 Task: Find connections with filter location Guarujá with filter topic #Entrepreneurswith filter profile language Potuguese with filter current company Acro Service Corp with filter school CMR College of Engineering & Technology with filter industry Primary Metal Manufacturing with filter service category Retirement Planning with filter keywords title Client Service Specialist
Action: Mouse moved to (635, 132)
Screenshot: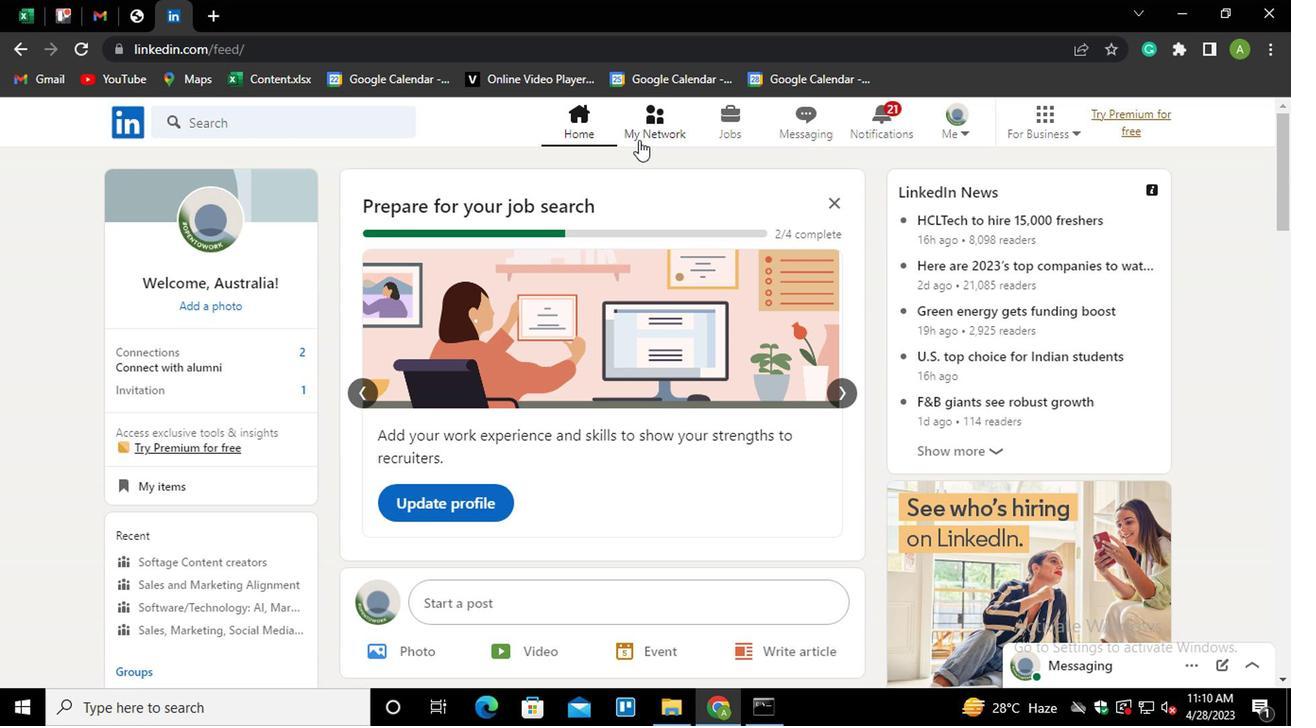 
Action: Mouse pressed left at (635, 132)
Screenshot: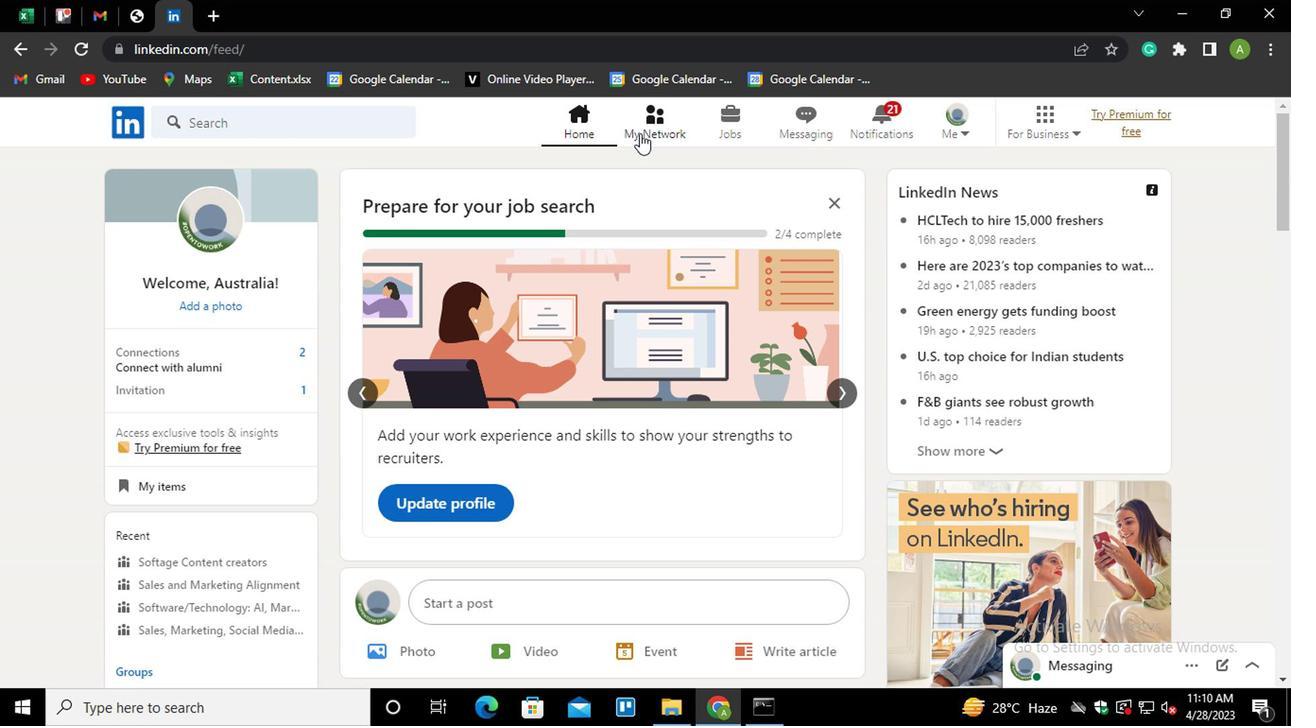 
Action: Mouse moved to (214, 222)
Screenshot: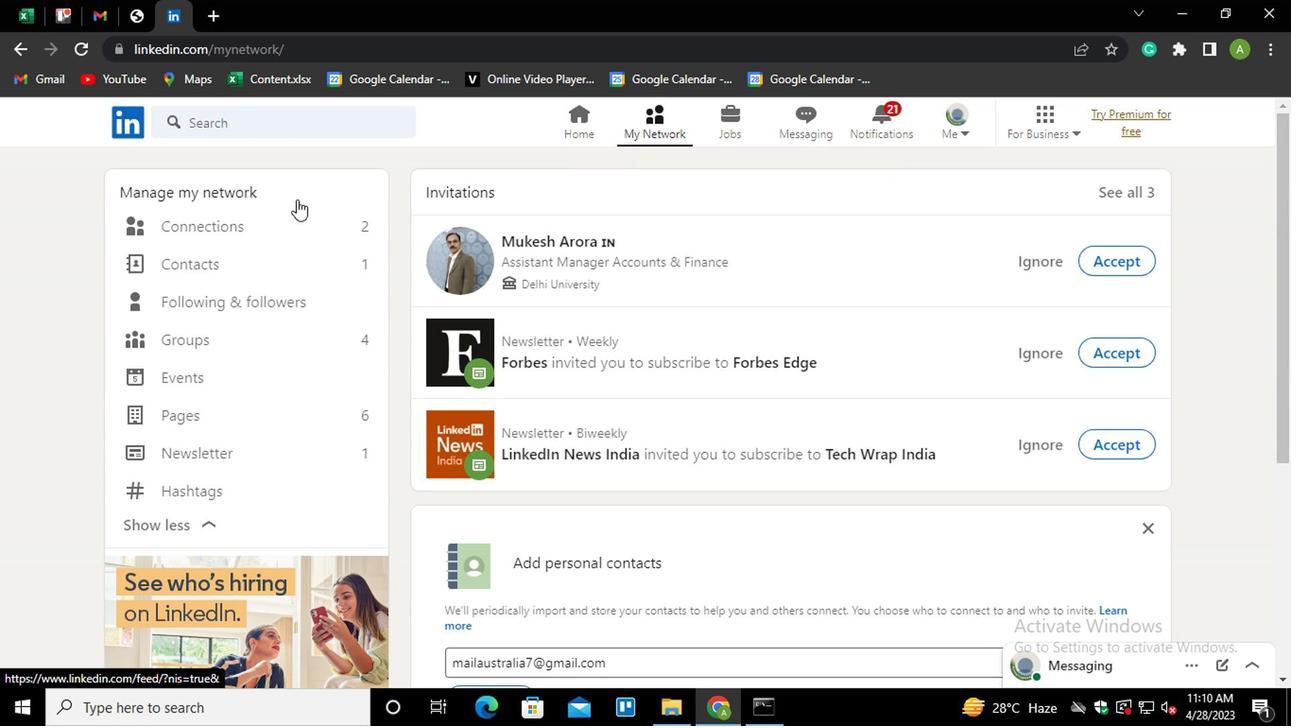 
Action: Mouse pressed left at (214, 222)
Screenshot: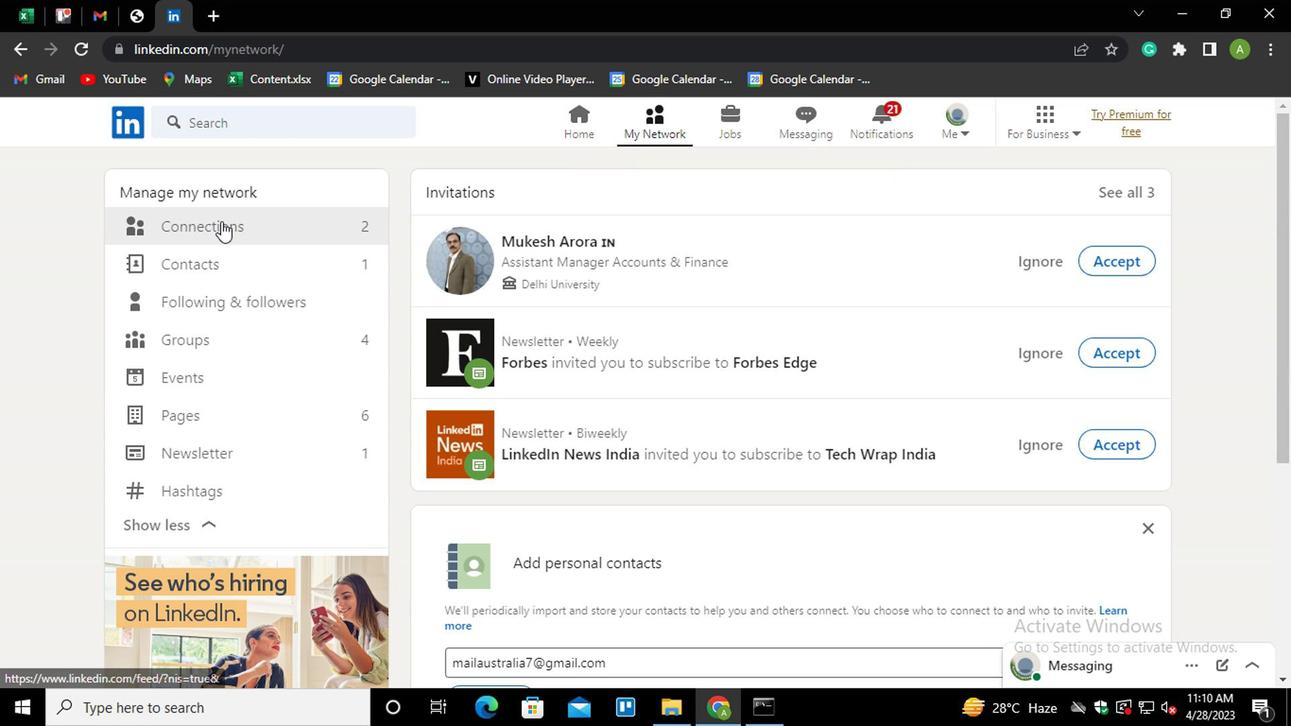 
Action: Mouse moved to (742, 225)
Screenshot: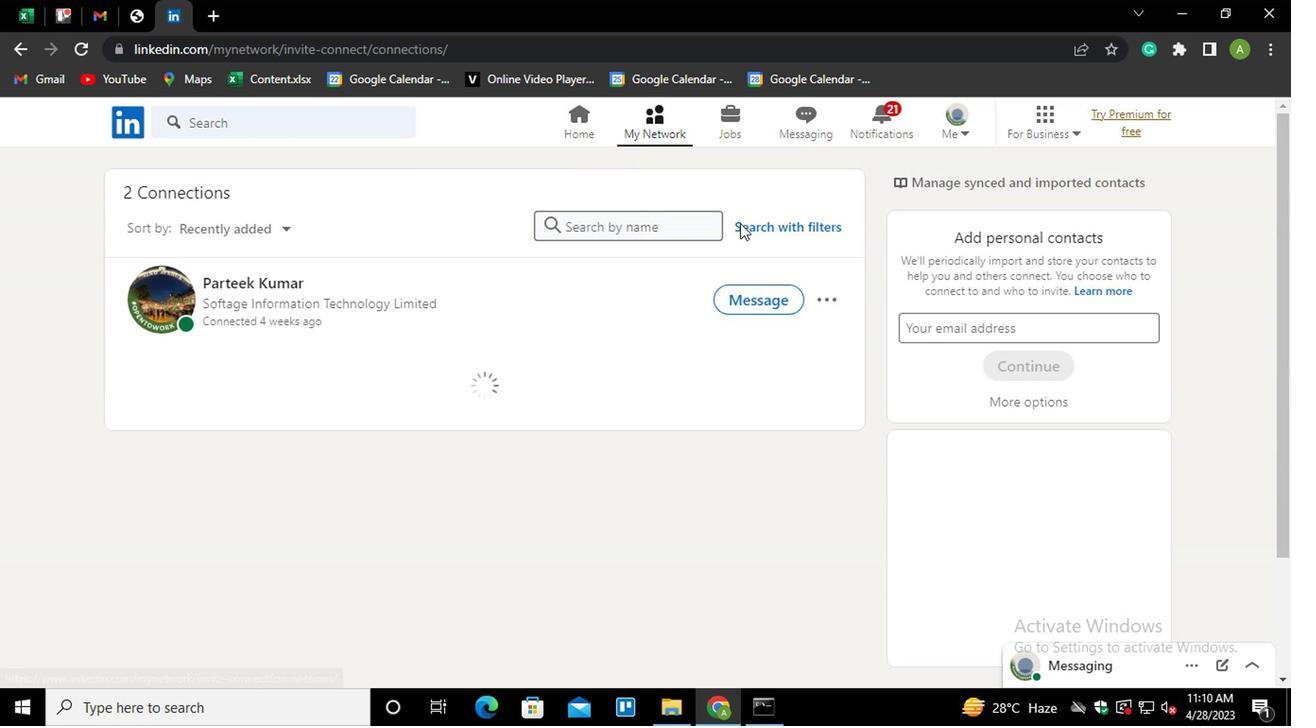 
Action: Mouse pressed left at (742, 225)
Screenshot: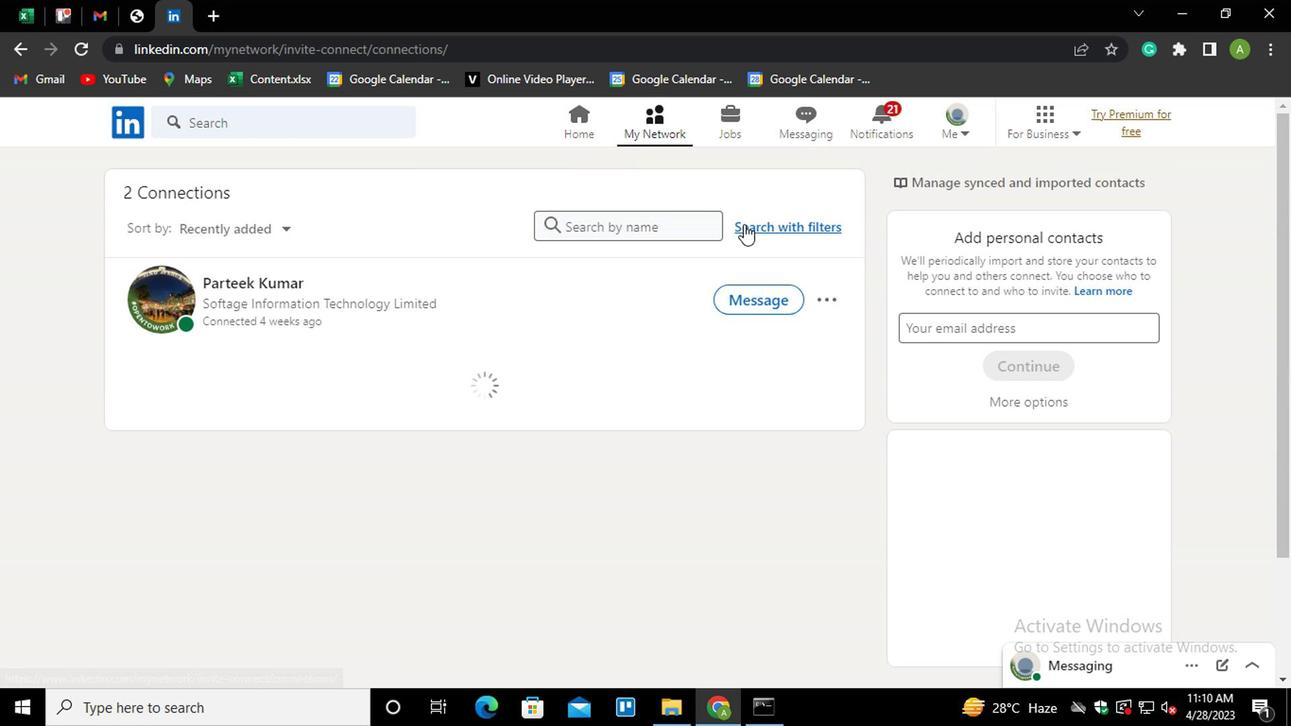 
Action: Mouse moved to (704, 172)
Screenshot: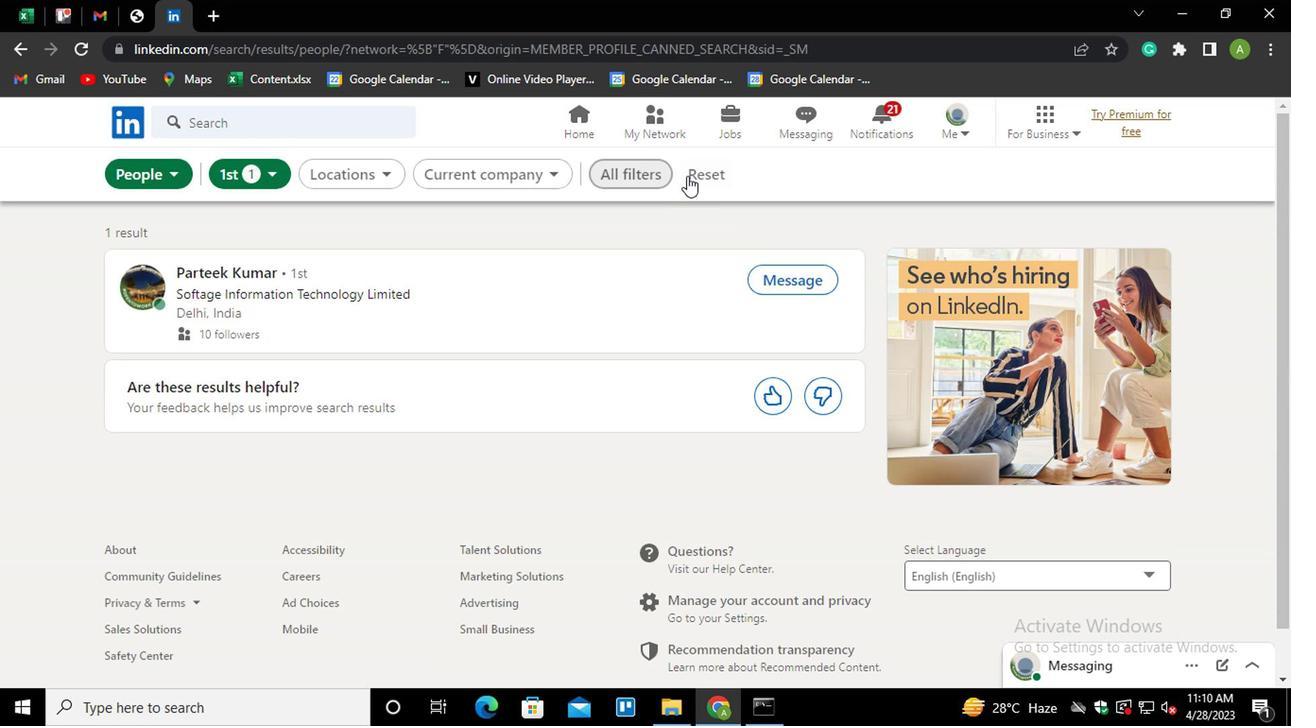 
Action: Mouse pressed left at (704, 172)
Screenshot: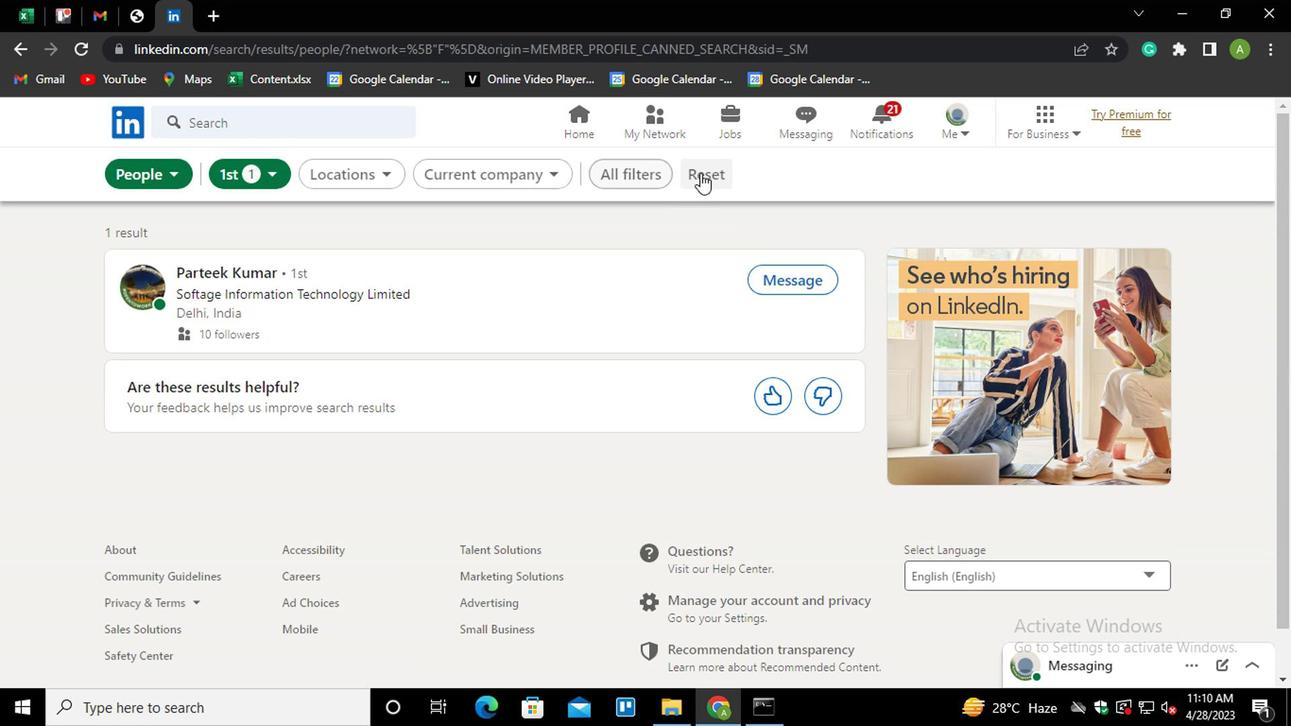 
Action: Mouse moved to (636, 176)
Screenshot: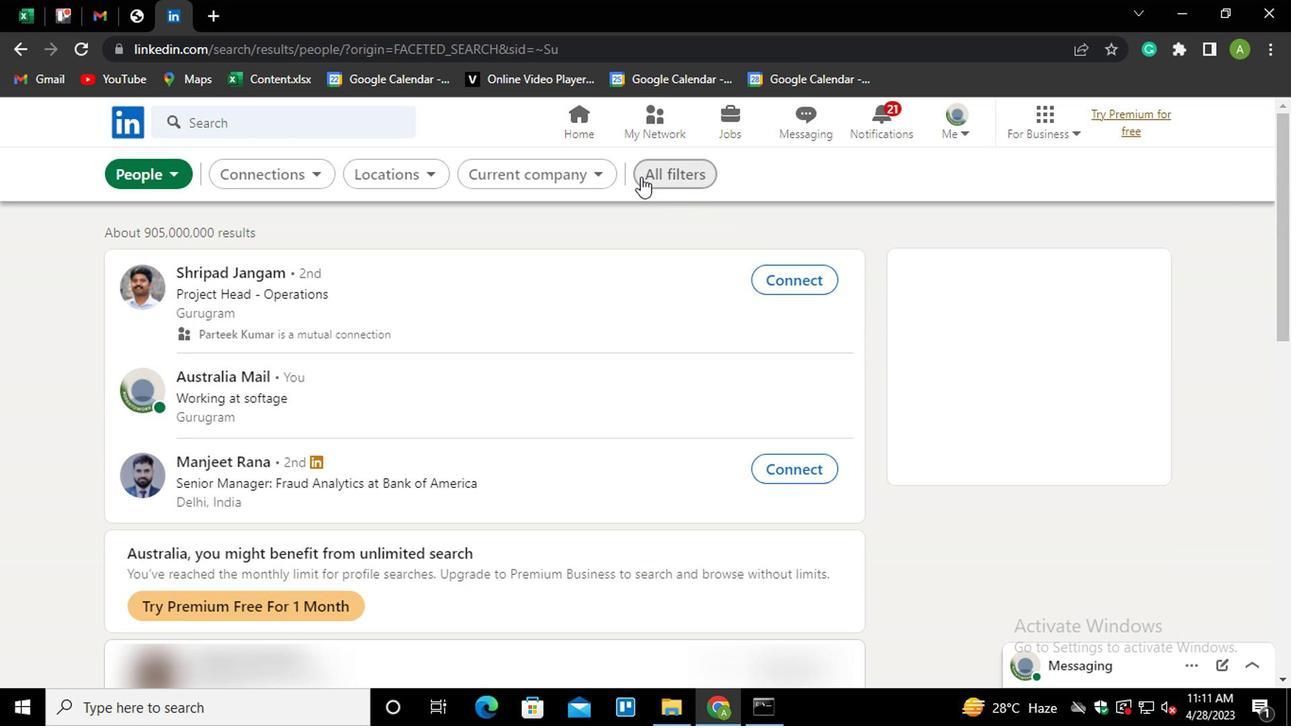 
Action: Mouse pressed left at (636, 176)
Screenshot: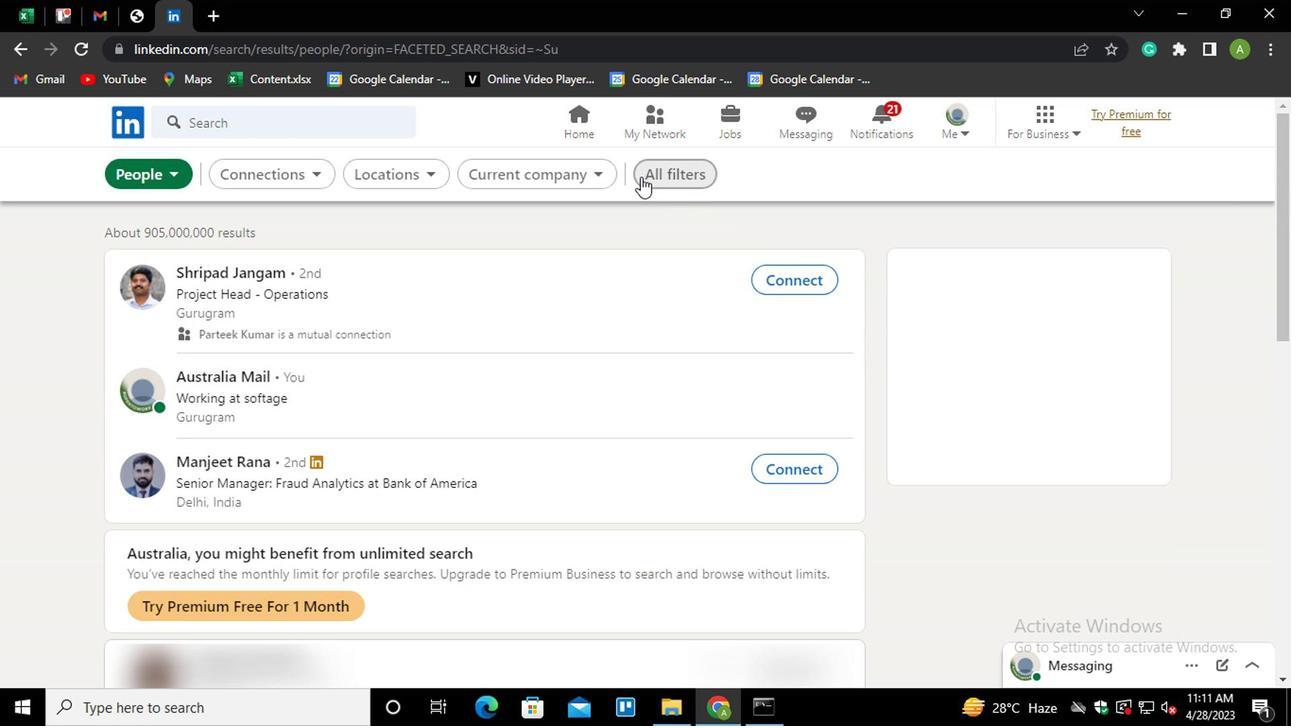 
Action: Mouse moved to (876, 324)
Screenshot: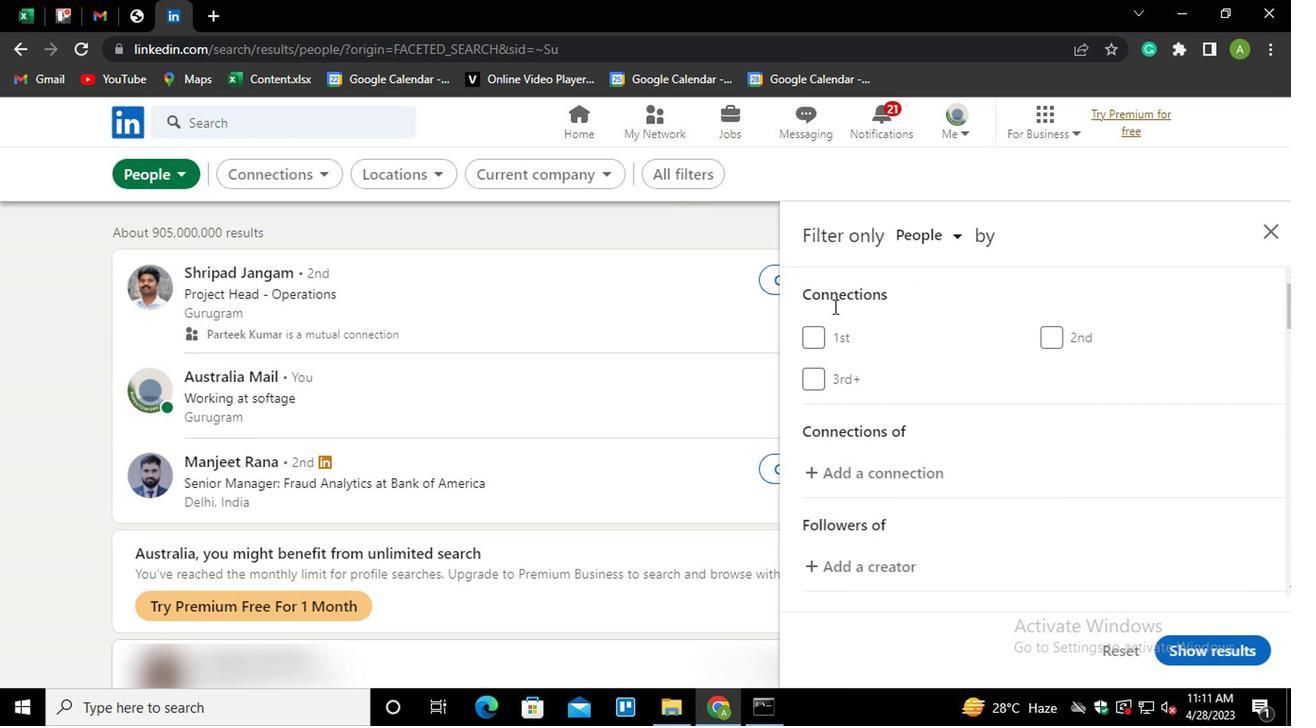 
Action: Mouse scrolled (876, 324) with delta (0, 0)
Screenshot: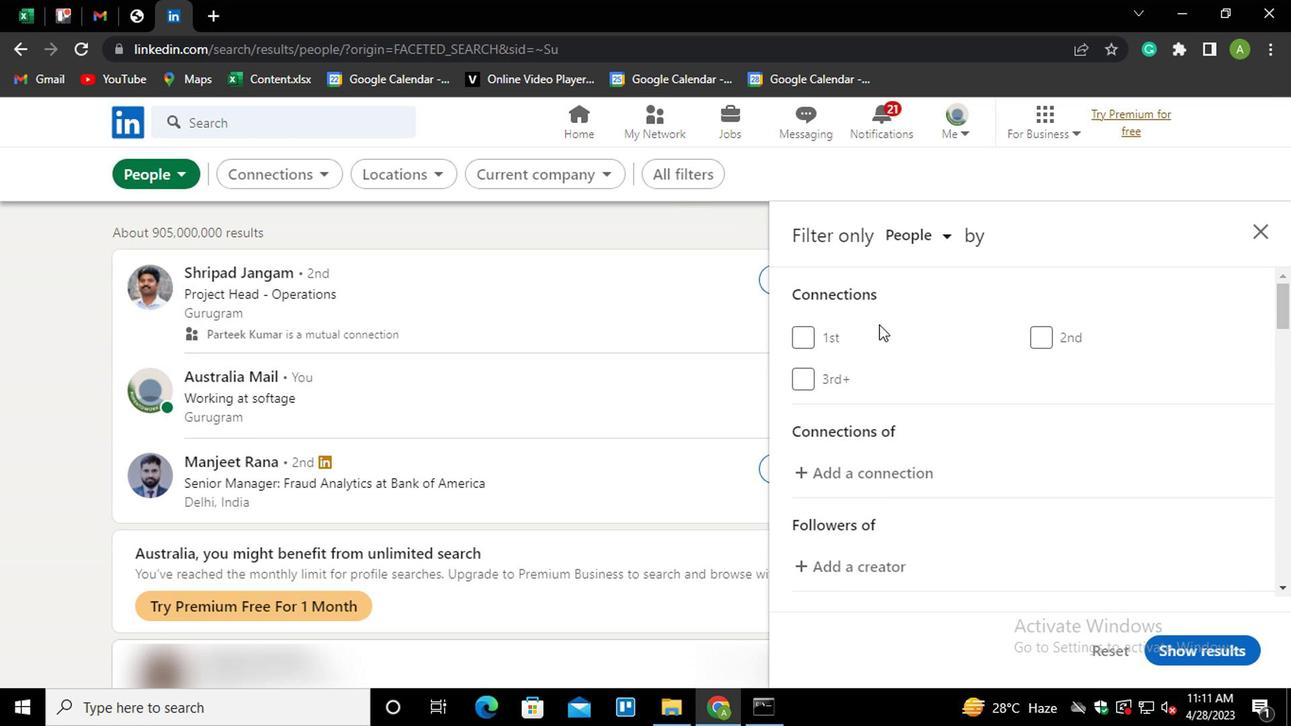 
Action: Mouse scrolled (876, 324) with delta (0, 0)
Screenshot: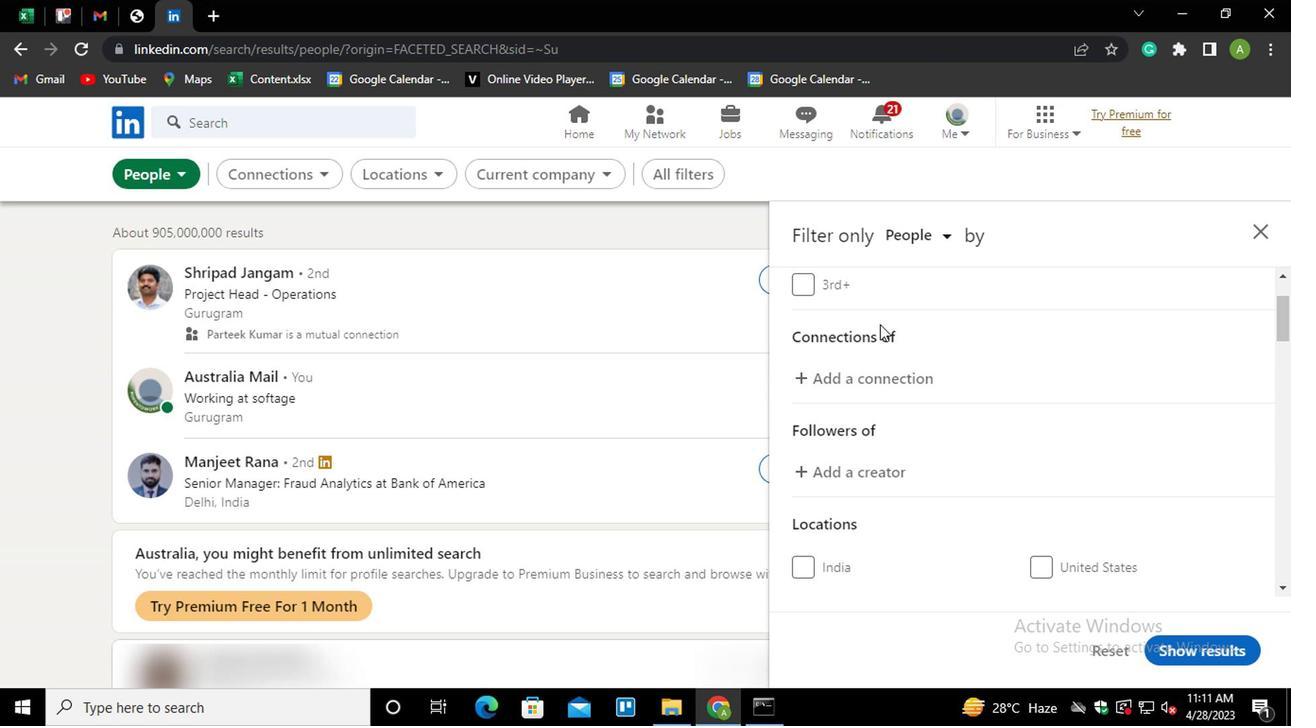 
Action: Mouse scrolled (876, 324) with delta (0, 0)
Screenshot: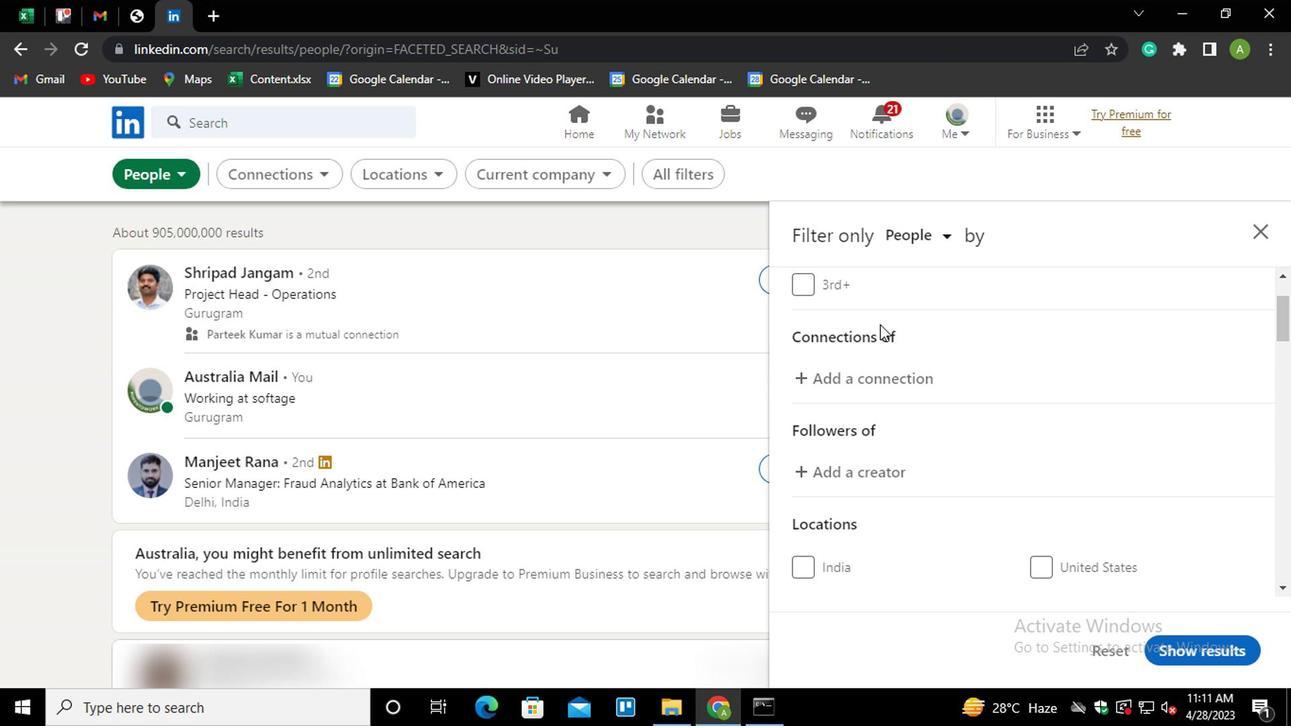 
Action: Mouse scrolled (876, 324) with delta (0, 0)
Screenshot: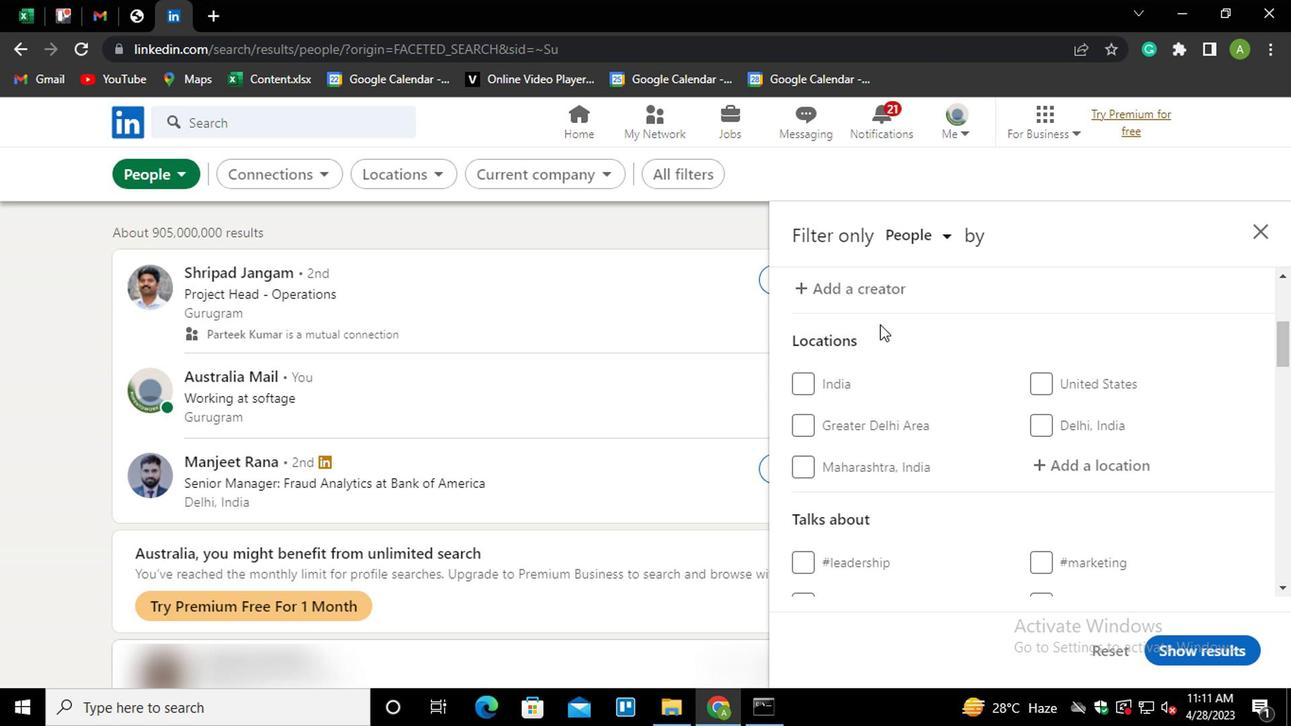 
Action: Mouse moved to (1060, 364)
Screenshot: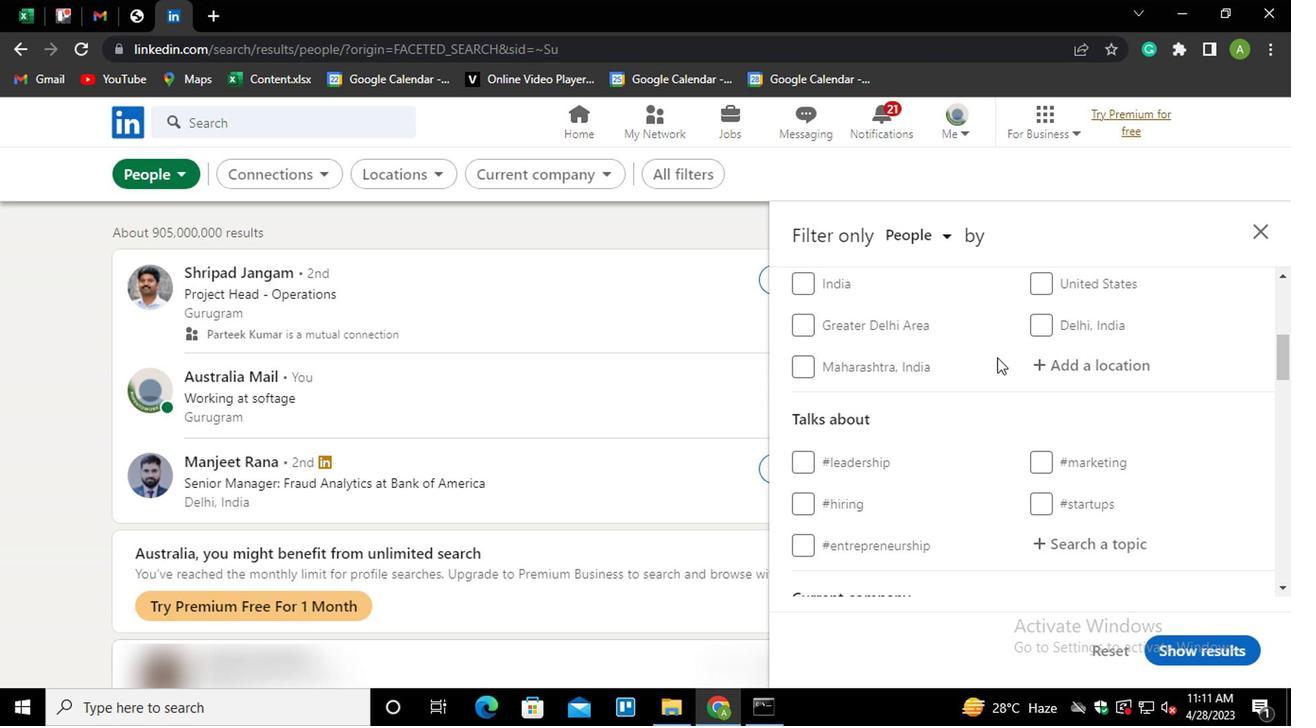 
Action: Mouse pressed left at (1060, 364)
Screenshot: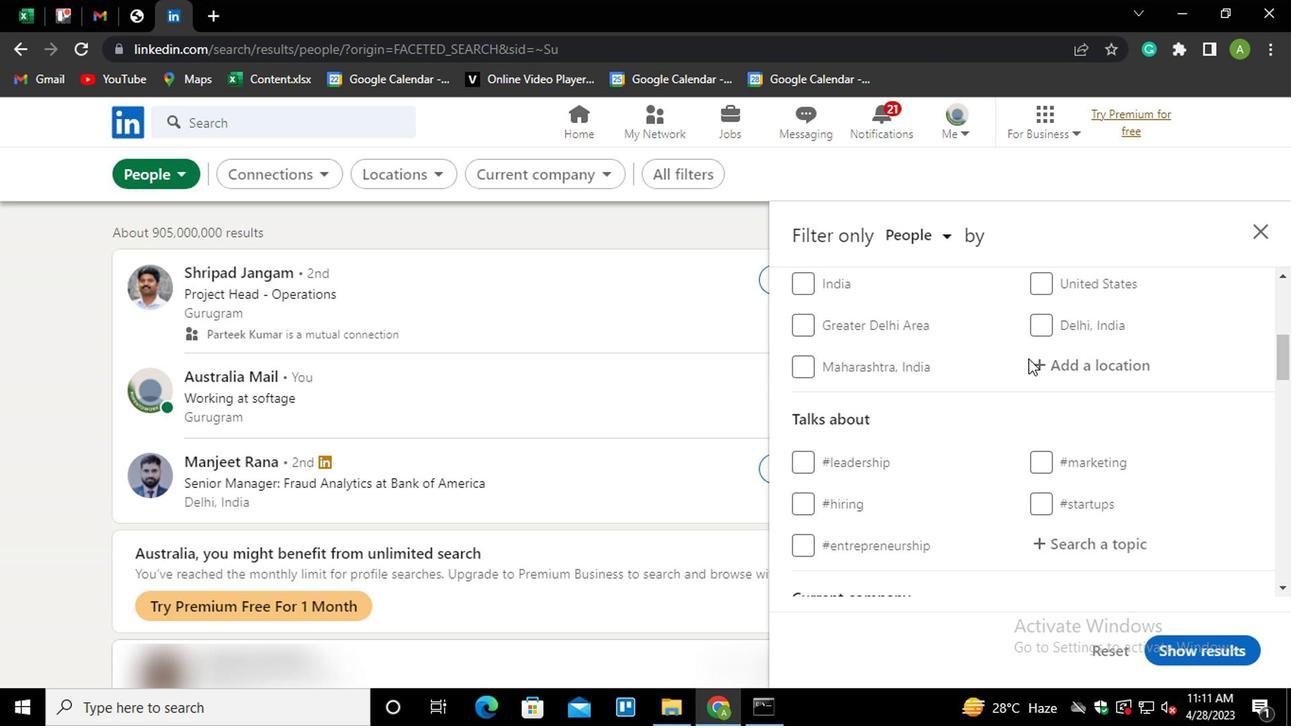 
Action: Mouse moved to (1062, 364)
Screenshot: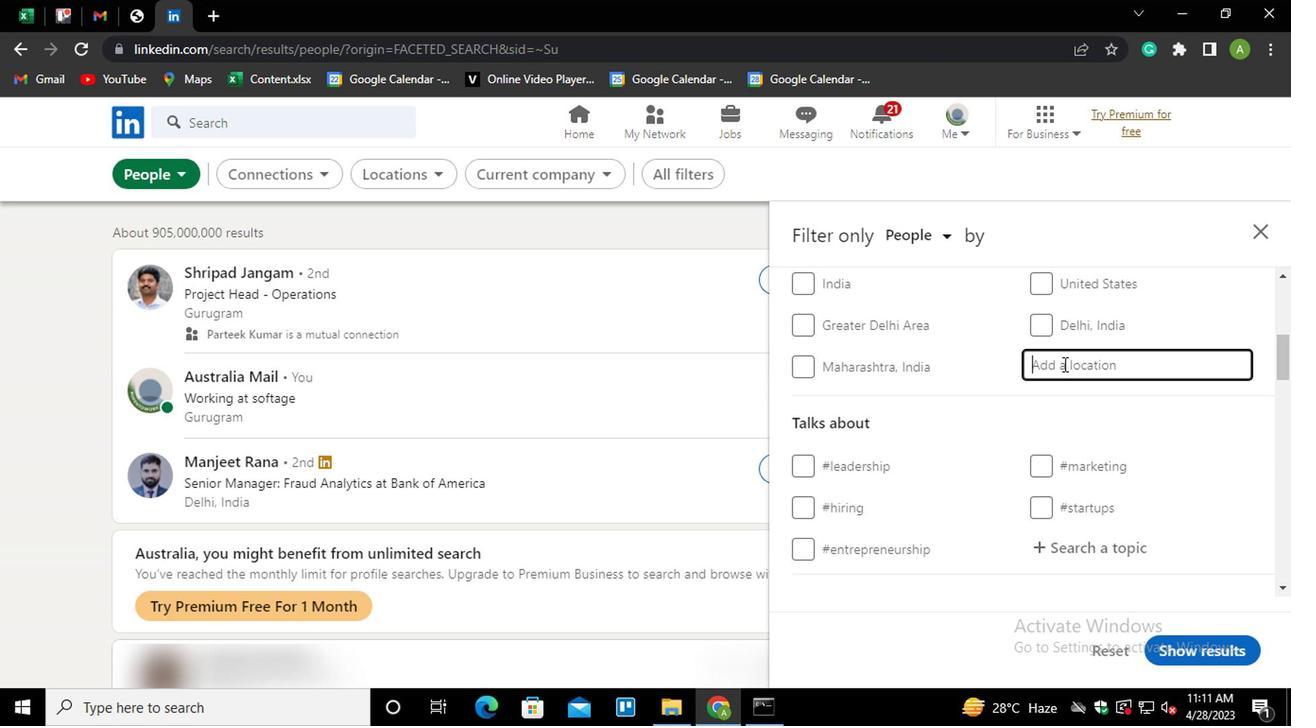 
Action: Mouse pressed left at (1062, 364)
Screenshot: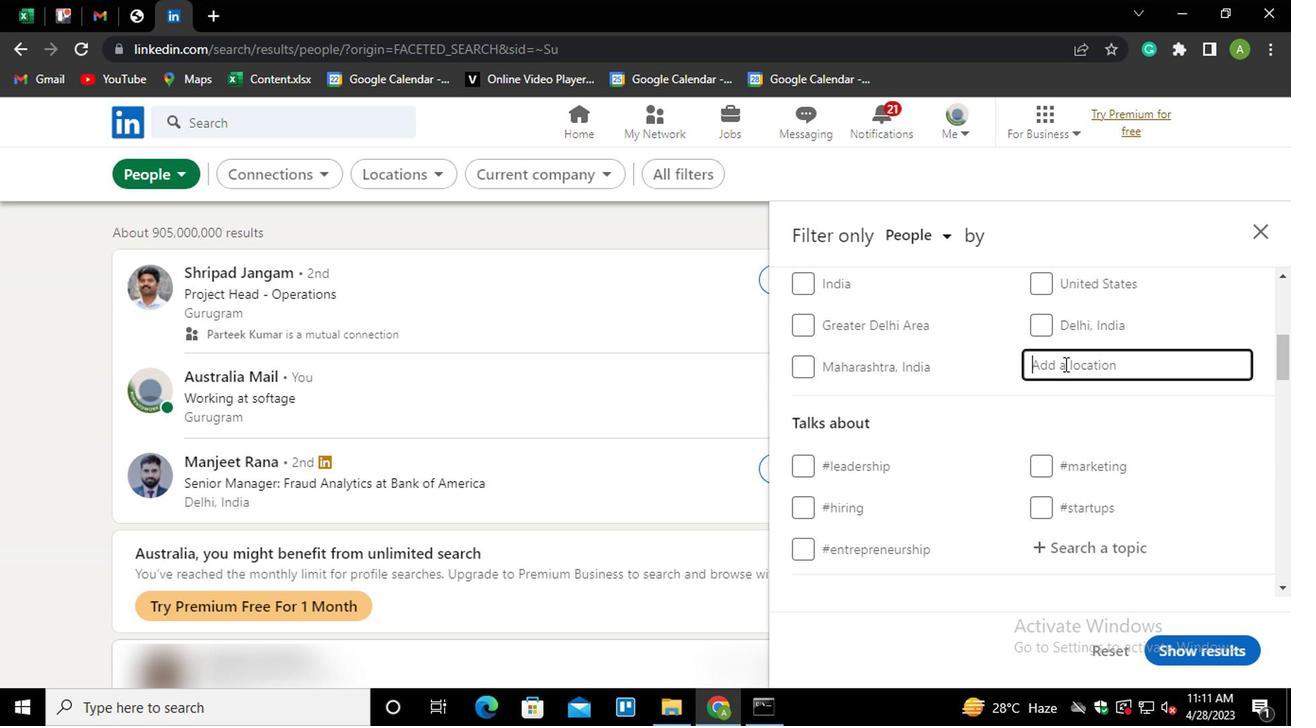 
Action: Mouse moved to (1060, 365)
Screenshot: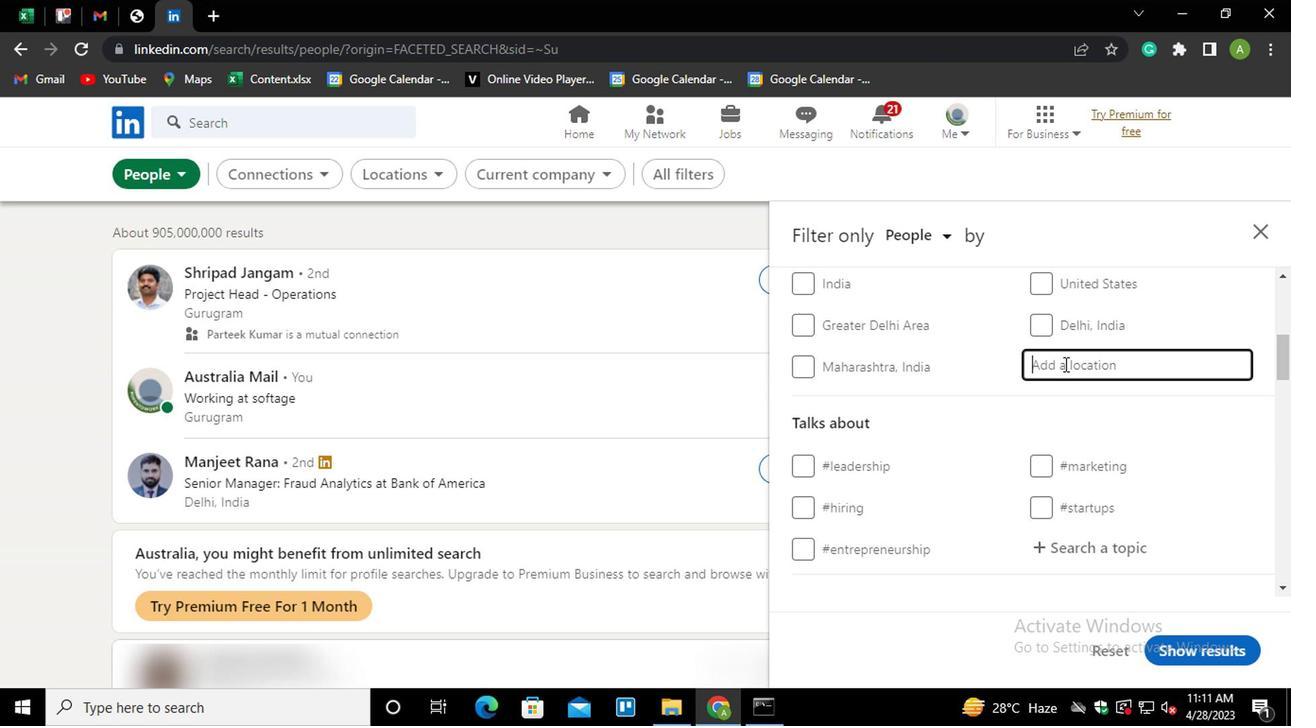 
Action: Key pressed <Key.shift>
Screenshot: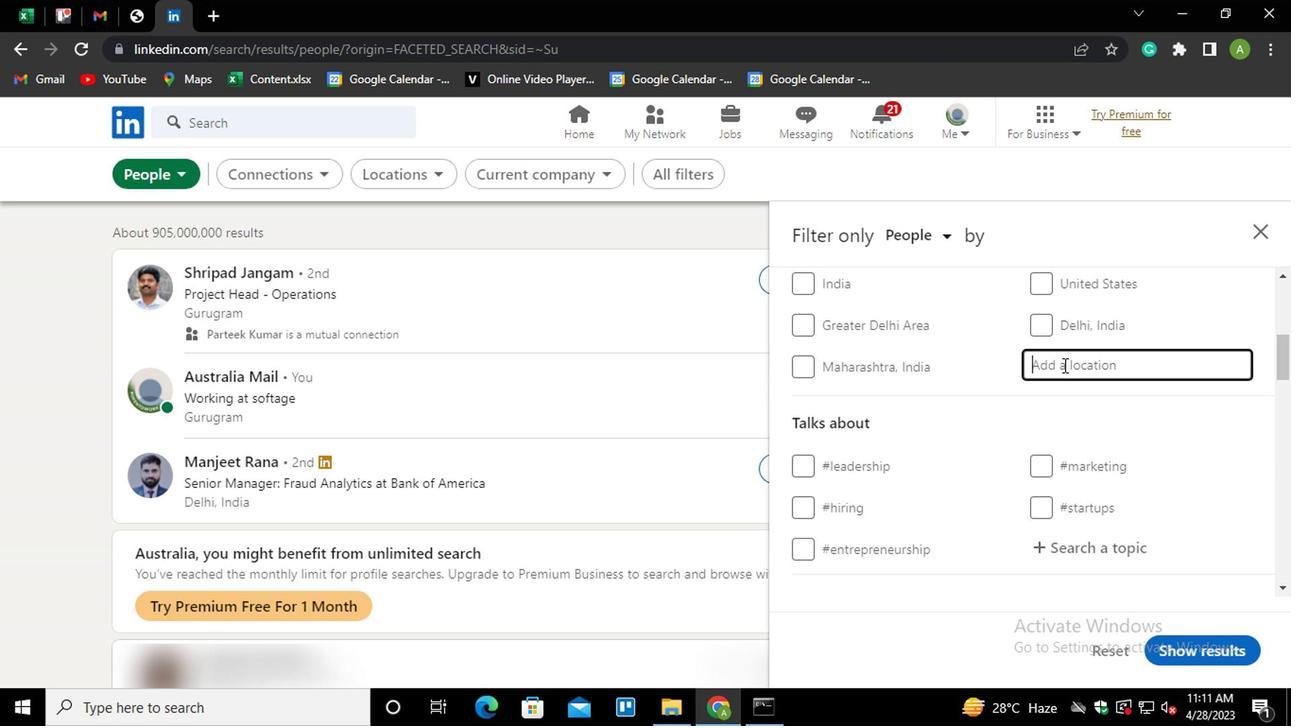 
Action: Mouse moved to (1060, 367)
Screenshot: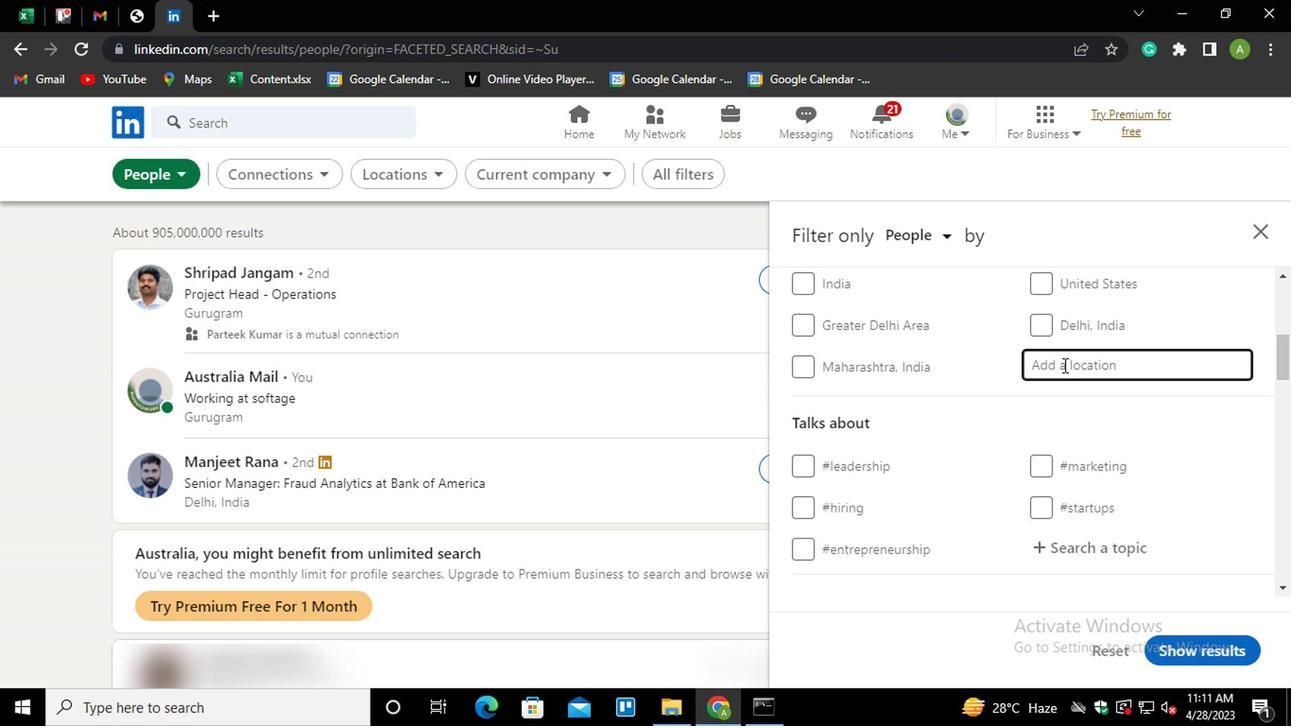 
Action: Key pressed G
Screenshot: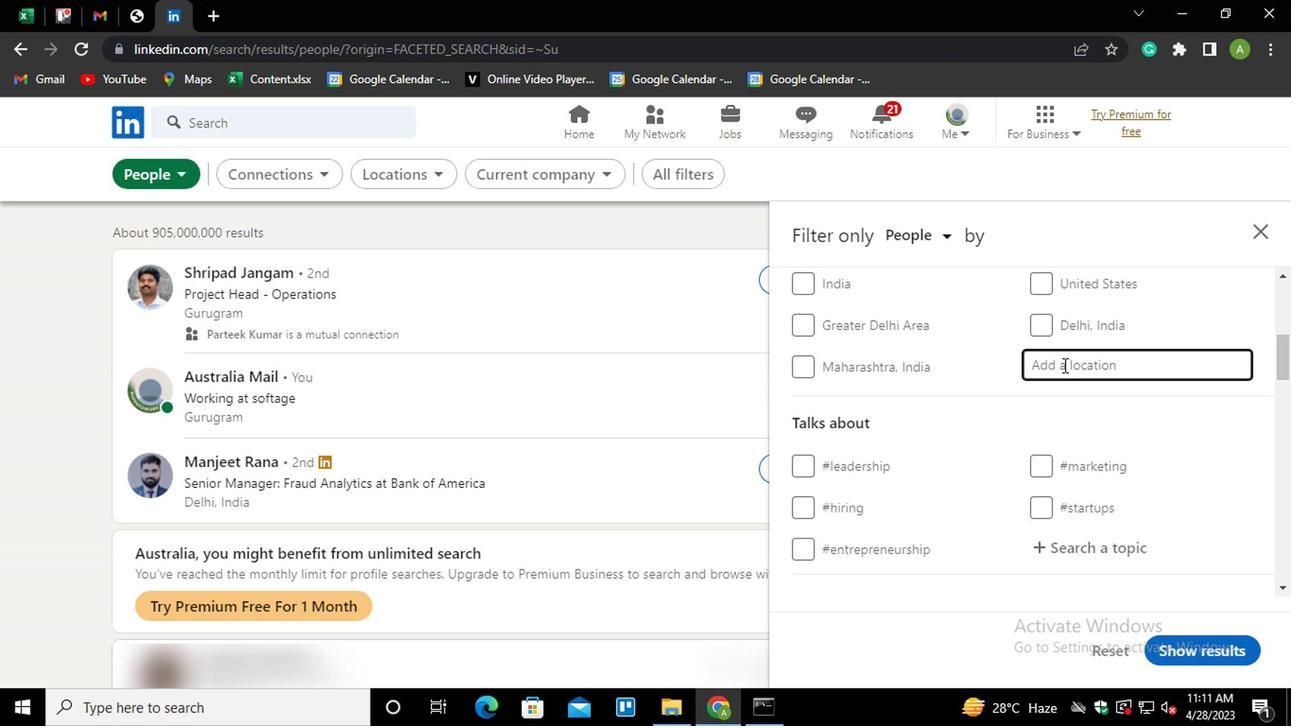
Action: Mouse moved to (1049, 372)
Screenshot: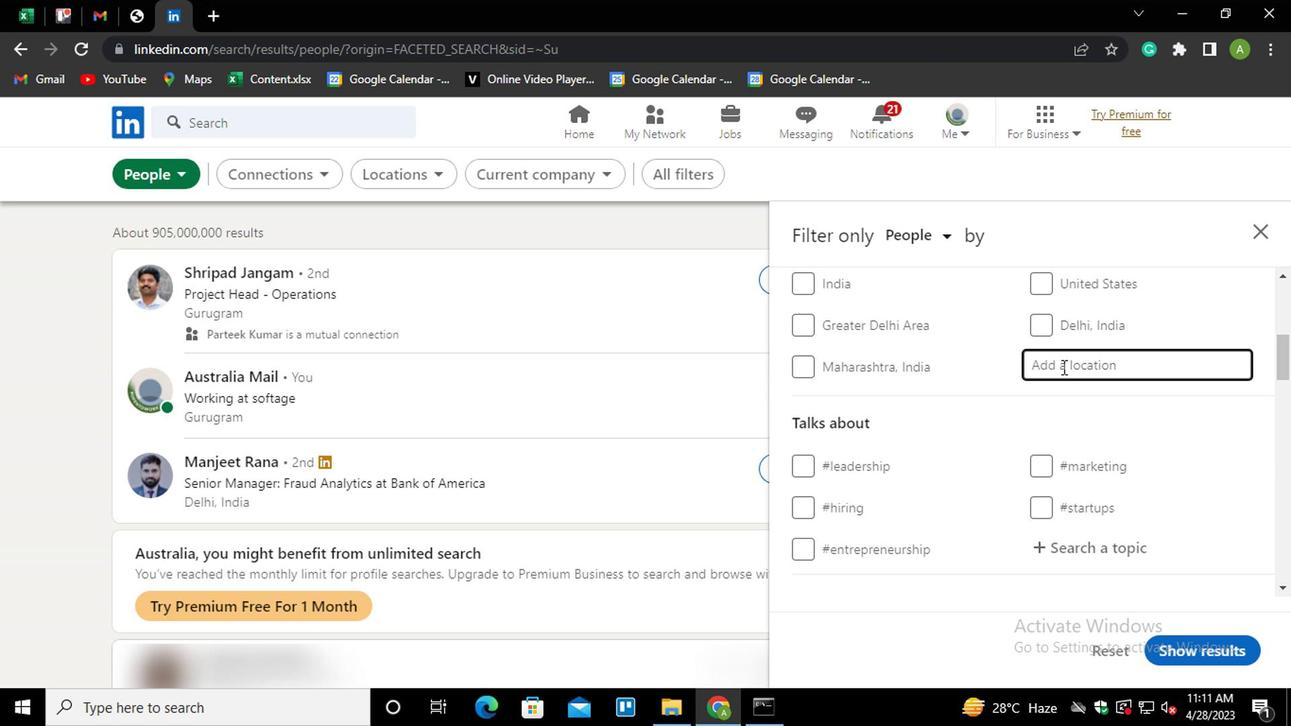 
Action: Key pressed UARUJA<Key.down><Key.enter>
Screenshot: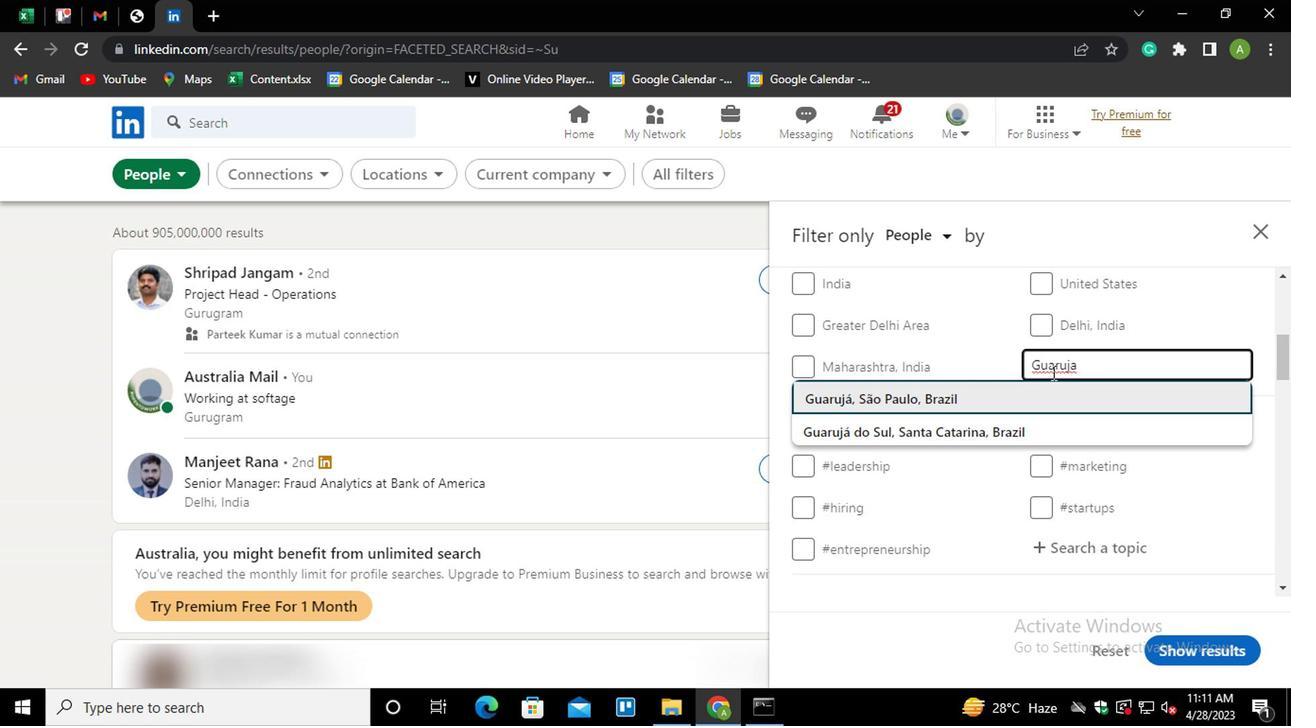 
Action: Mouse moved to (1058, 370)
Screenshot: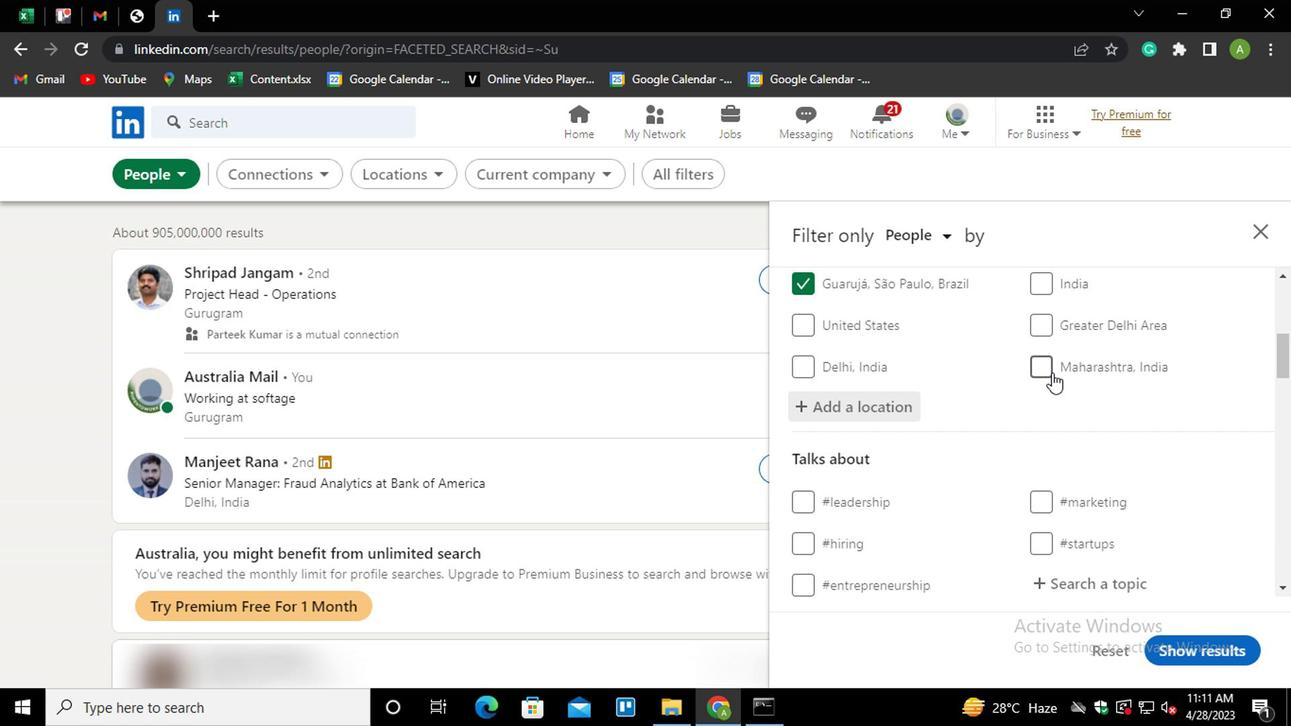 
Action: Mouse scrolled (1058, 369) with delta (0, 0)
Screenshot: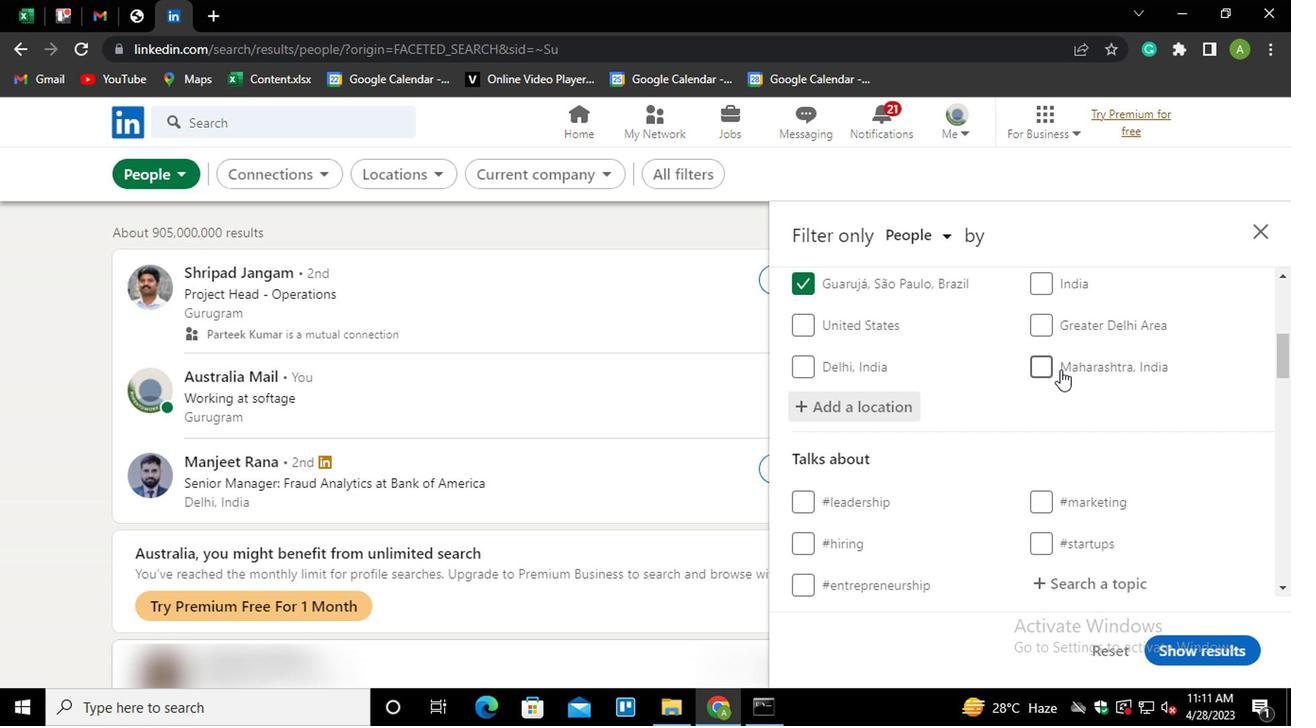 
Action: Mouse scrolled (1058, 369) with delta (0, 0)
Screenshot: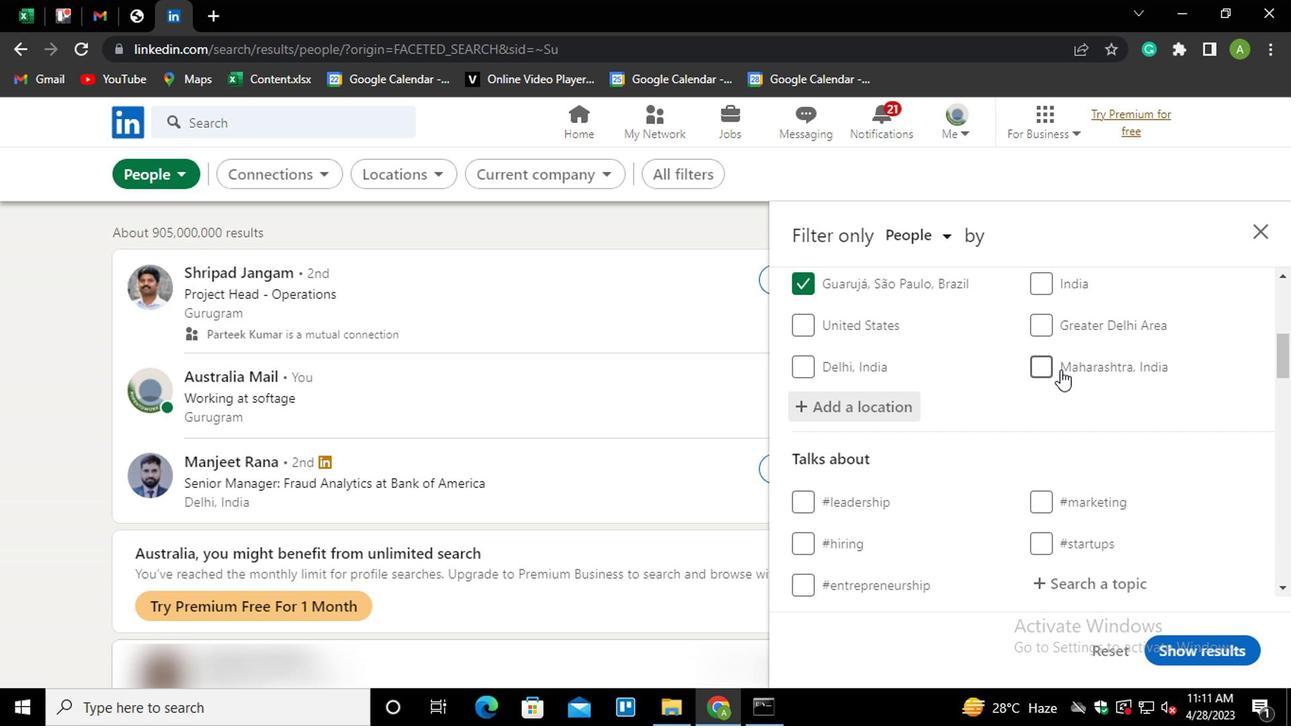 
Action: Mouse moved to (1062, 391)
Screenshot: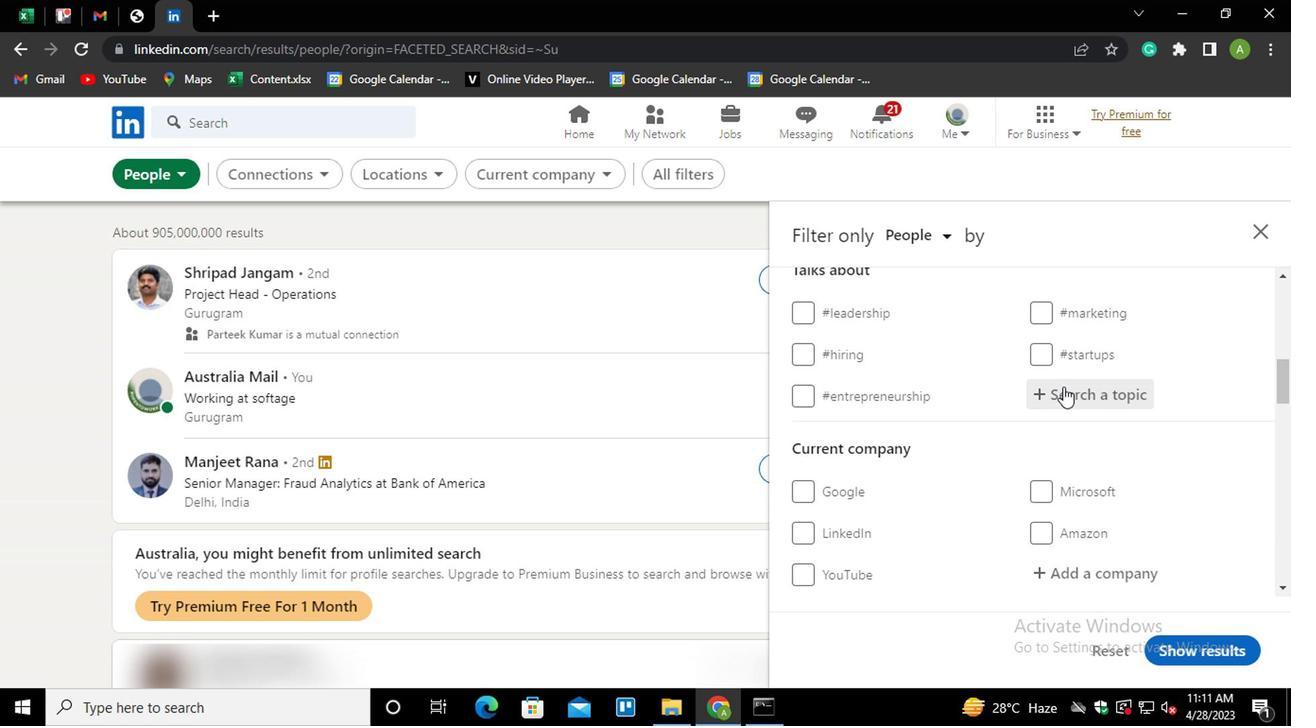 
Action: Mouse pressed left at (1062, 391)
Screenshot: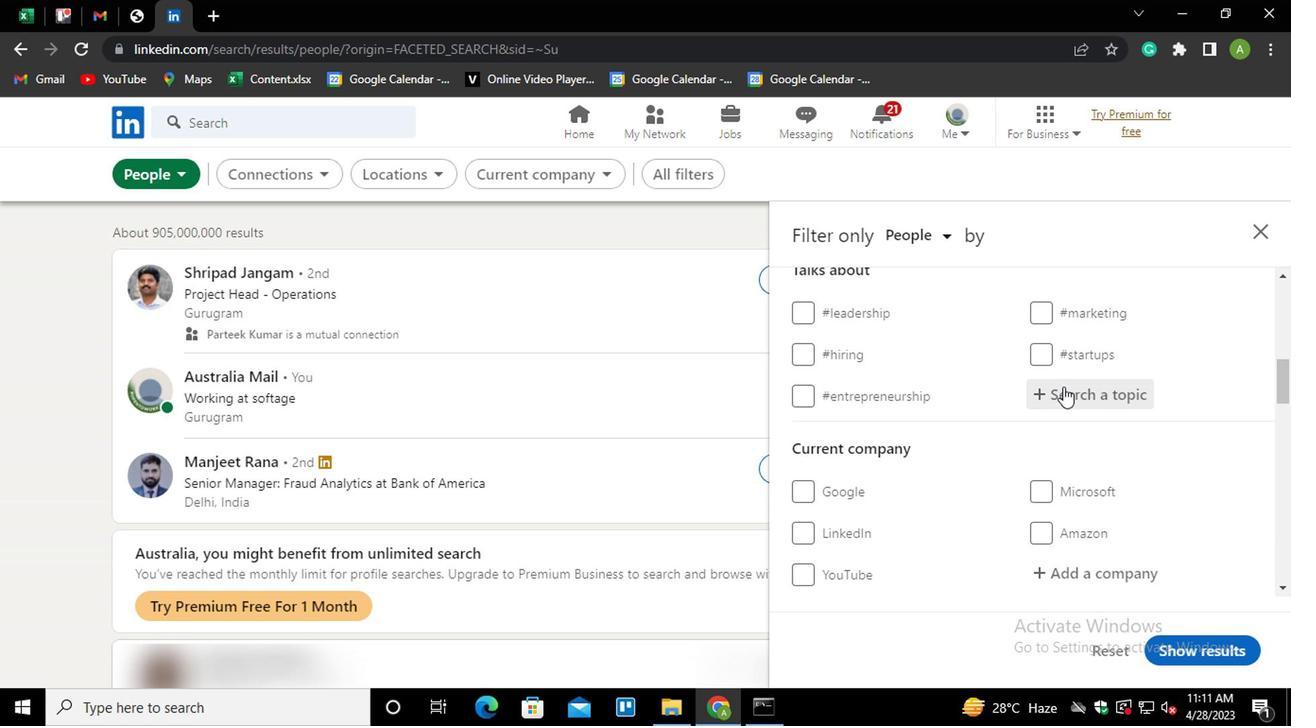 
Action: Mouse moved to (1054, 398)
Screenshot: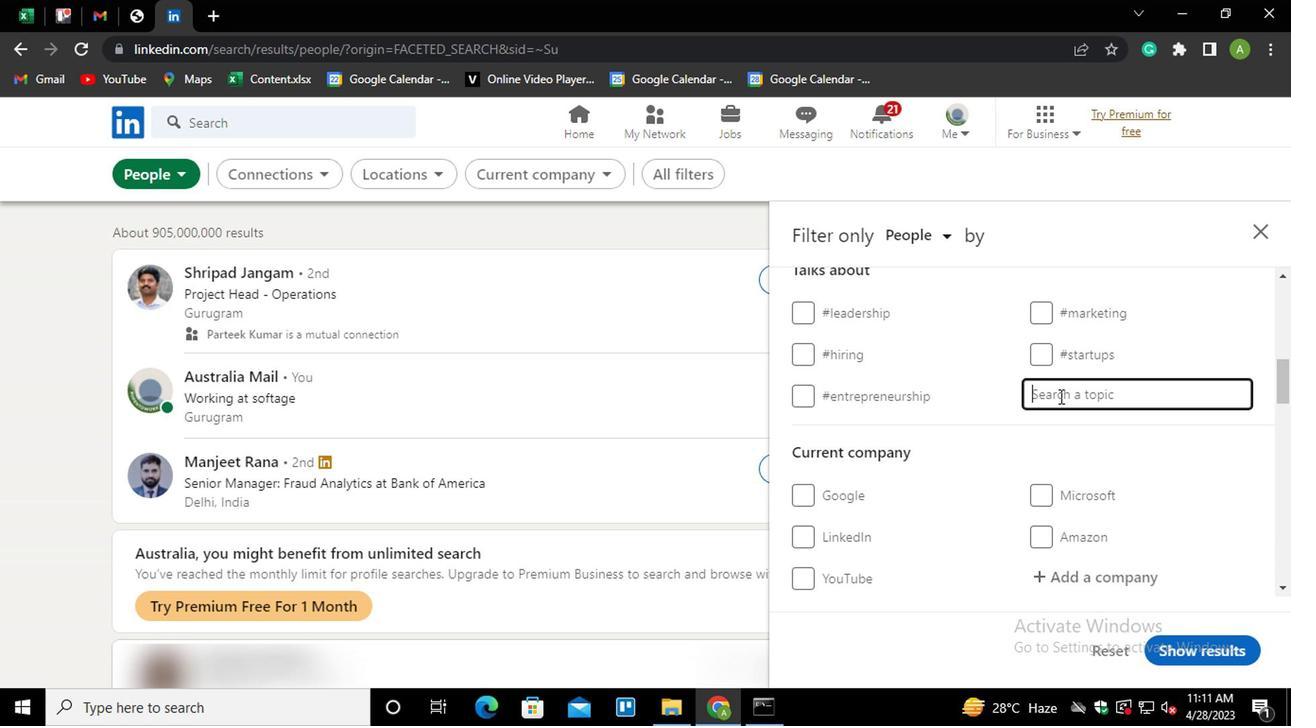 
Action: Key pressed <Key.shift>
Screenshot: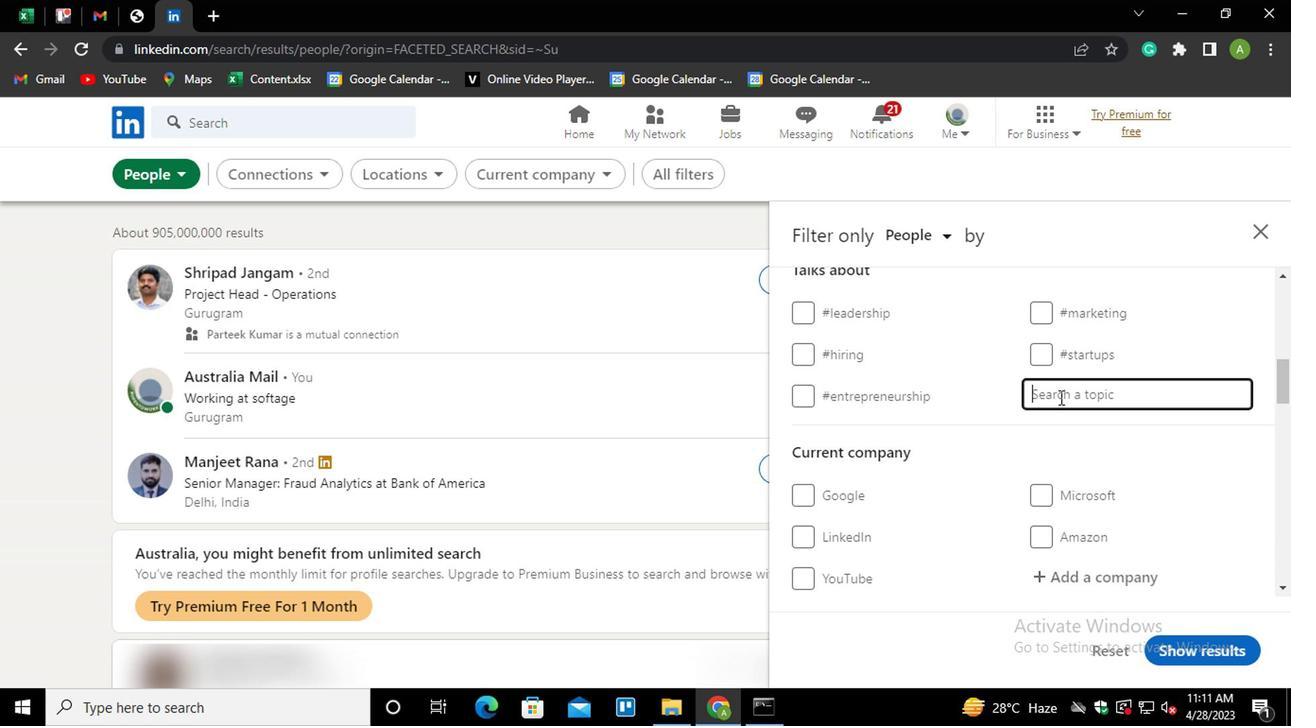 
Action: Mouse moved to (1051, 400)
Screenshot: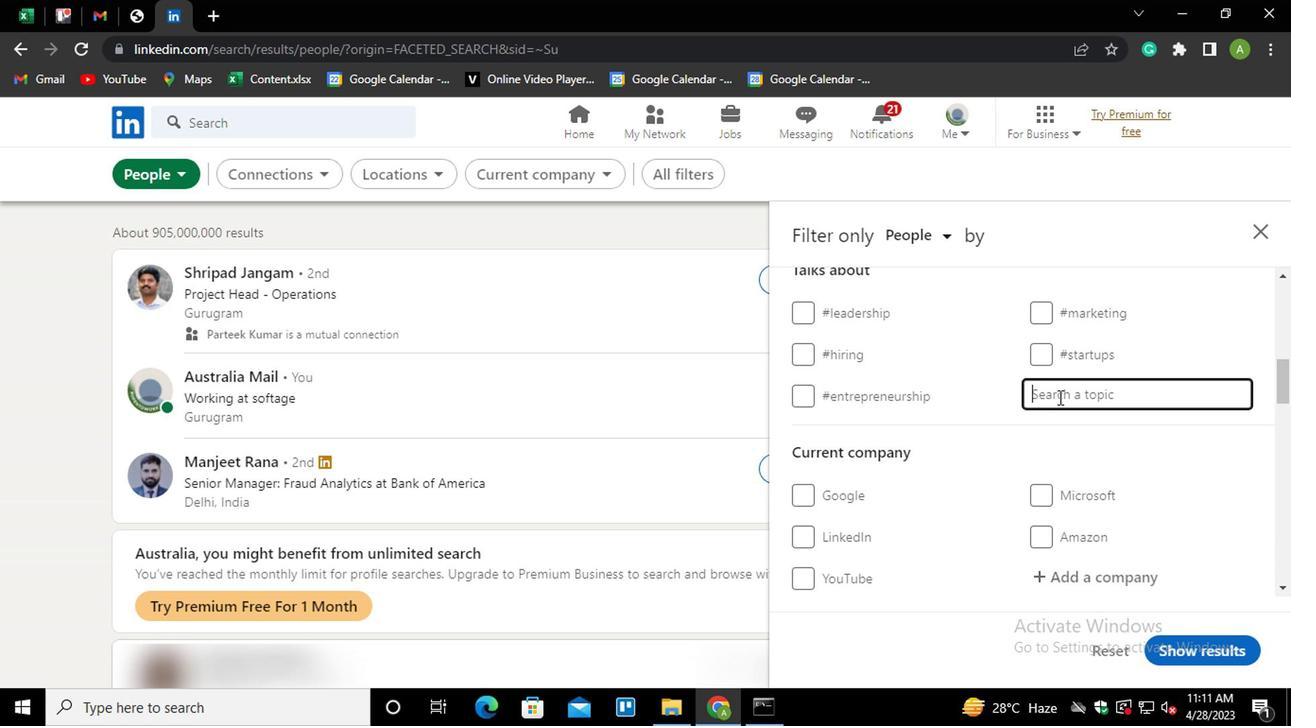 
Action: Key pressed E
Screenshot: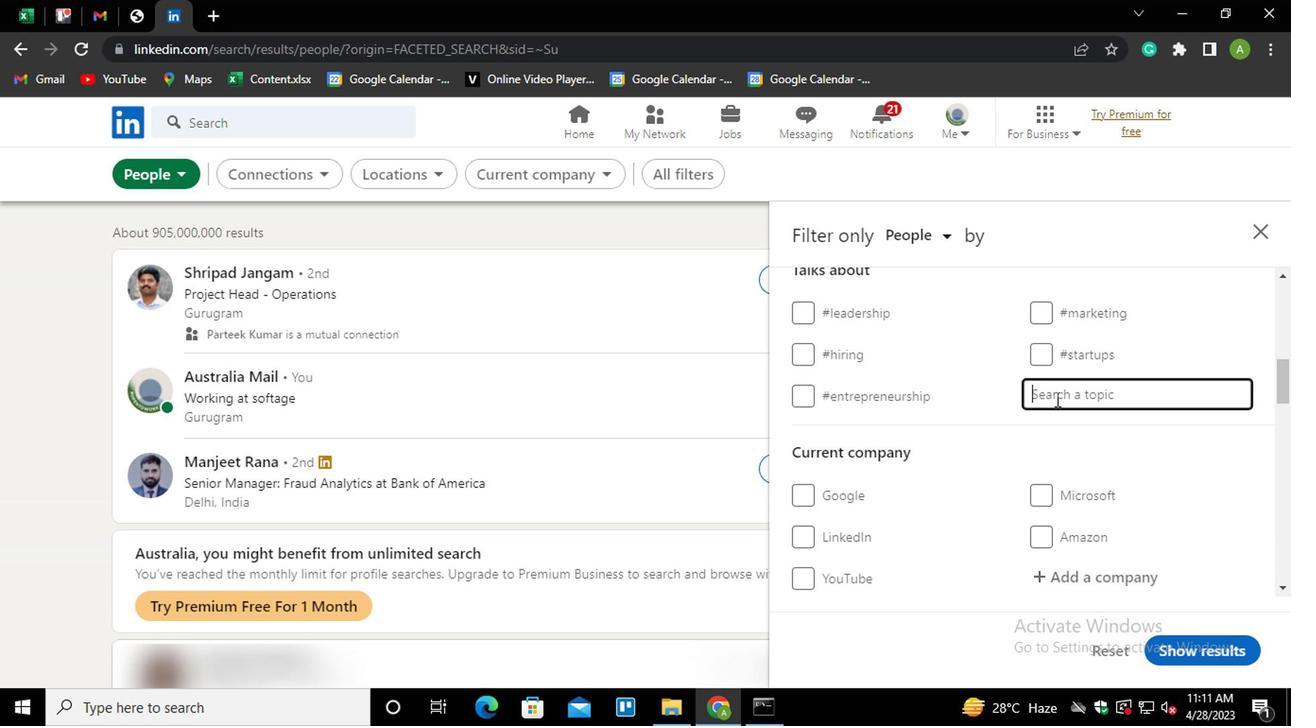 
Action: Mouse moved to (1048, 400)
Screenshot: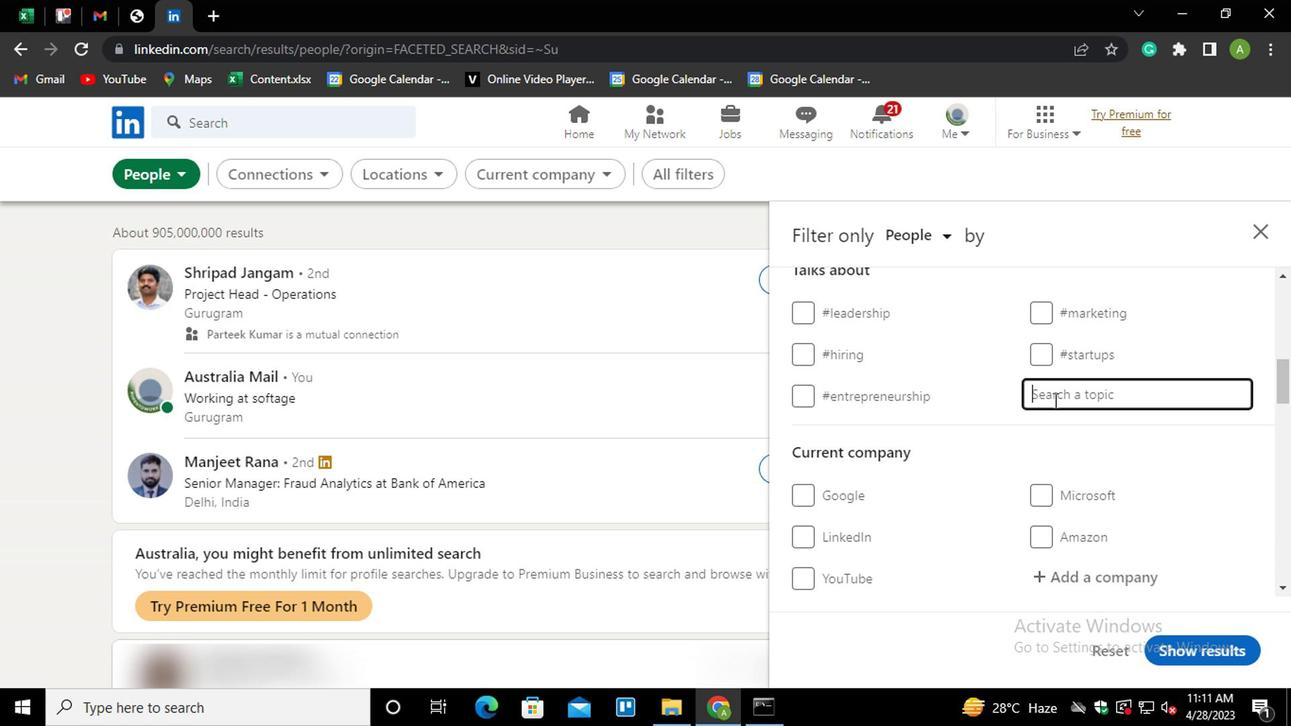 
Action: Key pressed NTREPREN<Key.down><Key.down><Key.down><Key.down><Key.enter>
Screenshot: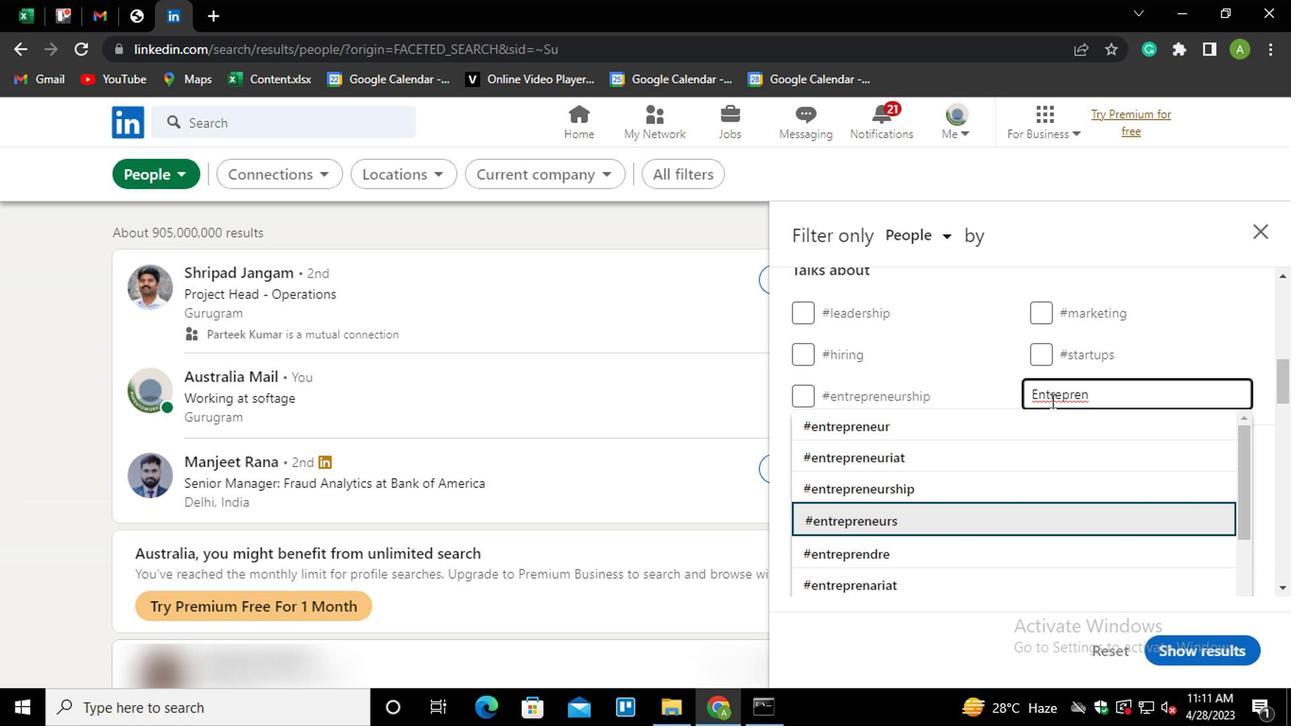 
Action: Mouse moved to (1051, 400)
Screenshot: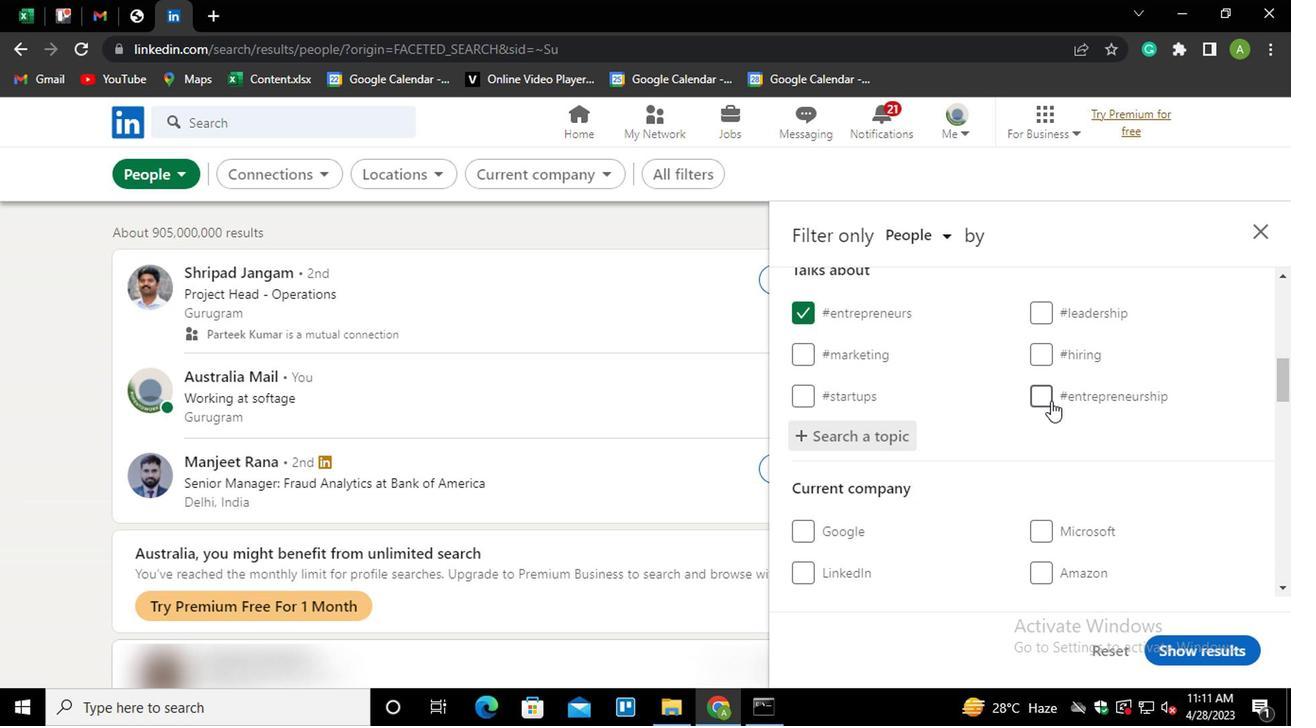 
Action: Mouse scrolled (1051, 400) with delta (0, 0)
Screenshot: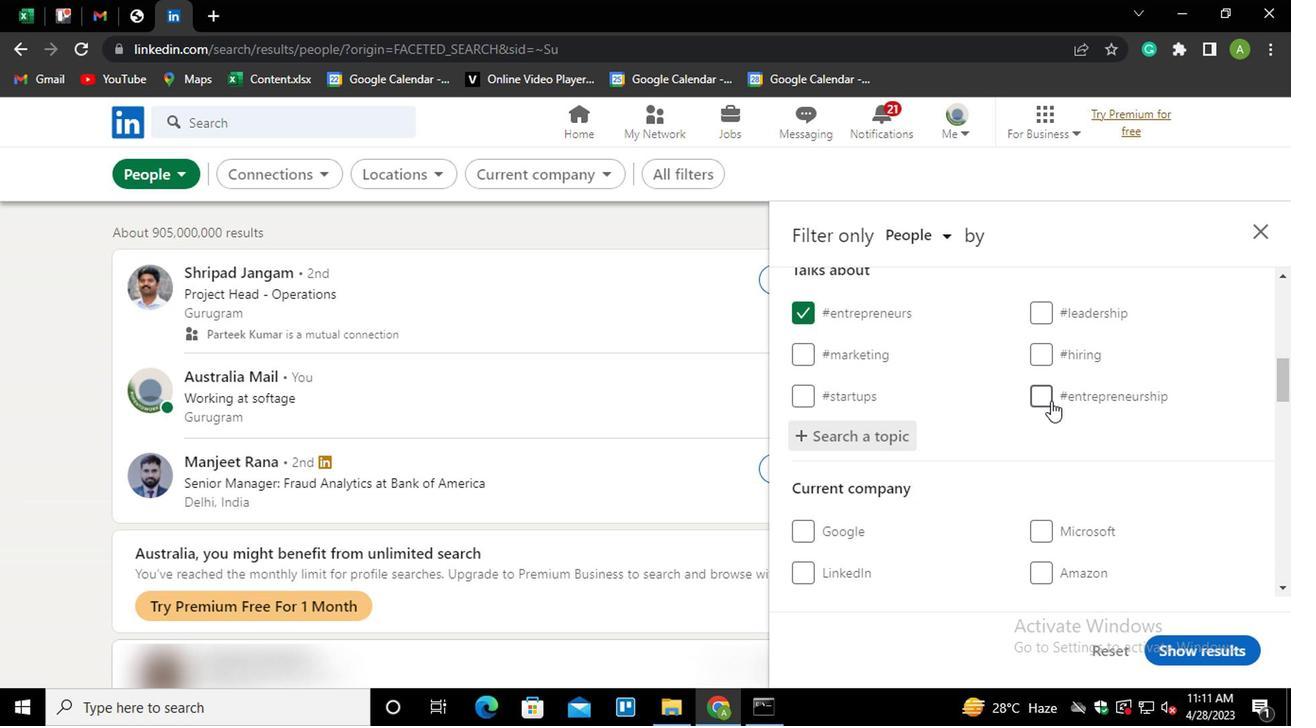 
Action: Mouse scrolled (1051, 400) with delta (0, 0)
Screenshot: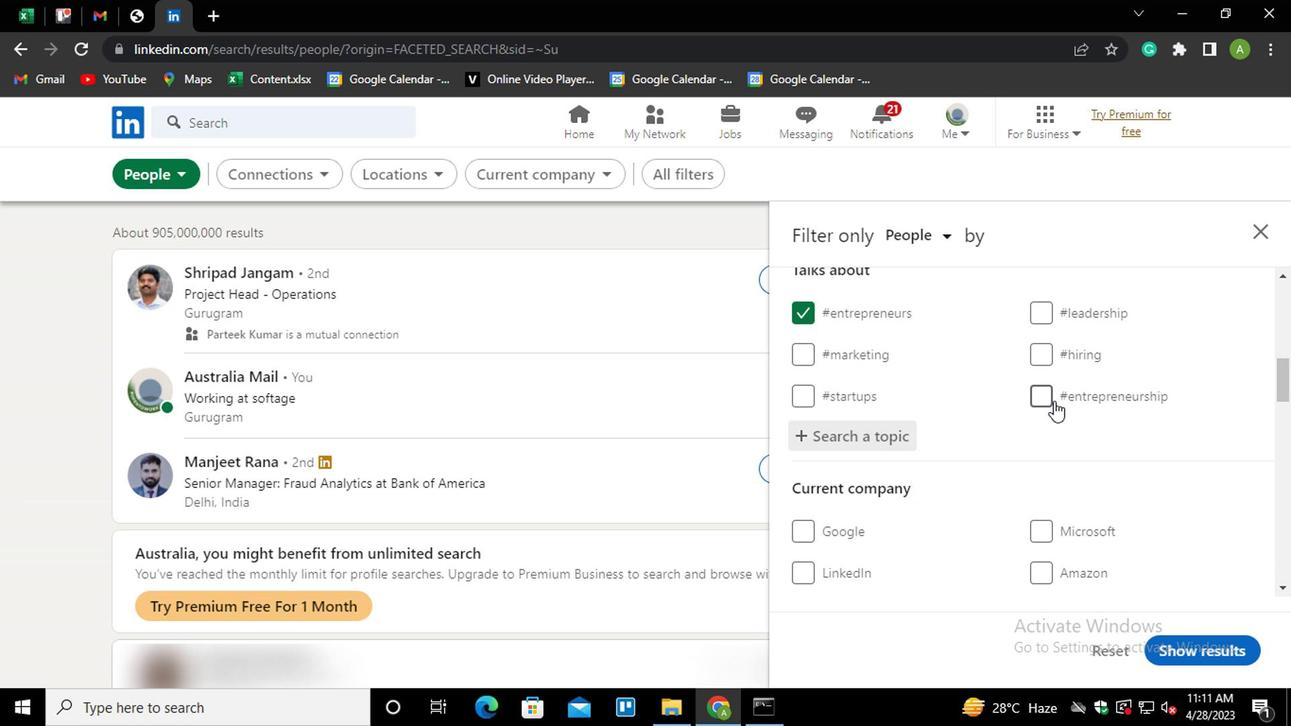 
Action: Mouse scrolled (1051, 400) with delta (0, 0)
Screenshot: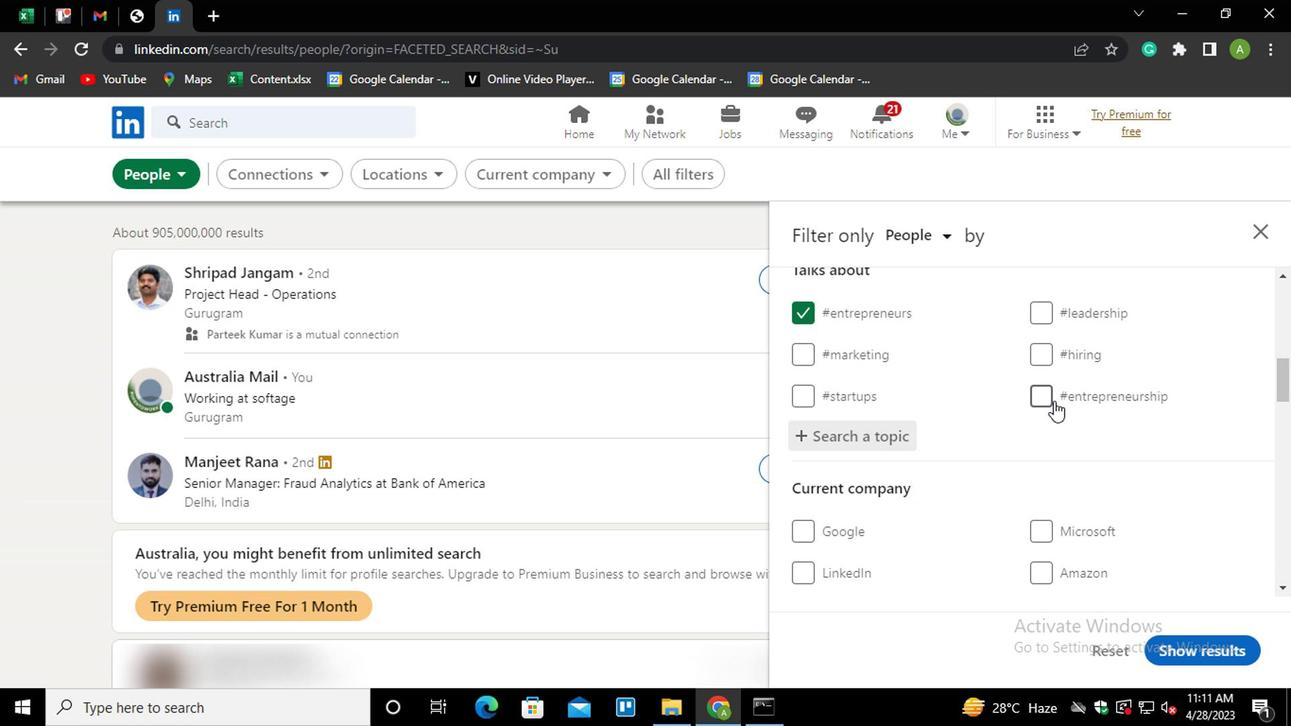 
Action: Mouse scrolled (1051, 400) with delta (0, 0)
Screenshot: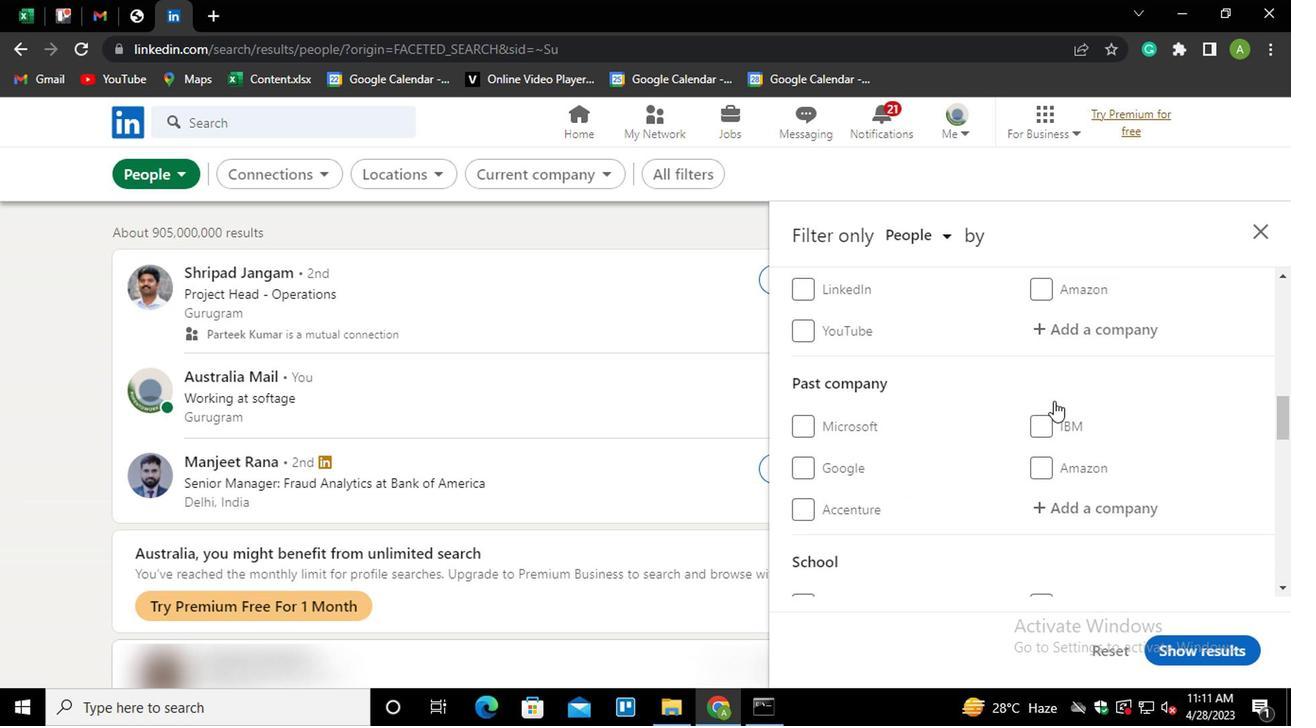 
Action: Mouse scrolled (1051, 400) with delta (0, 0)
Screenshot: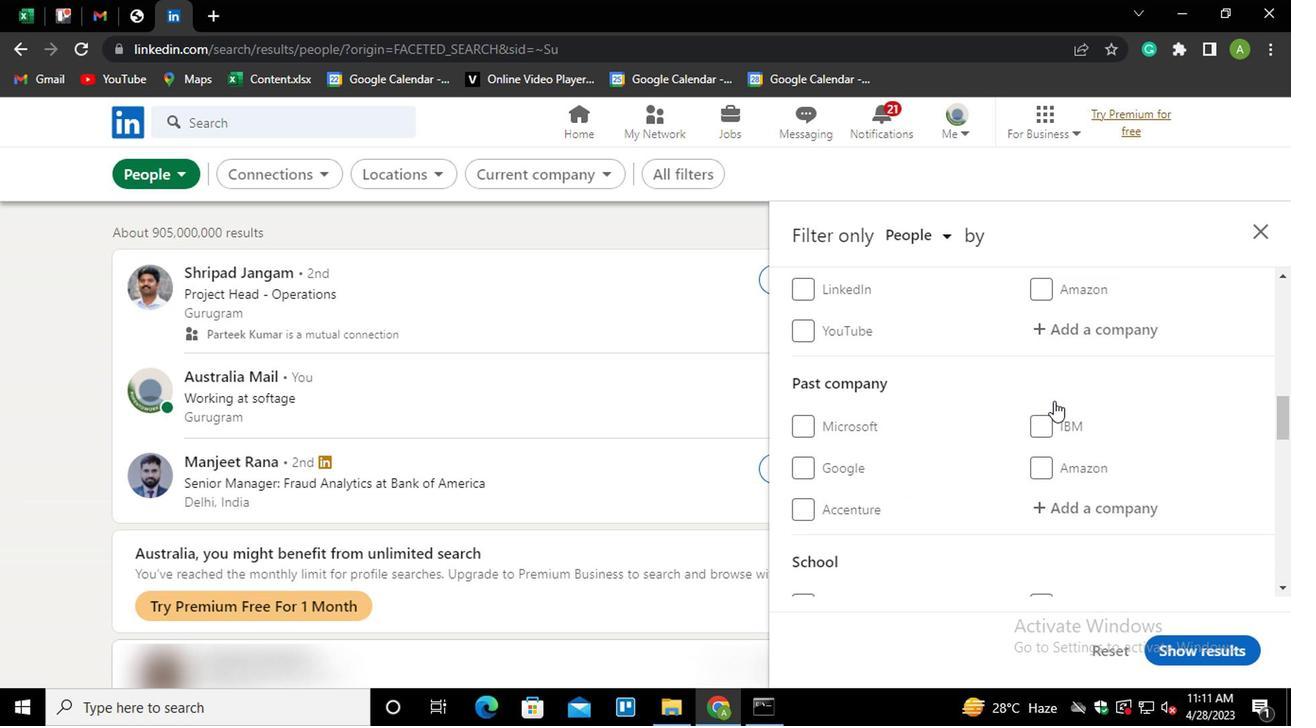 
Action: Mouse scrolled (1051, 400) with delta (0, 0)
Screenshot: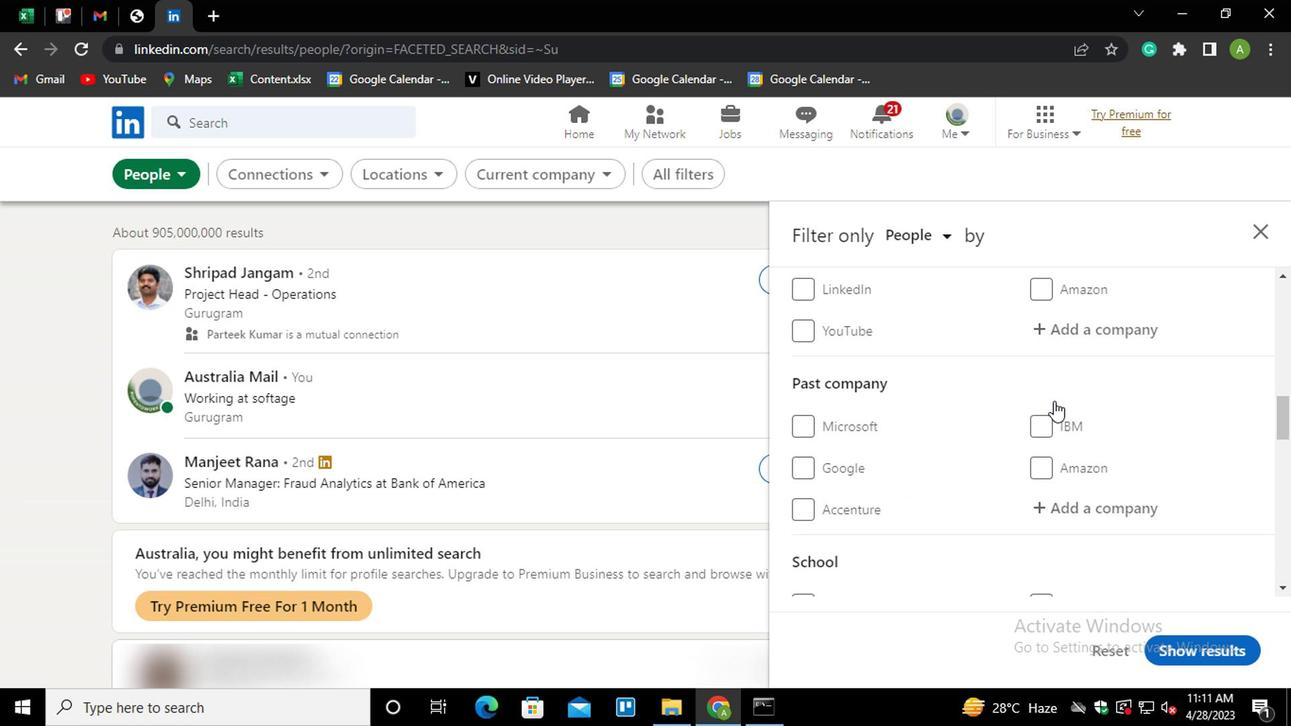 
Action: Mouse scrolled (1051, 400) with delta (0, 0)
Screenshot: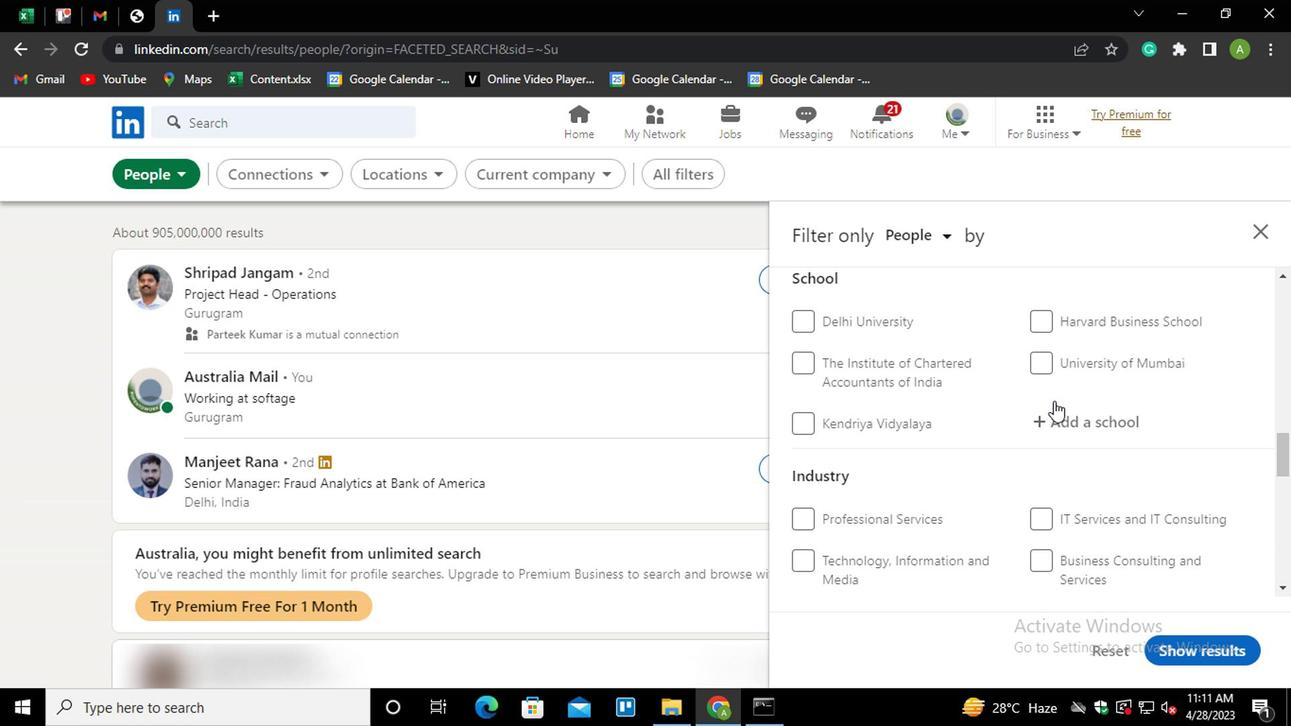 
Action: Mouse scrolled (1051, 400) with delta (0, 0)
Screenshot: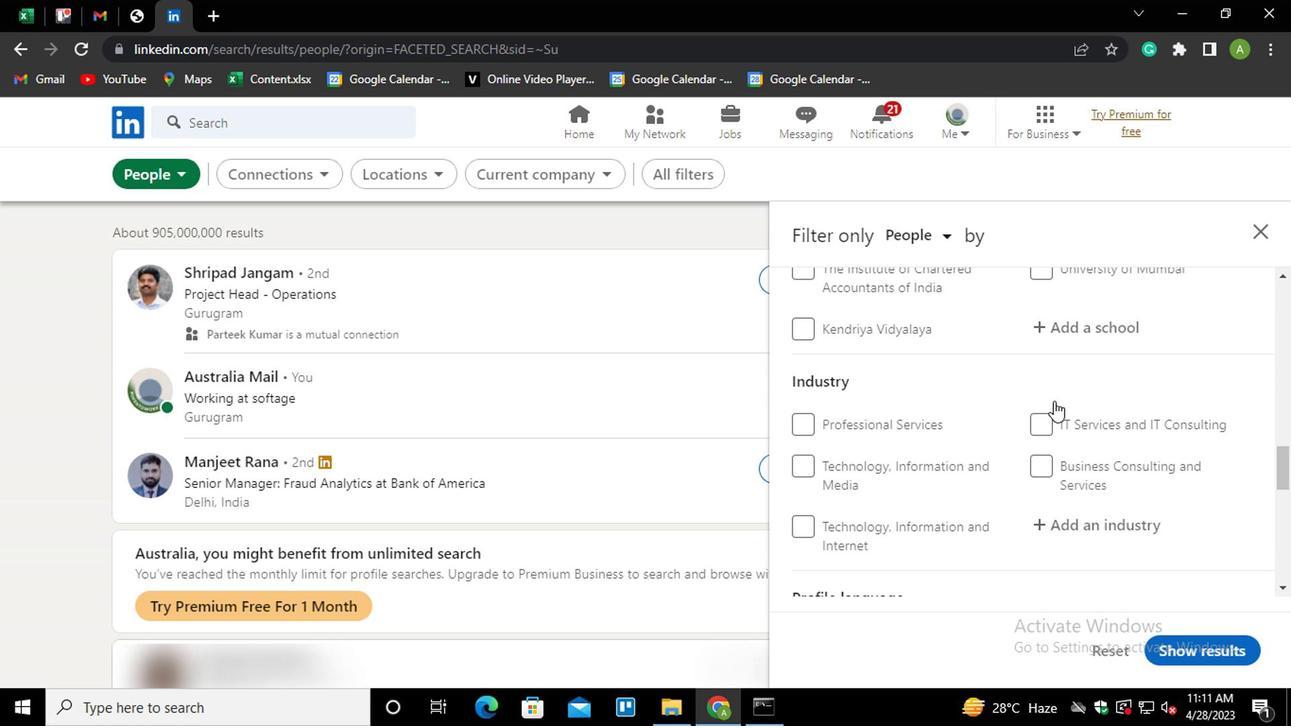 
Action: Mouse scrolled (1051, 400) with delta (0, 0)
Screenshot: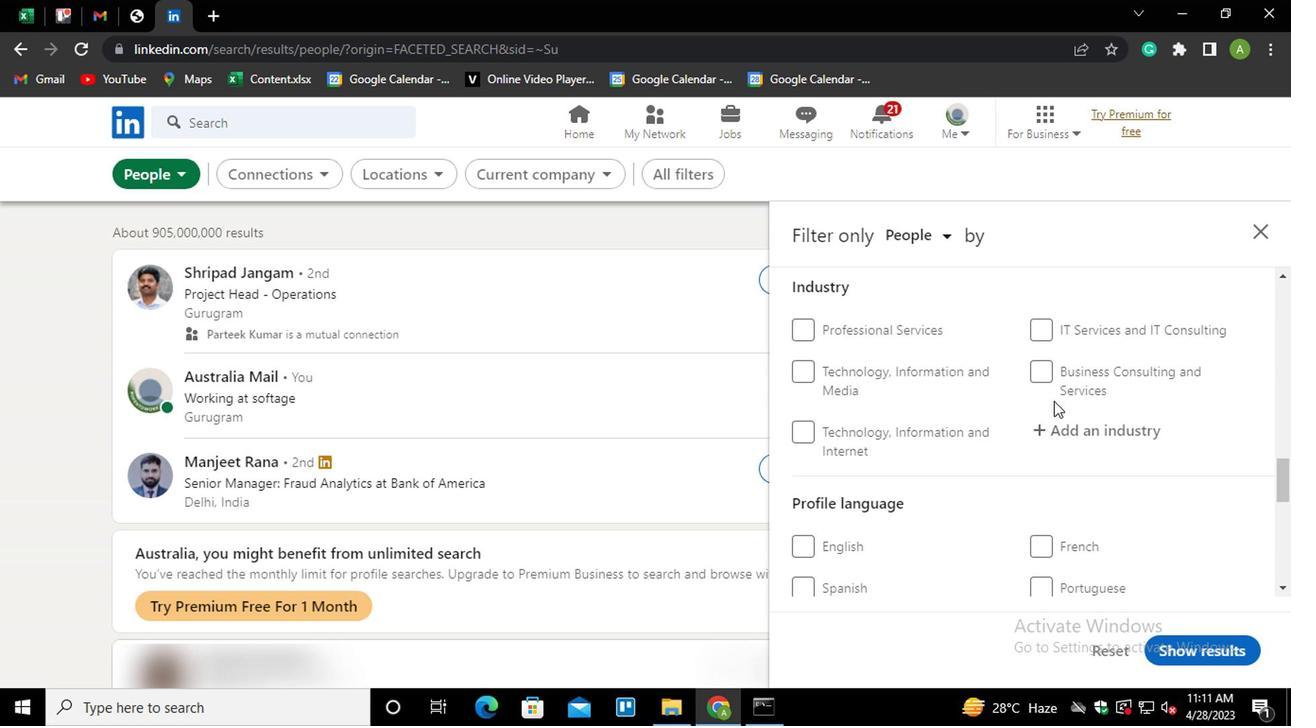 
Action: Mouse scrolled (1051, 400) with delta (0, 0)
Screenshot: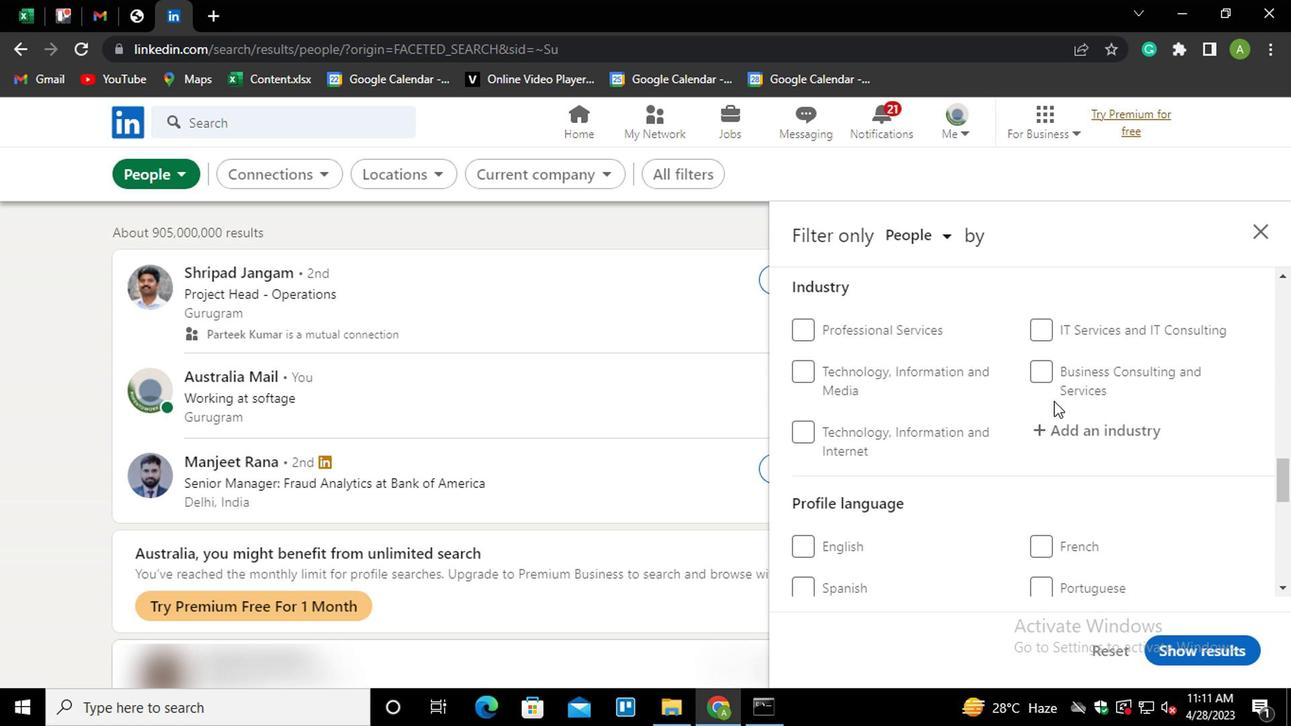 
Action: Mouse moved to (1057, 397)
Screenshot: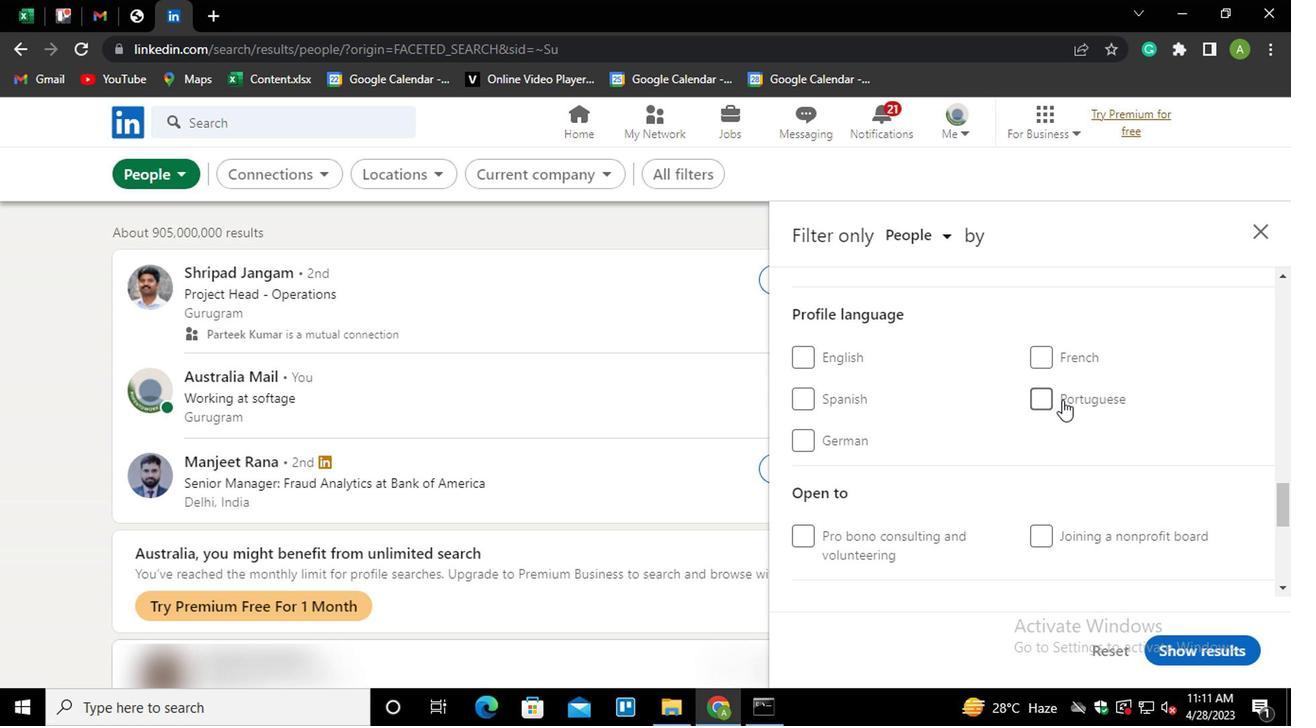 
Action: Mouse pressed left at (1057, 397)
Screenshot: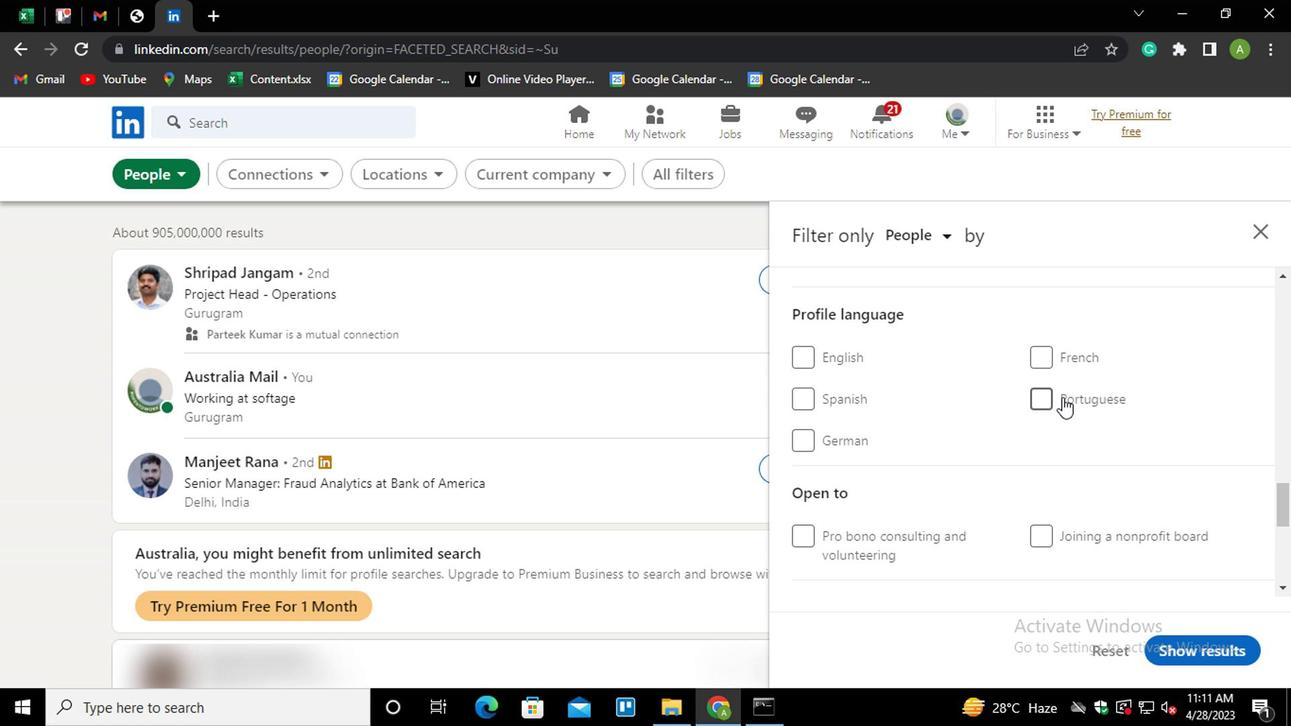 
Action: Mouse moved to (1092, 452)
Screenshot: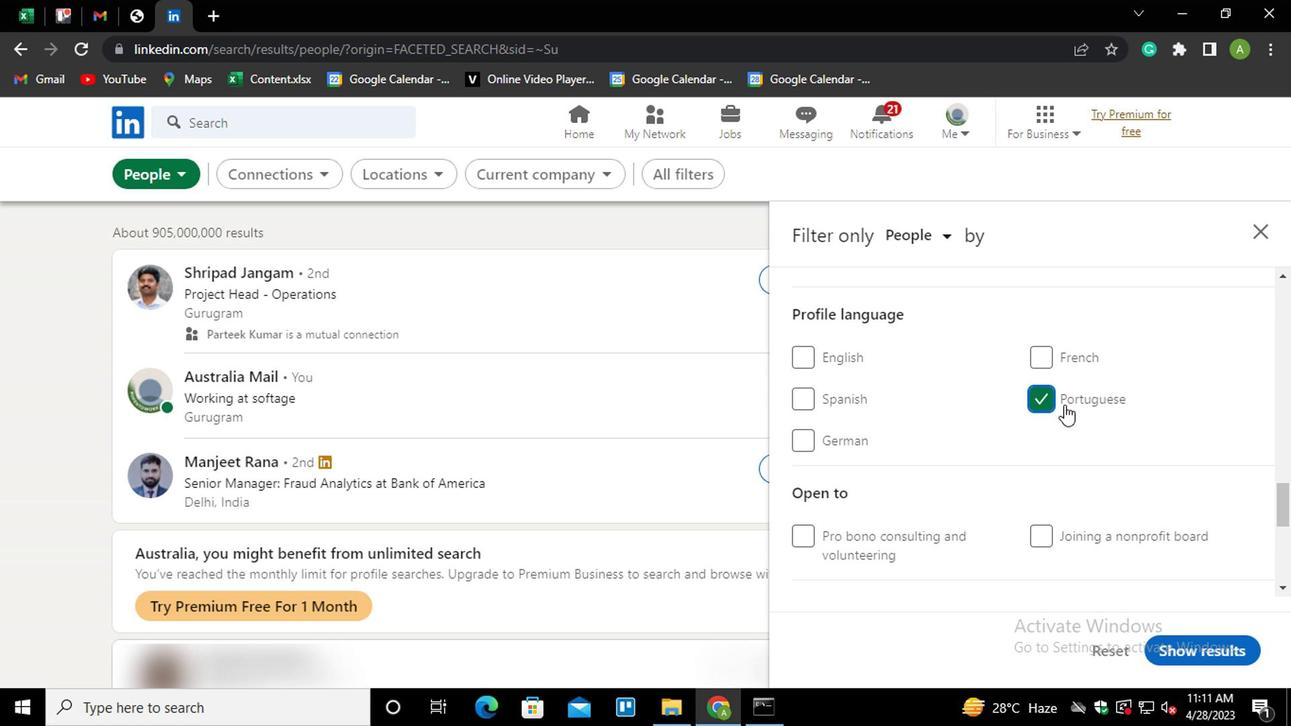 
Action: Mouse scrolled (1092, 454) with delta (0, 1)
Screenshot: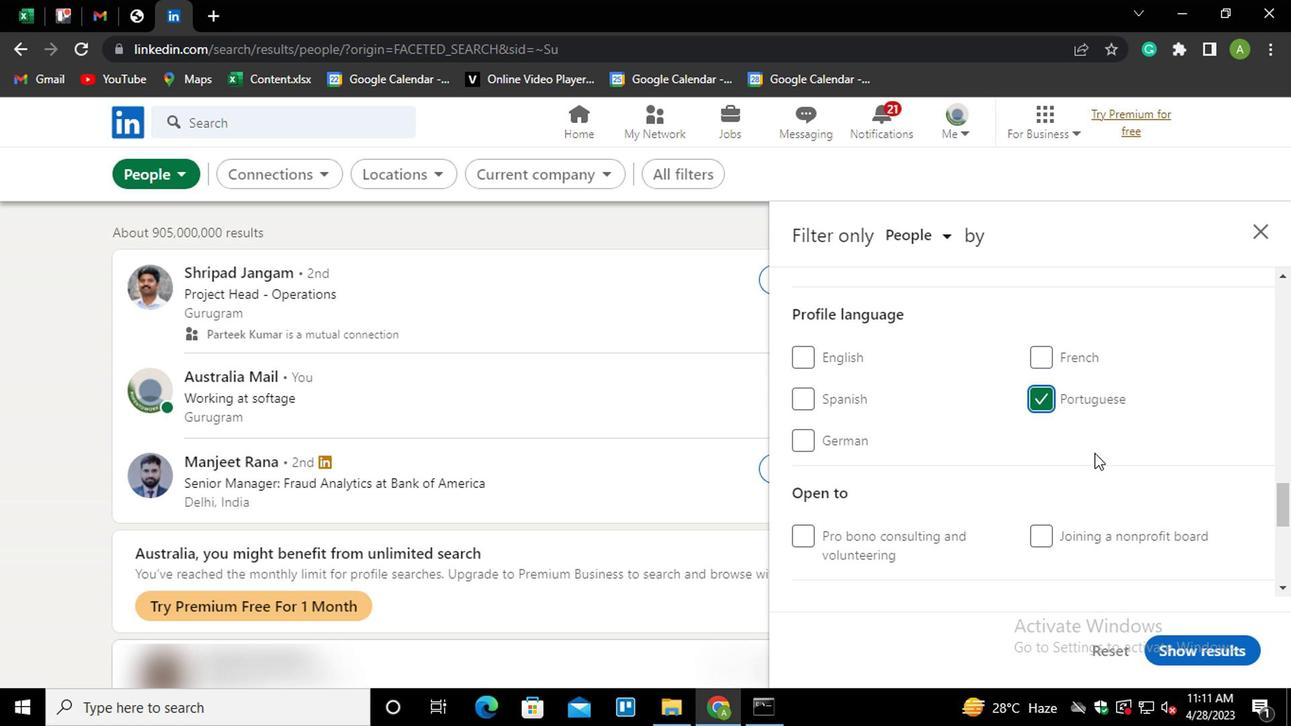 
Action: Mouse scrolled (1092, 454) with delta (0, 1)
Screenshot: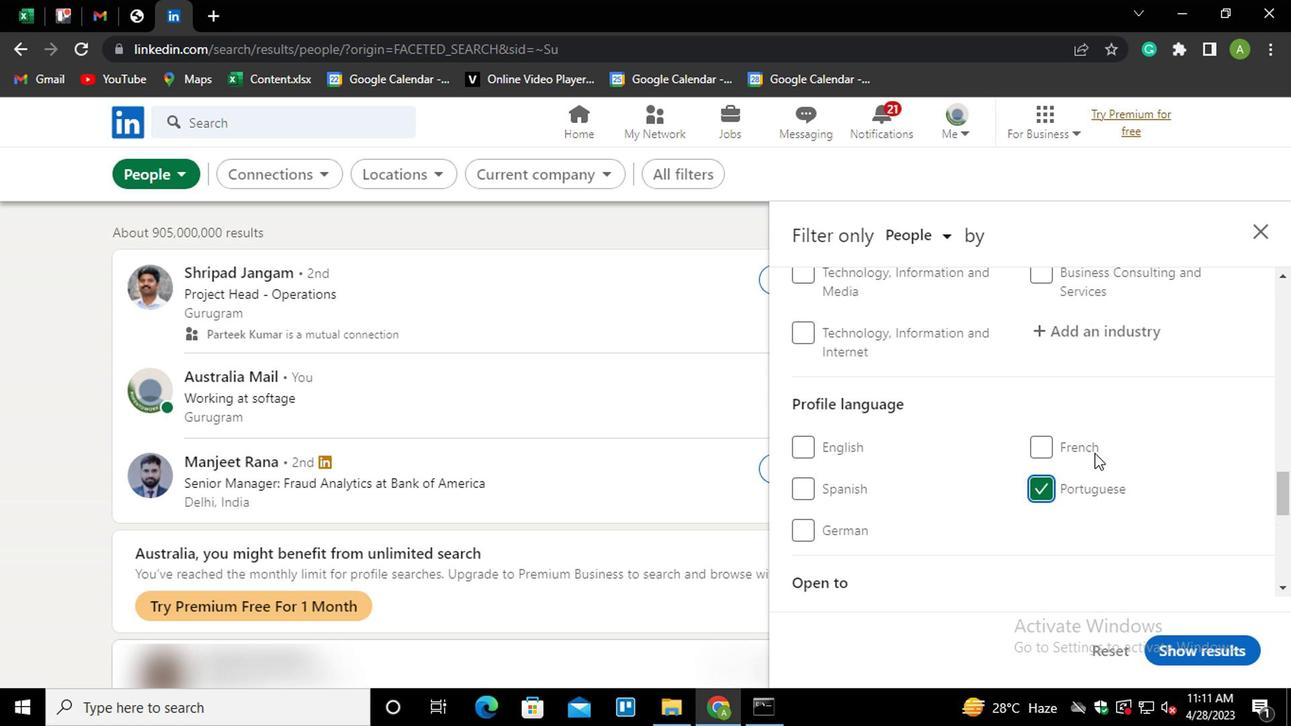 
Action: Mouse scrolled (1092, 454) with delta (0, 1)
Screenshot: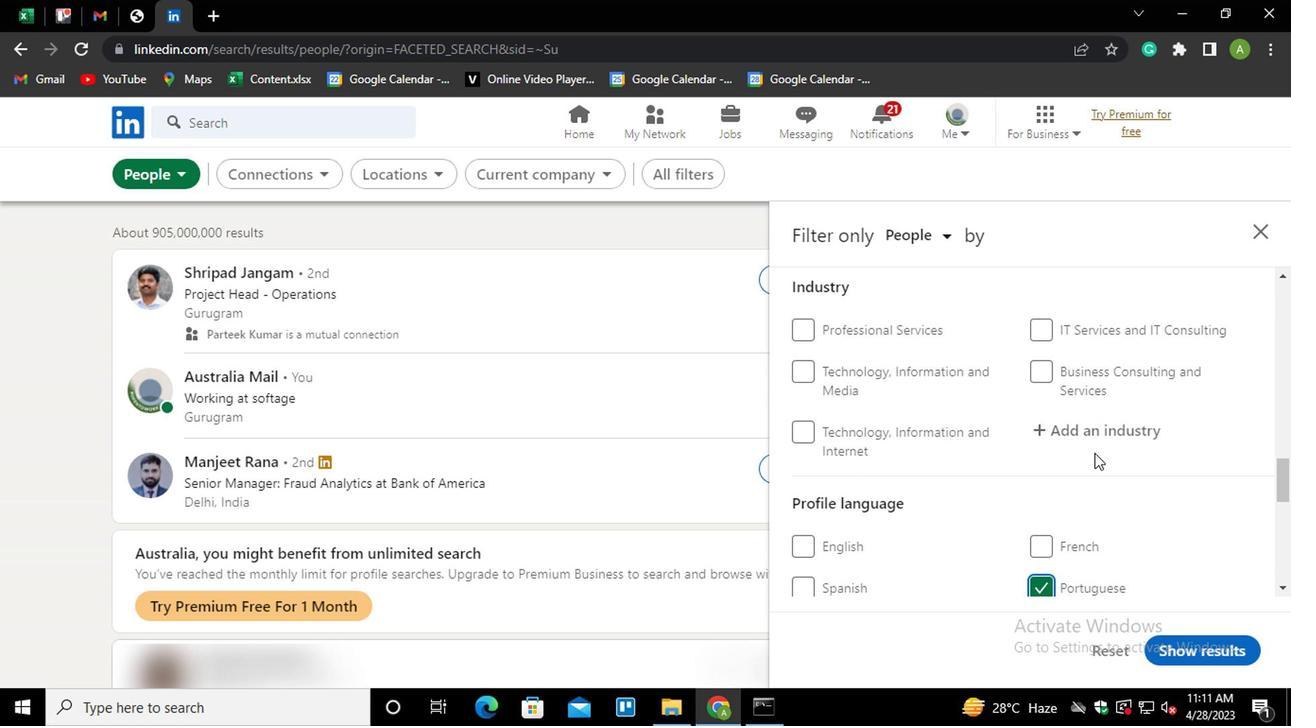 
Action: Mouse scrolled (1092, 454) with delta (0, 1)
Screenshot: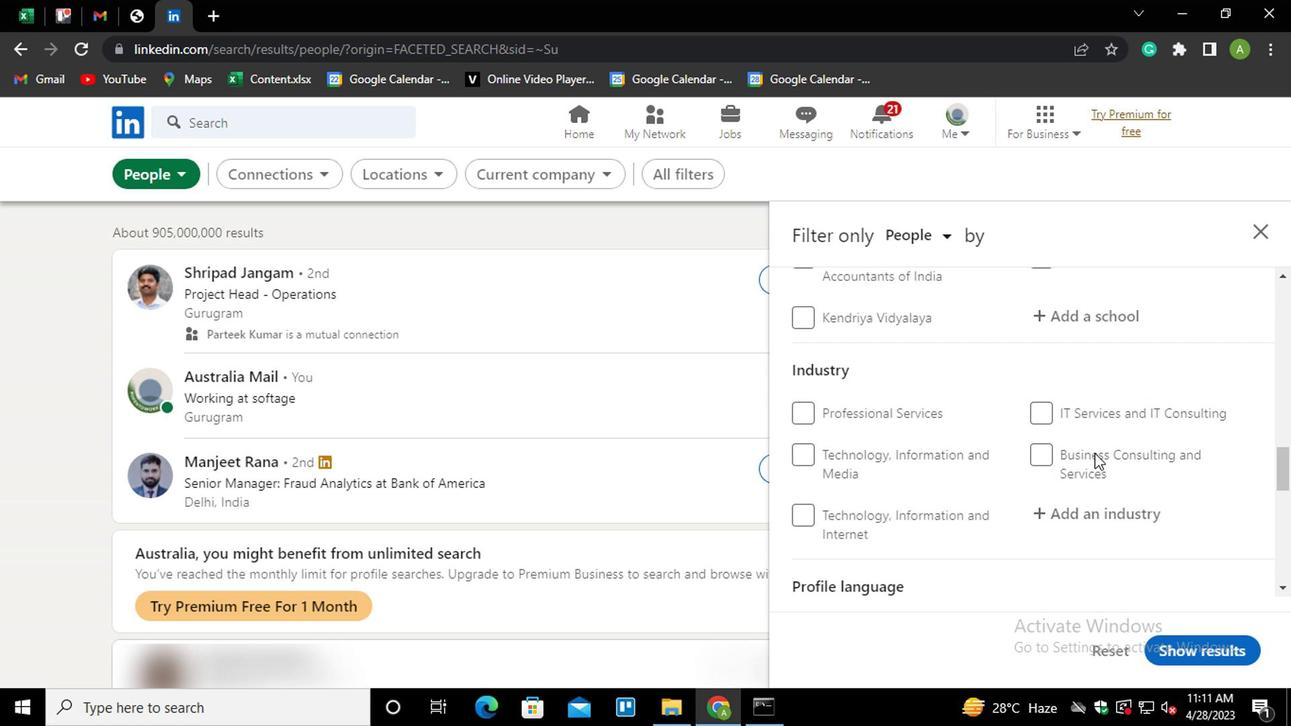 
Action: Mouse scrolled (1092, 454) with delta (0, 1)
Screenshot: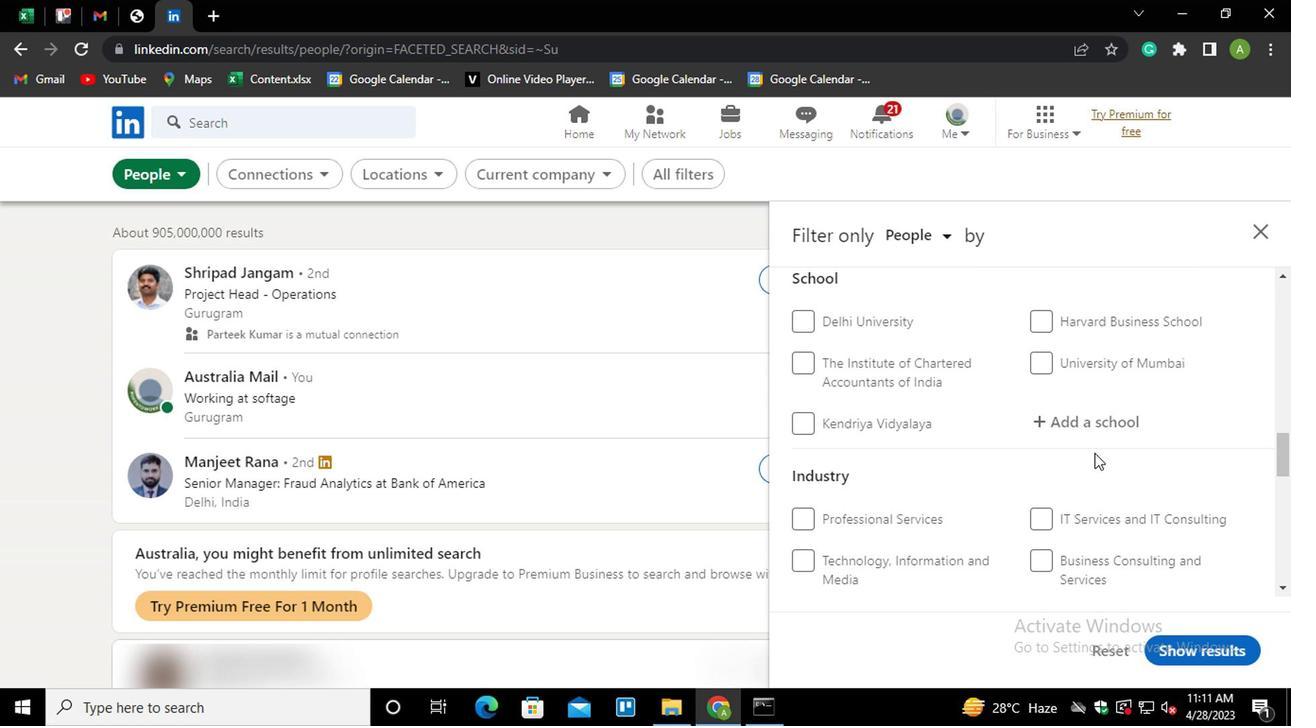 
Action: Mouse scrolled (1092, 454) with delta (0, 1)
Screenshot: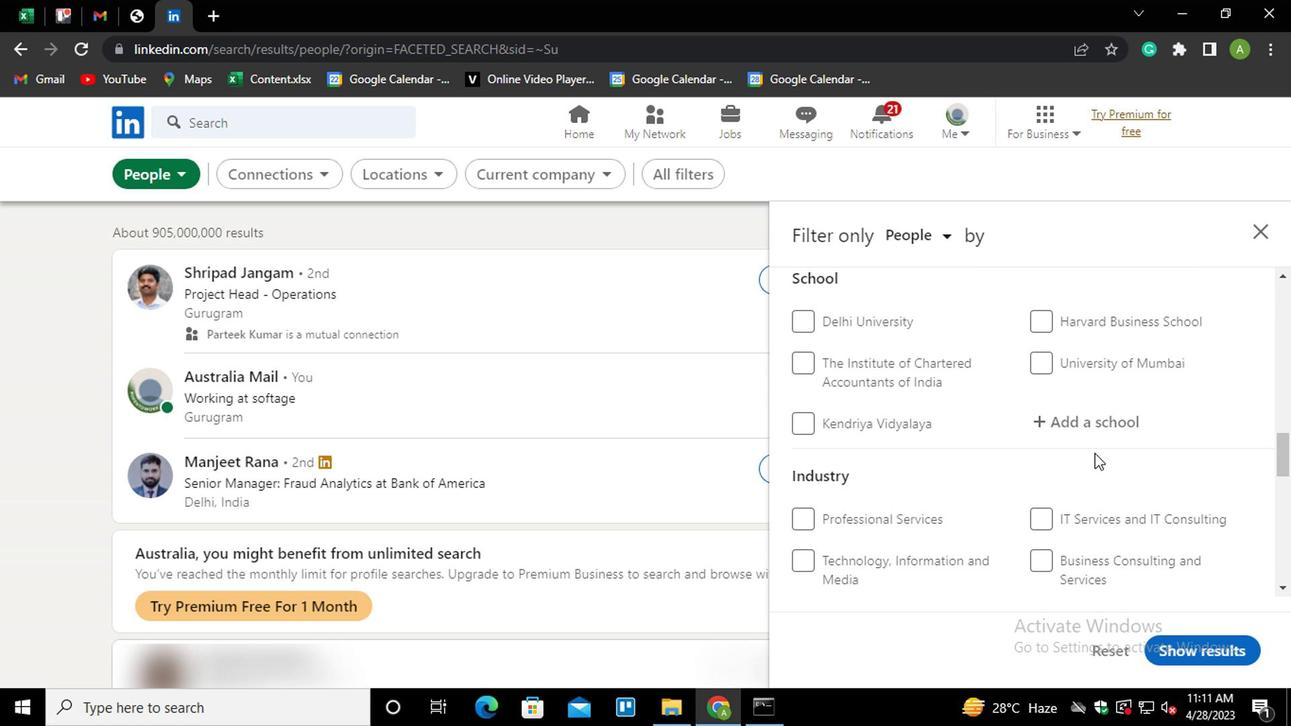 
Action: Mouse scrolled (1092, 454) with delta (0, 1)
Screenshot: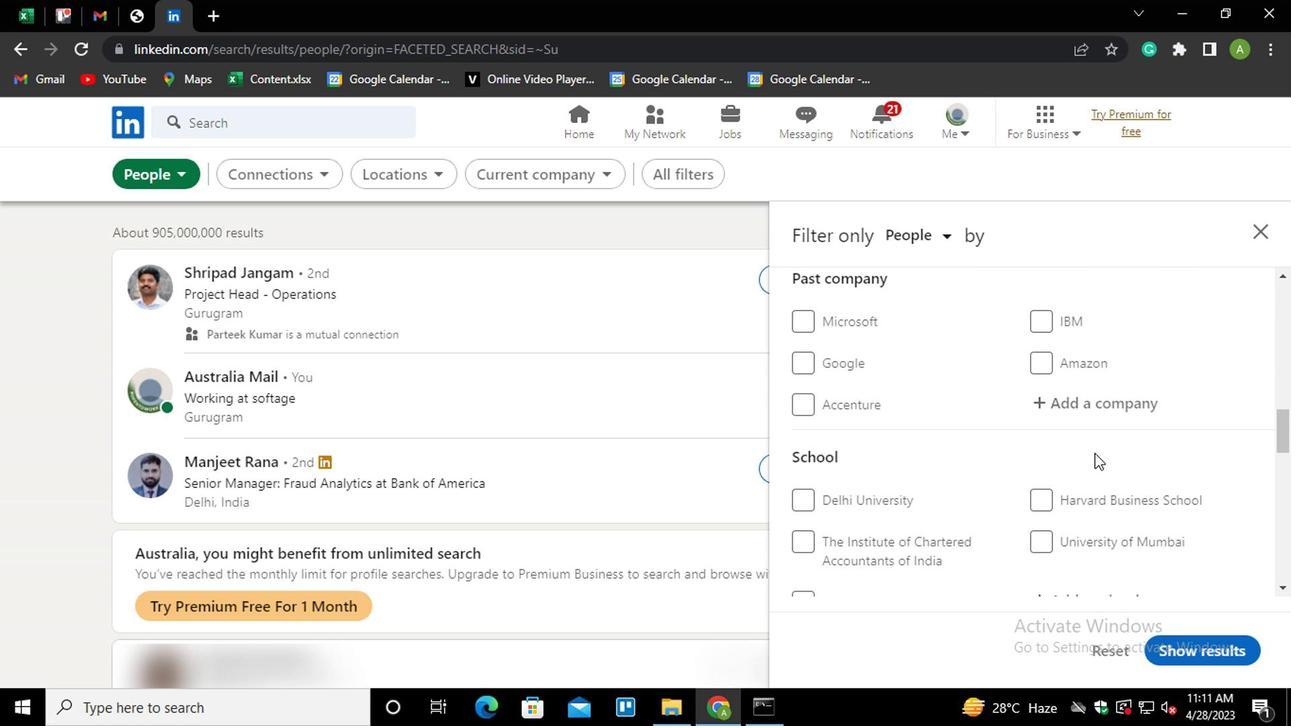 
Action: Mouse scrolled (1092, 454) with delta (0, 1)
Screenshot: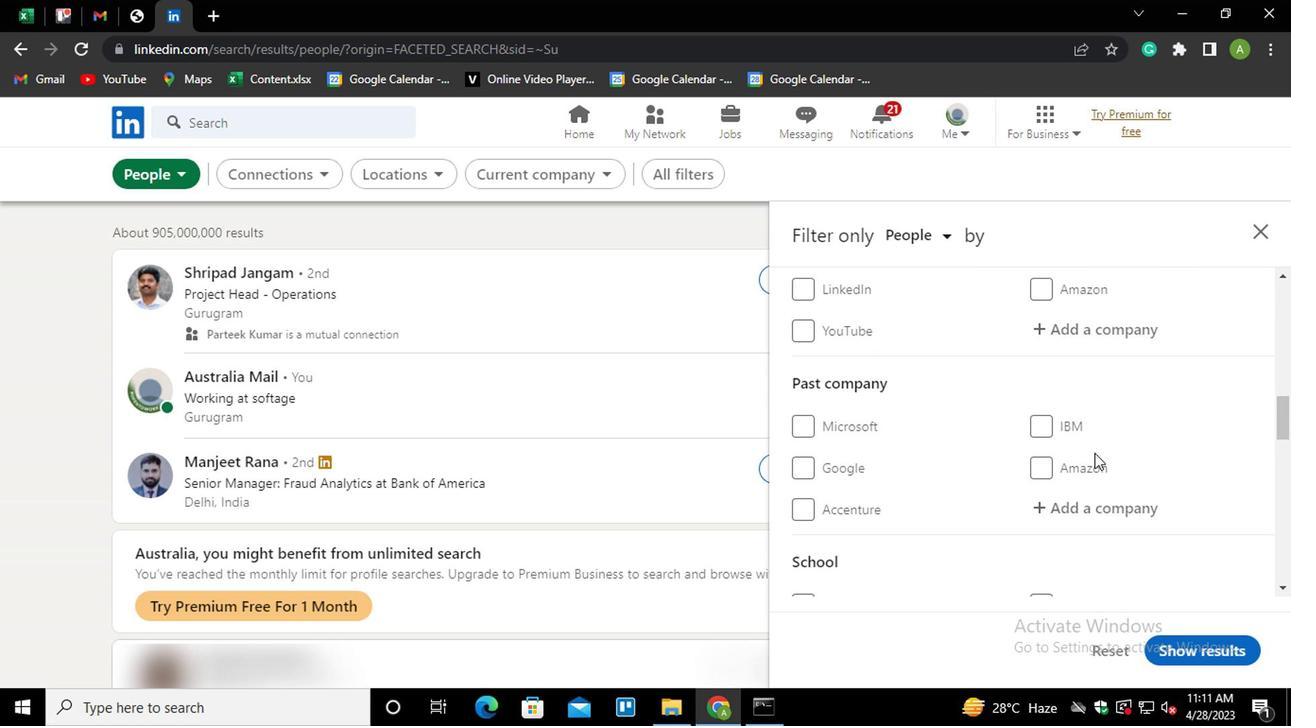 
Action: Mouse moved to (1087, 423)
Screenshot: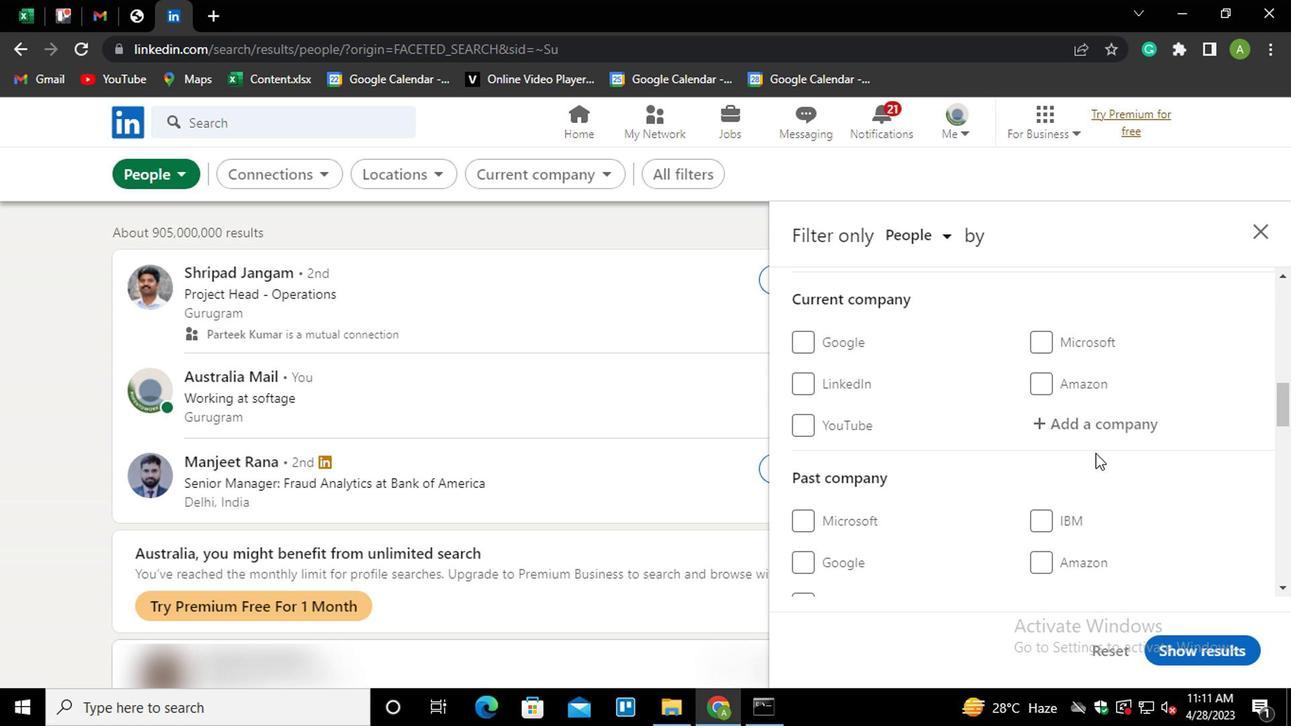 
Action: Mouse pressed left at (1087, 423)
Screenshot: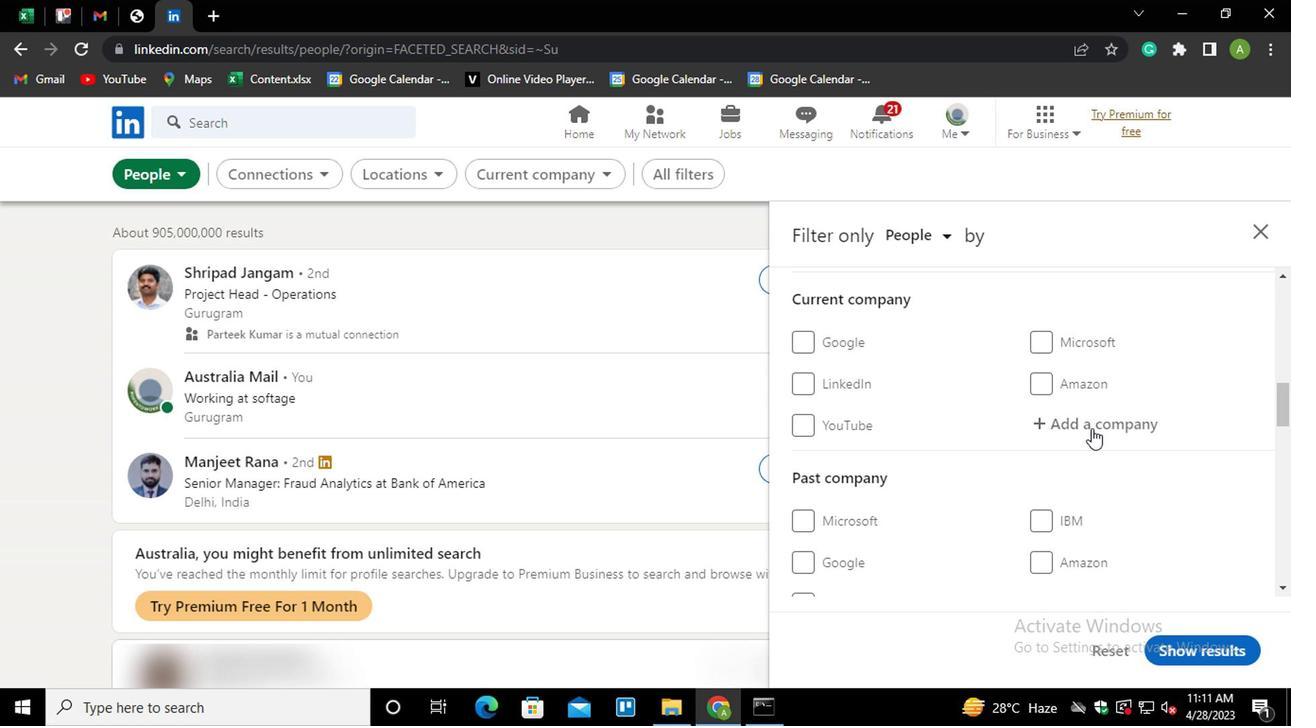 
Action: Key pressed <Key.shift>A
Screenshot: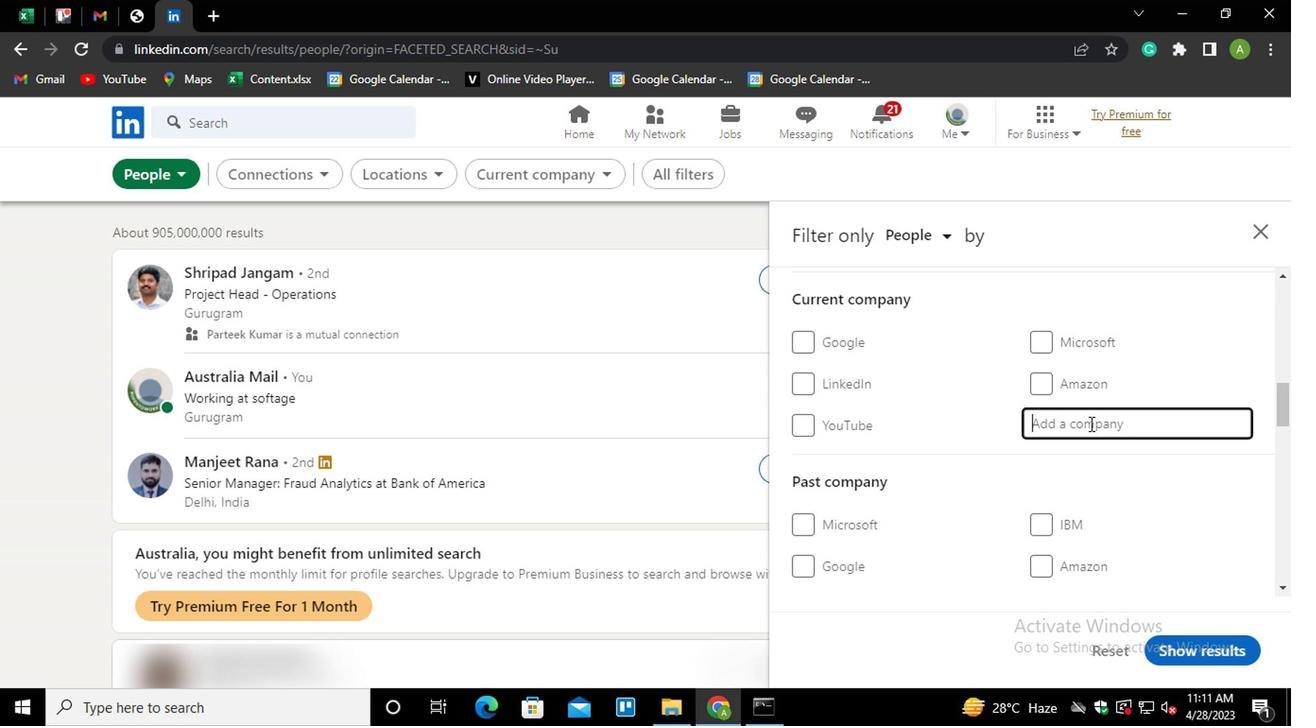 
Action: Mouse moved to (1084, 424)
Screenshot: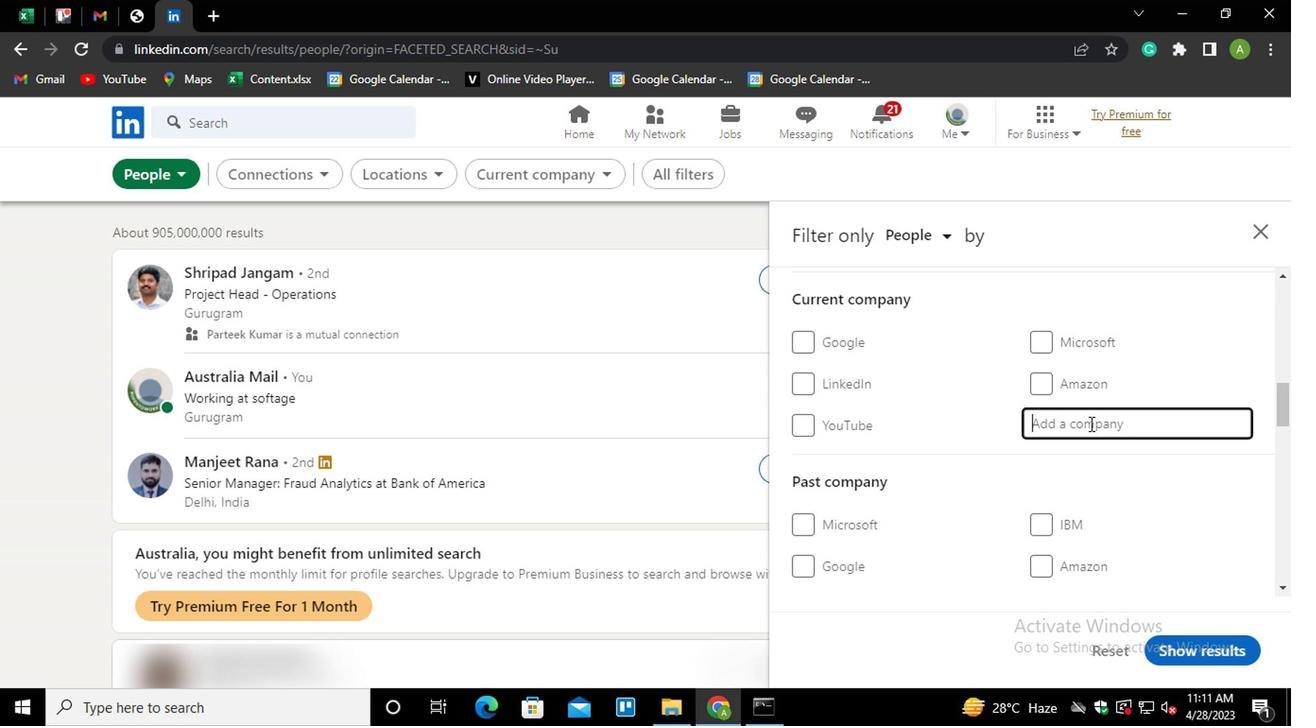 
Action: Key pressed CRO<Key.space><Key.down><Key.enter>
Screenshot: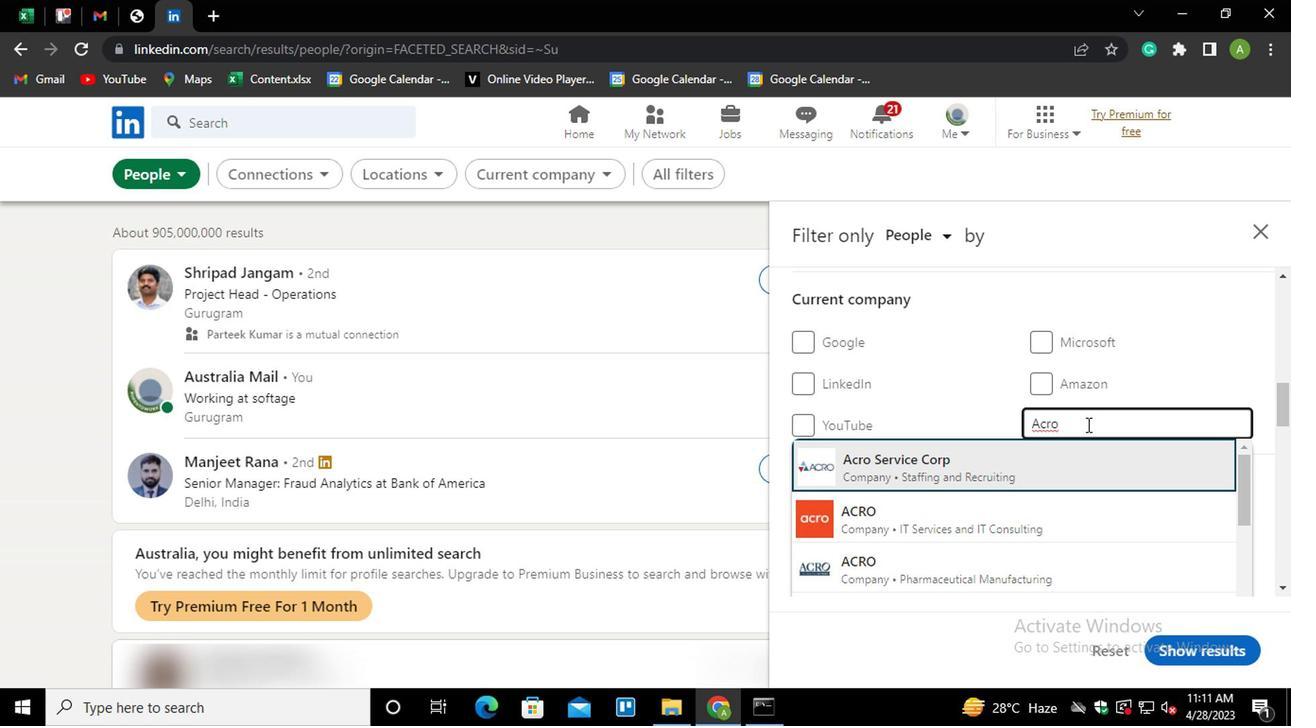 
Action: Mouse scrolled (1084, 423) with delta (0, 0)
Screenshot: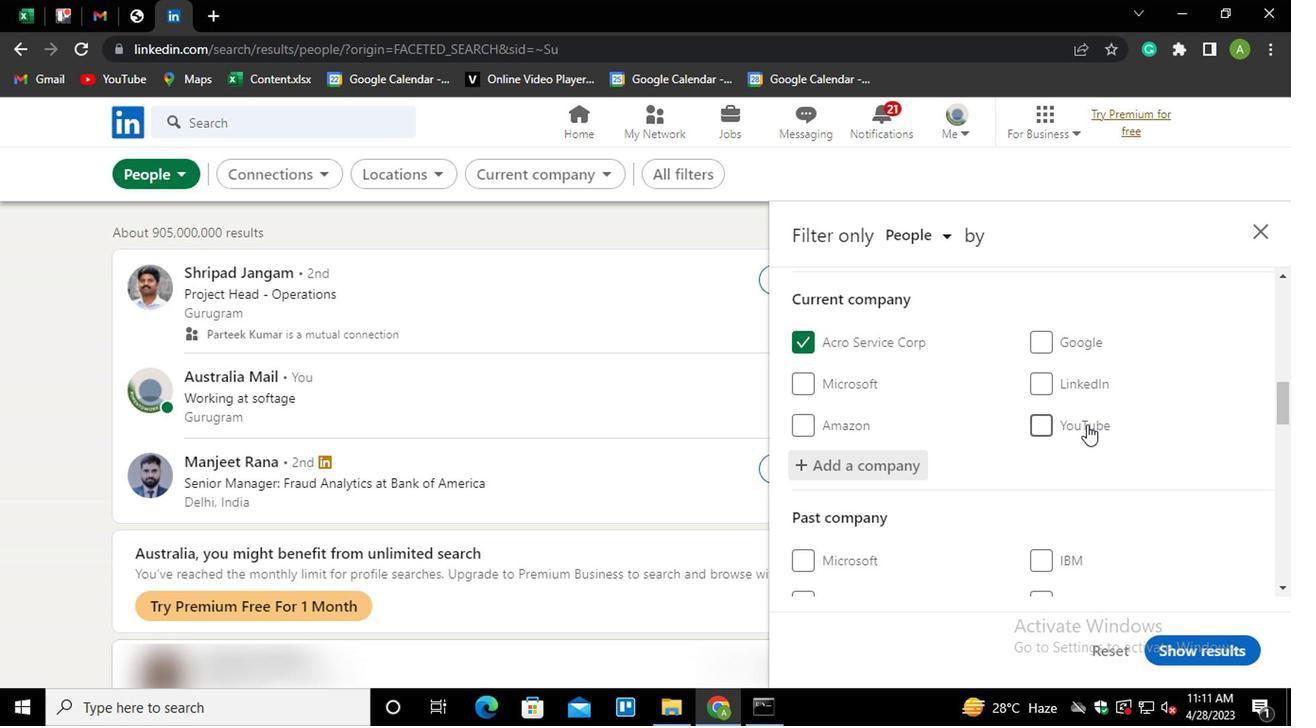 
Action: Mouse scrolled (1084, 423) with delta (0, 0)
Screenshot: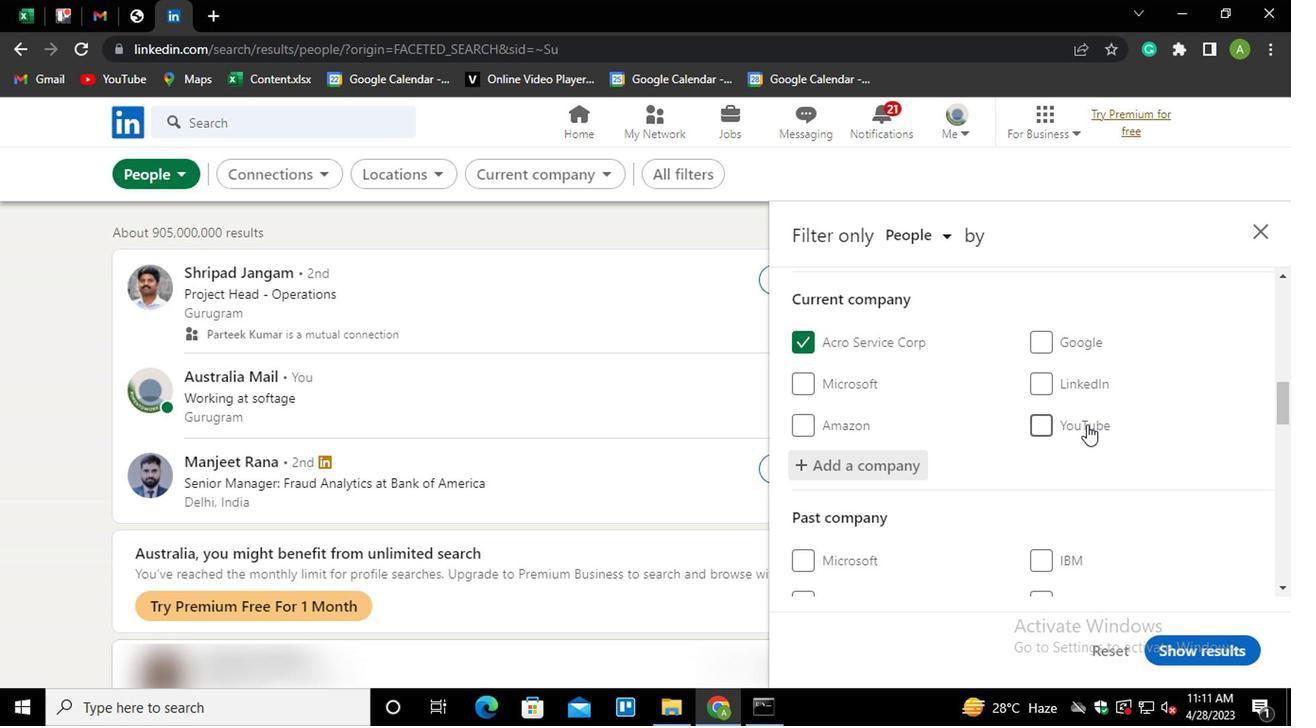 
Action: Mouse scrolled (1084, 423) with delta (0, 0)
Screenshot: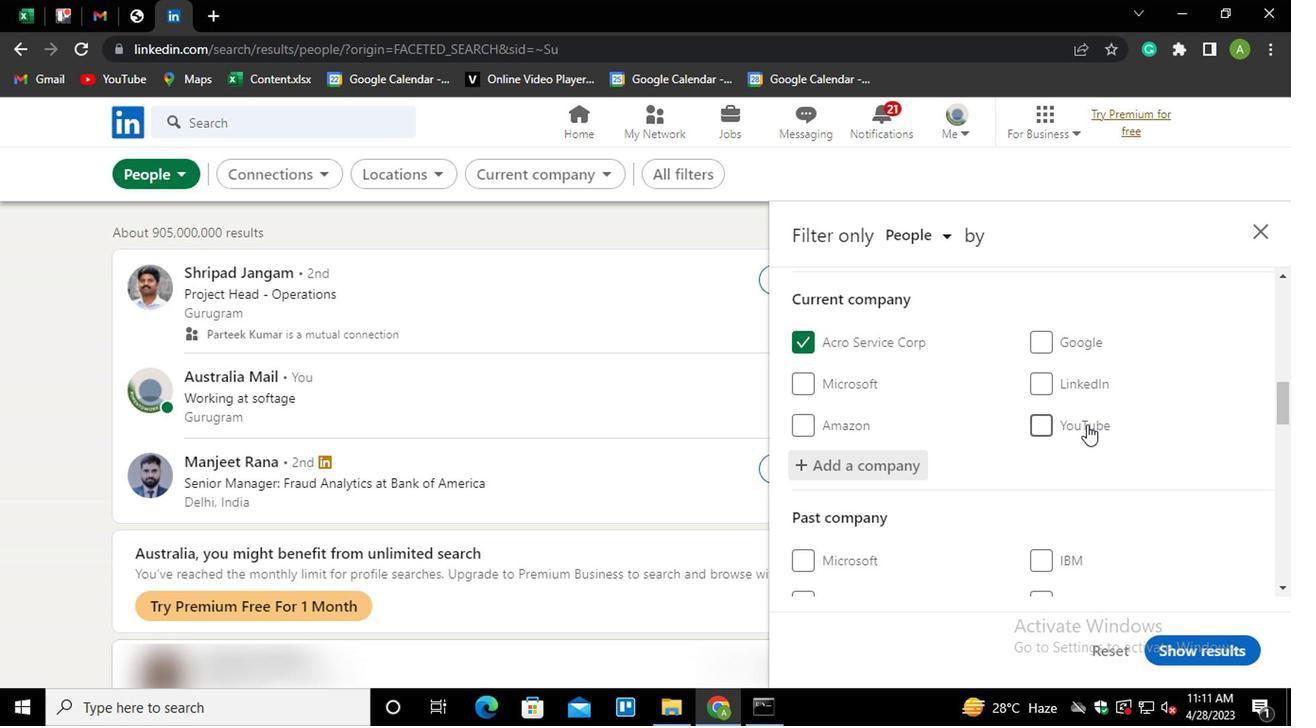 
Action: Mouse scrolled (1084, 423) with delta (0, 0)
Screenshot: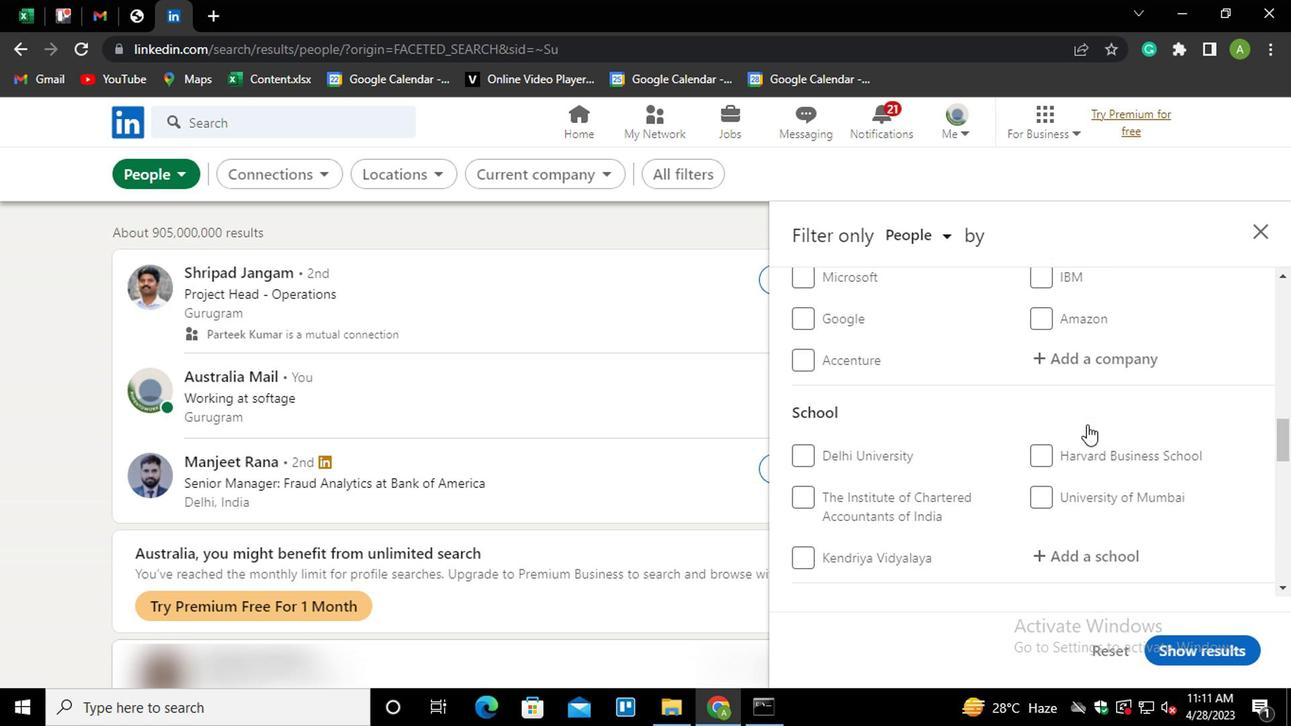 
Action: Mouse moved to (1085, 452)
Screenshot: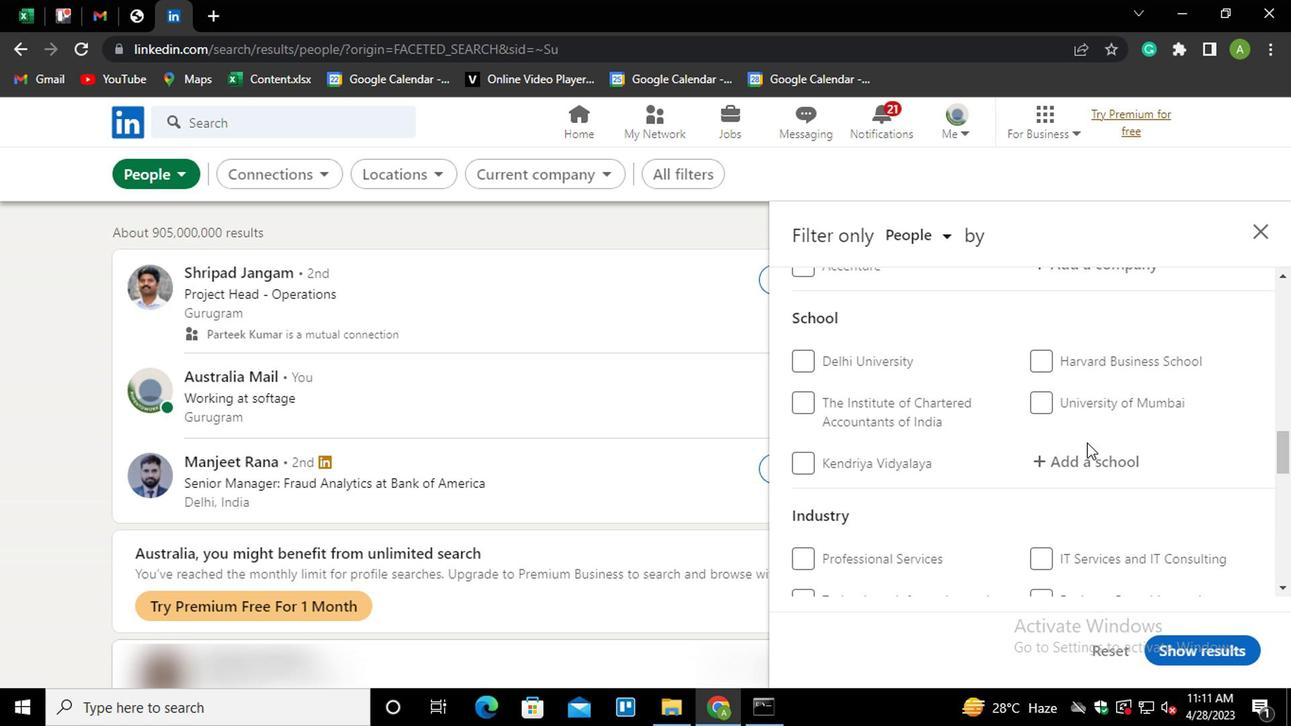 
Action: Mouse pressed left at (1085, 452)
Screenshot: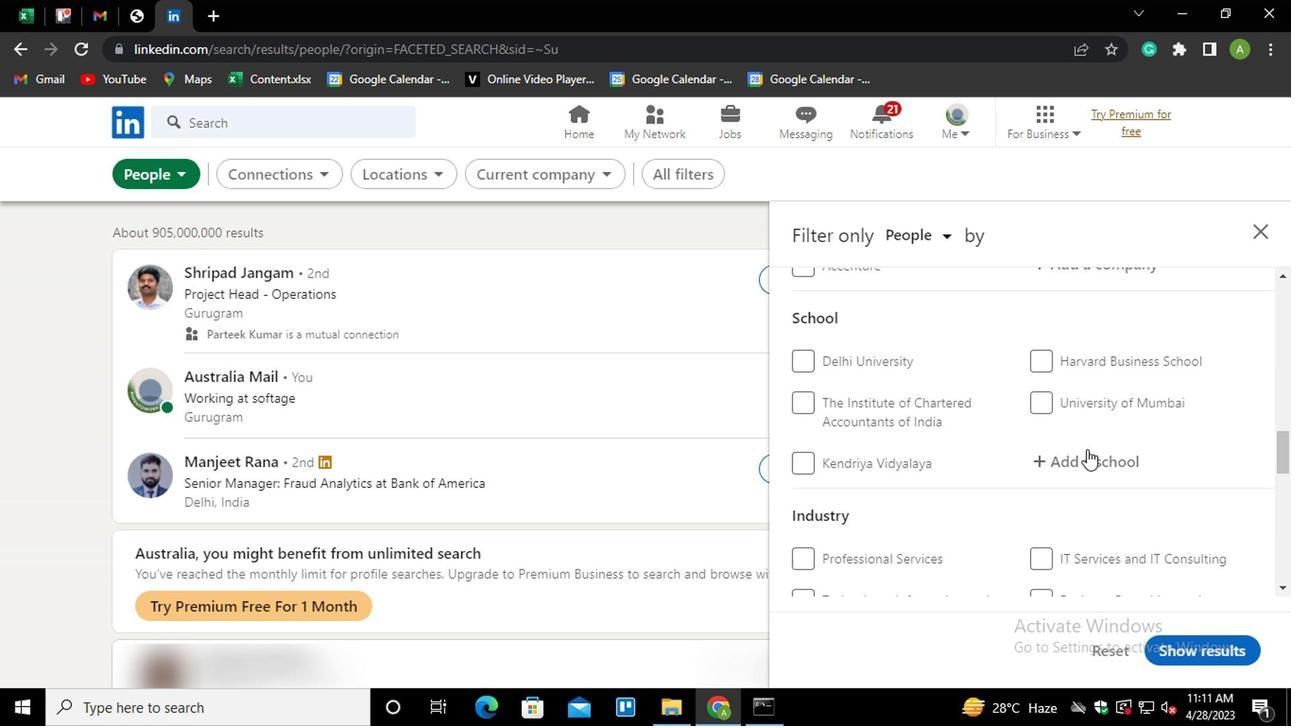 
Action: Mouse moved to (1083, 456)
Screenshot: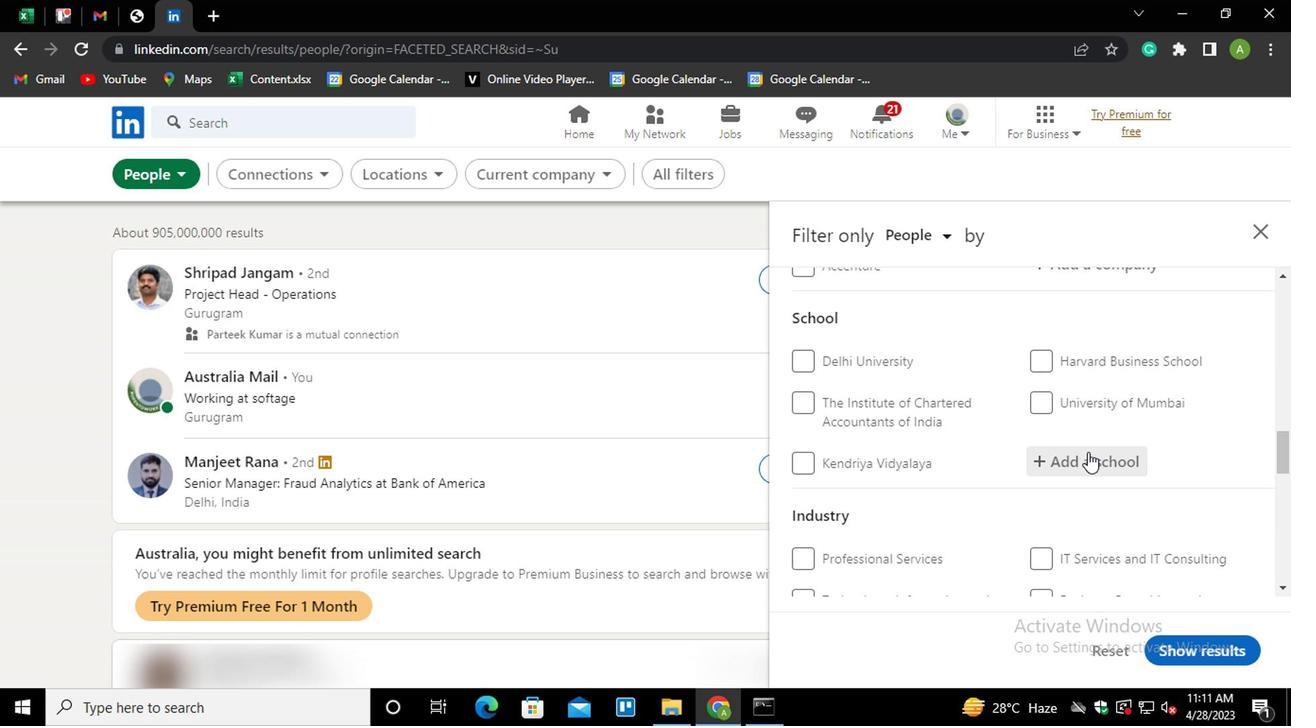 
Action: Key pressed <Key.shift>CMR<Key.down><Key.down><Key.down><Key.enter>
Screenshot: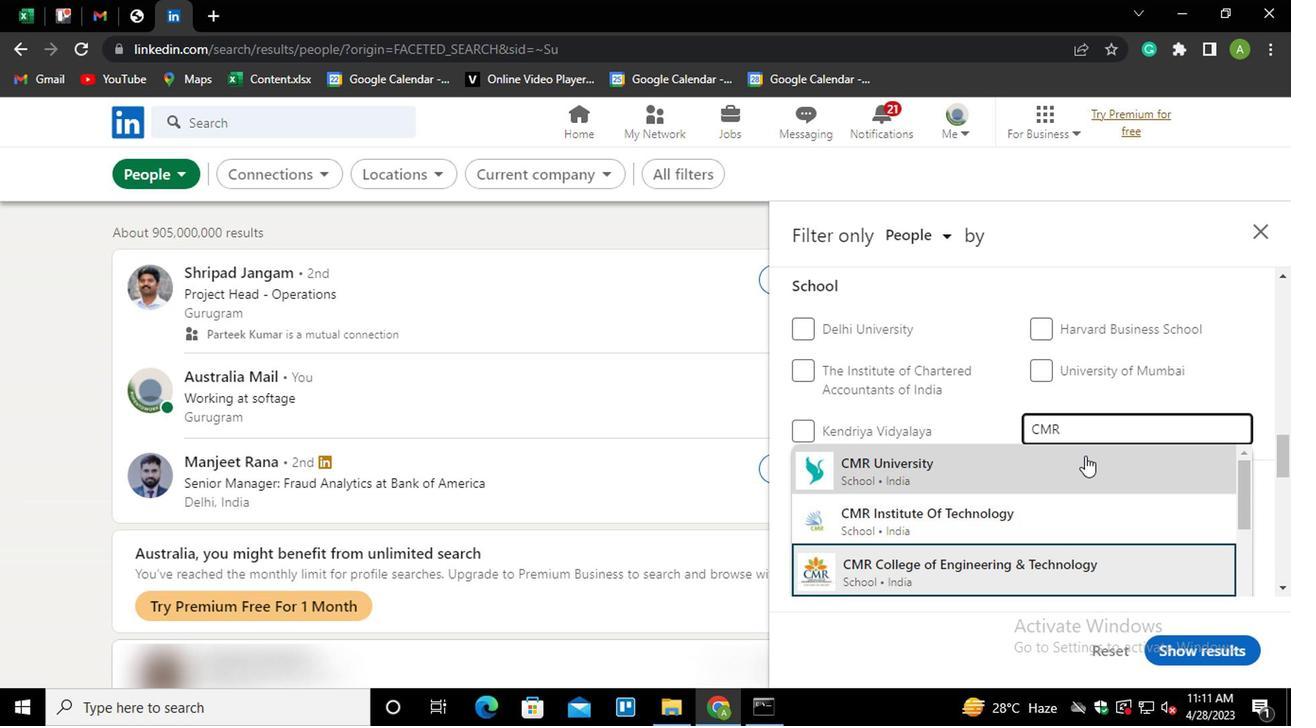 
Action: Mouse scrolled (1083, 454) with delta (0, -1)
Screenshot: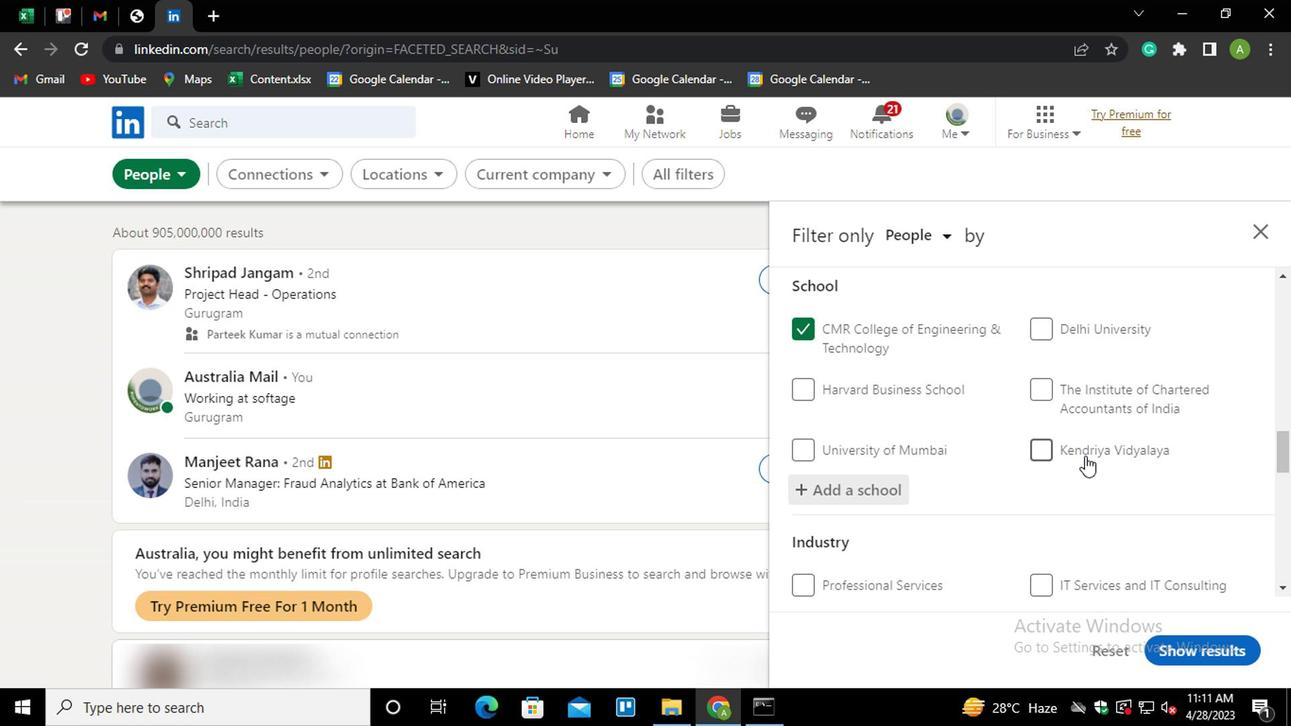 
Action: Mouse scrolled (1083, 454) with delta (0, -1)
Screenshot: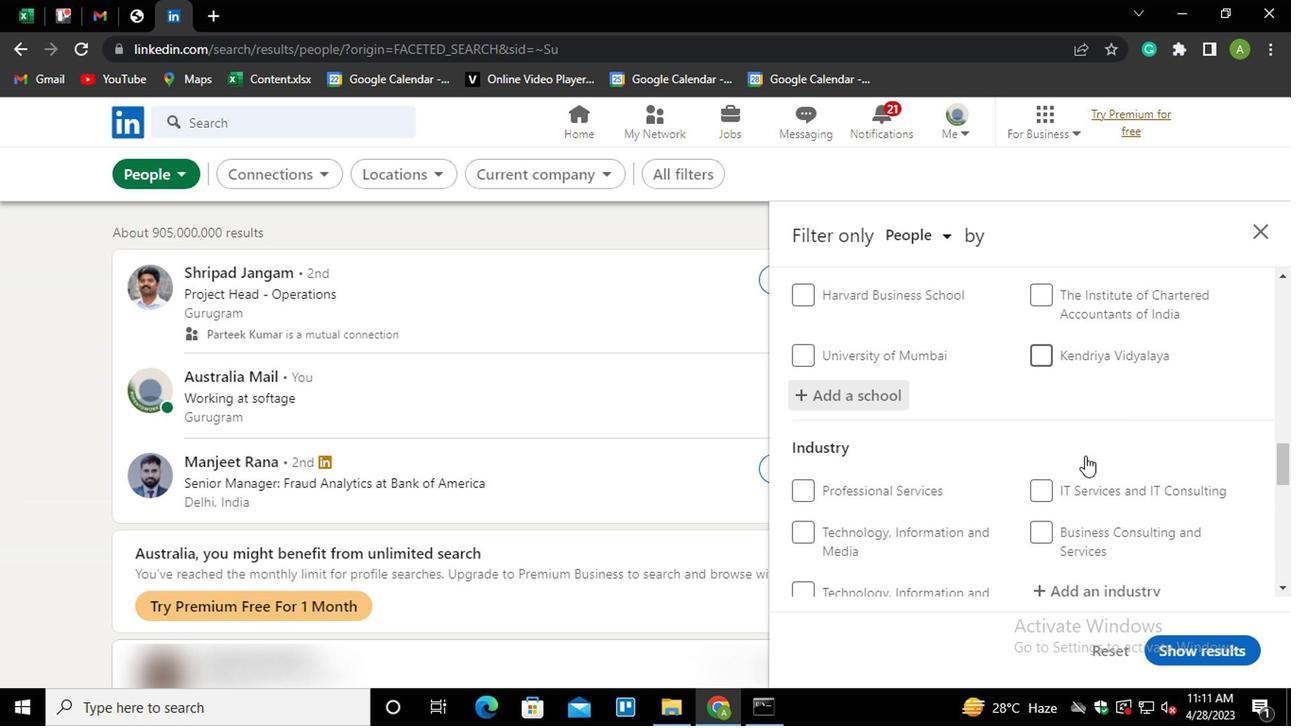 
Action: Mouse scrolled (1083, 454) with delta (0, -1)
Screenshot: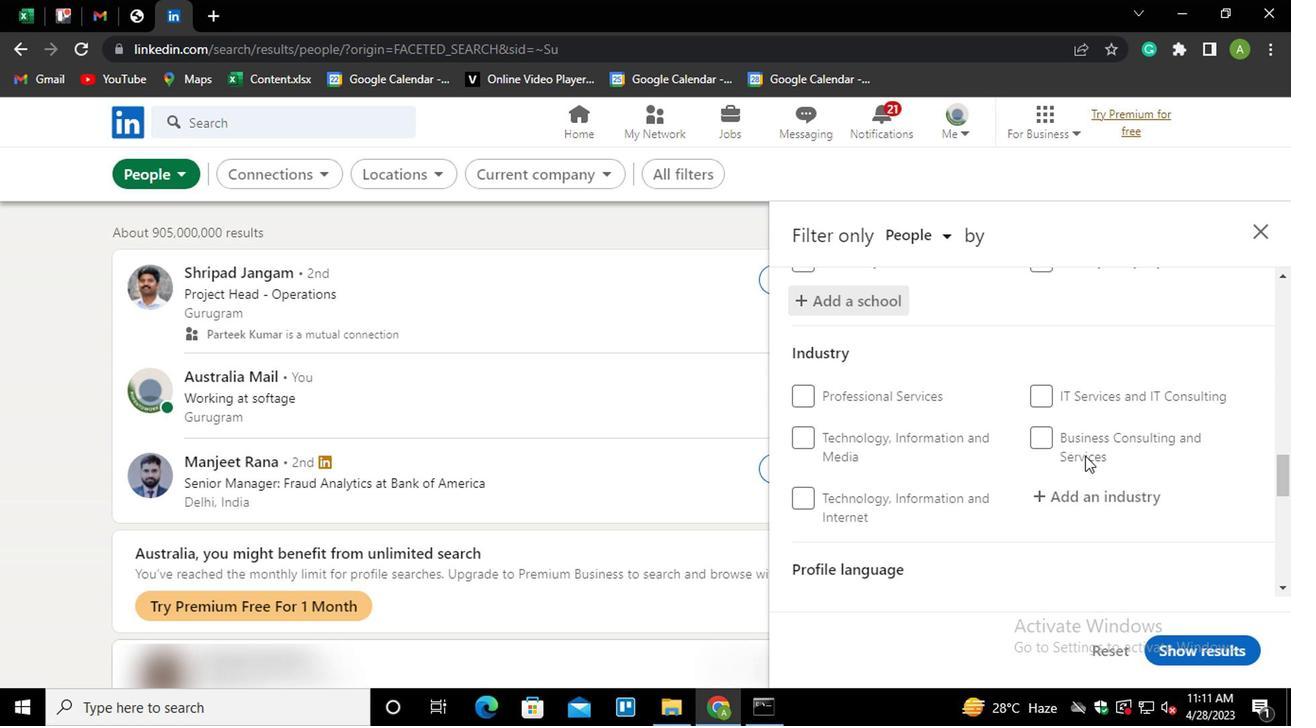 
Action: Mouse moved to (1091, 412)
Screenshot: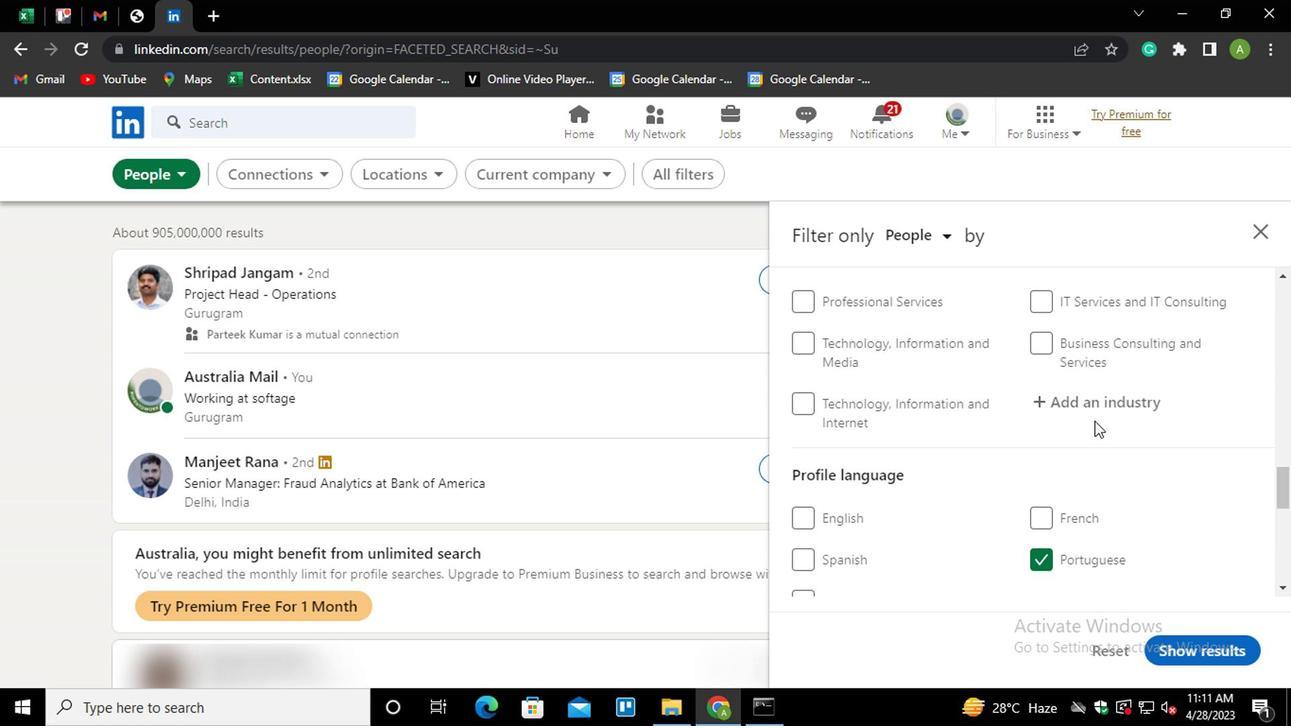 
Action: Mouse pressed left at (1091, 412)
Screenshot: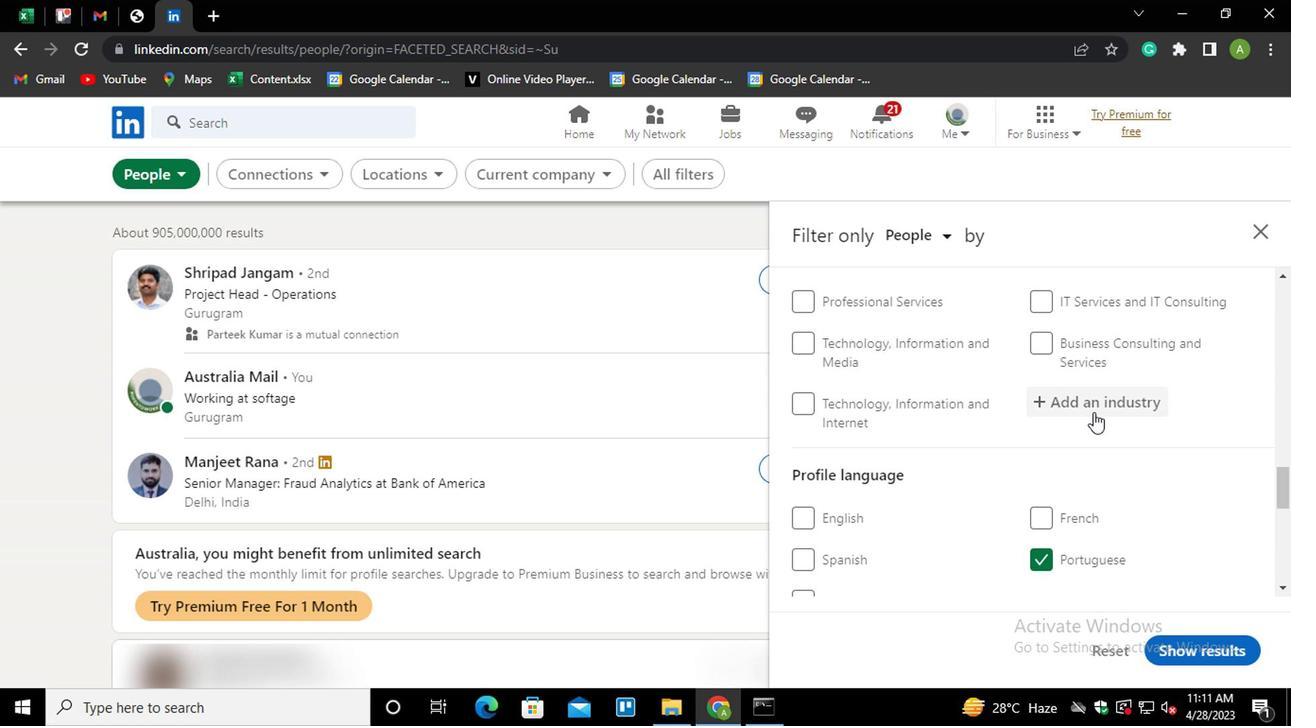 
Action: Mouse moved to (1091, 412)
Screenshot: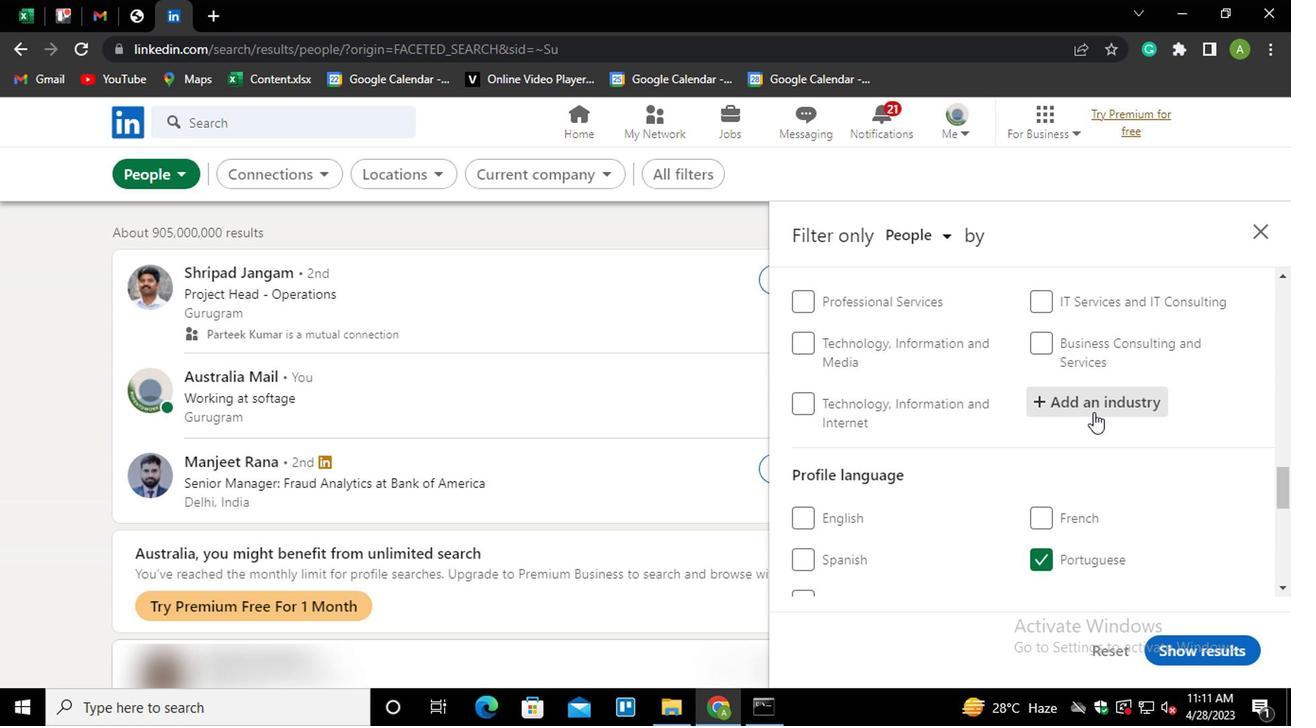 
Action: Key pressed <Key.shift>PRIMARY<Key.down><Key.down><Key.enter>
Screenshot: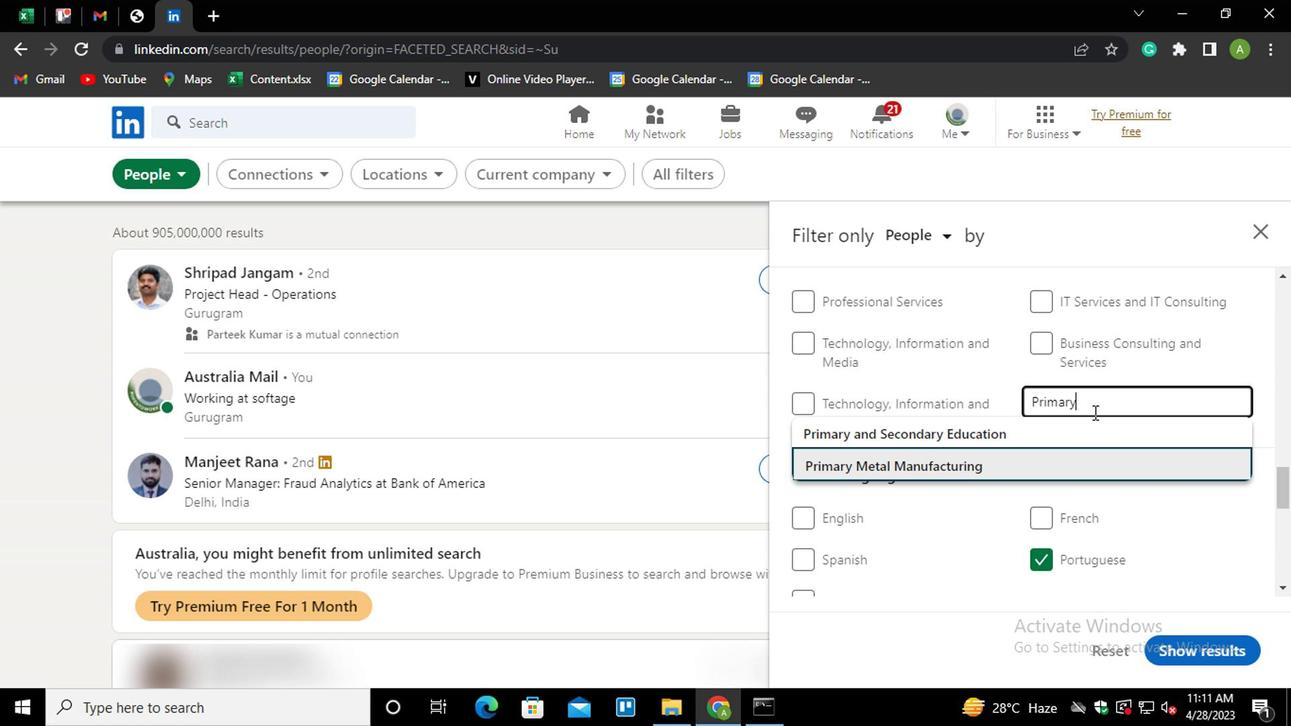 
Action: Mouse scrolled (1091, 411) with delta (0, 0)
Screenshot: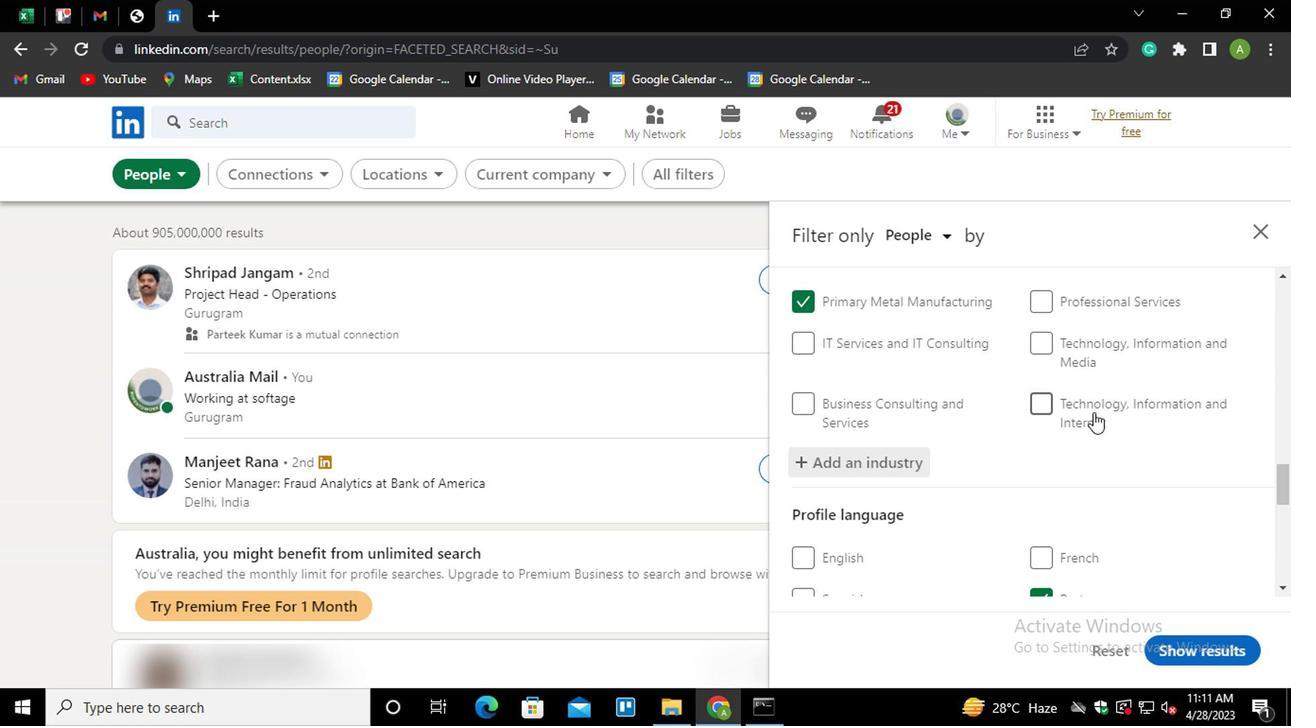 
Action: Mouse scrolled (1091, 411) with delta (0, 0)
Screenshot: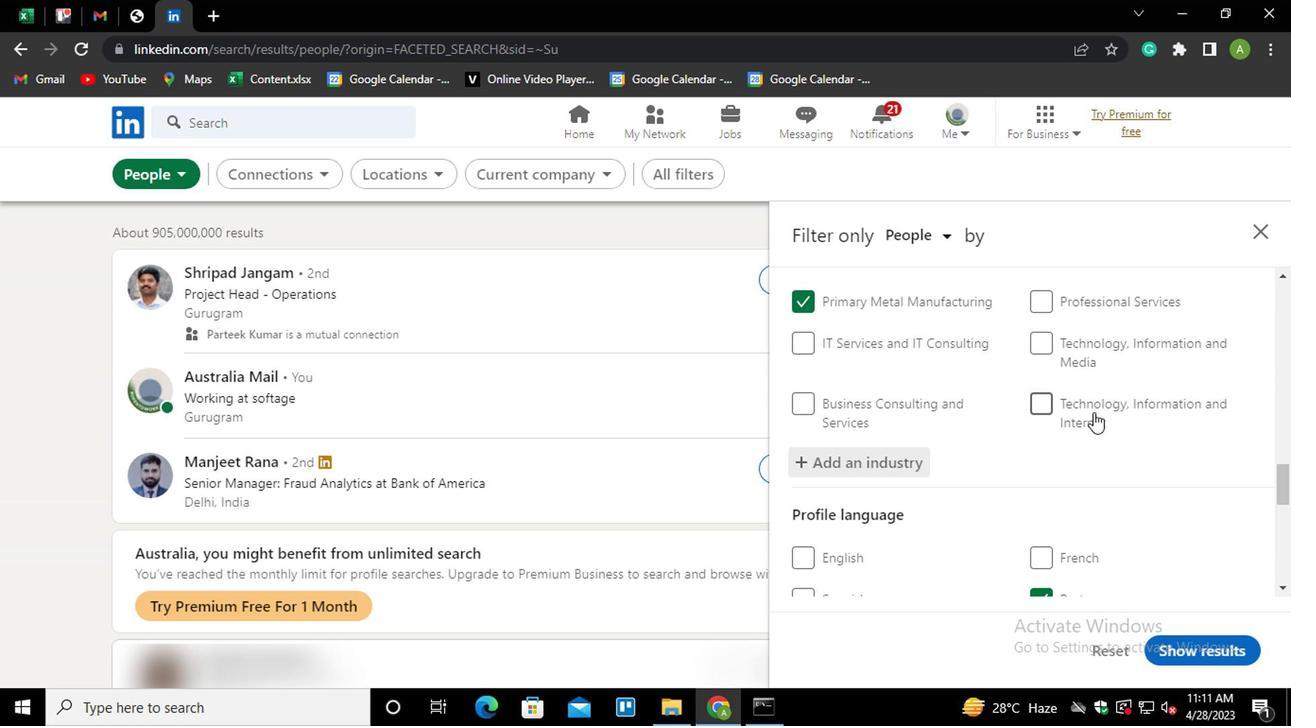
Action: Mouse moved to (1089, 412)
Screenshot: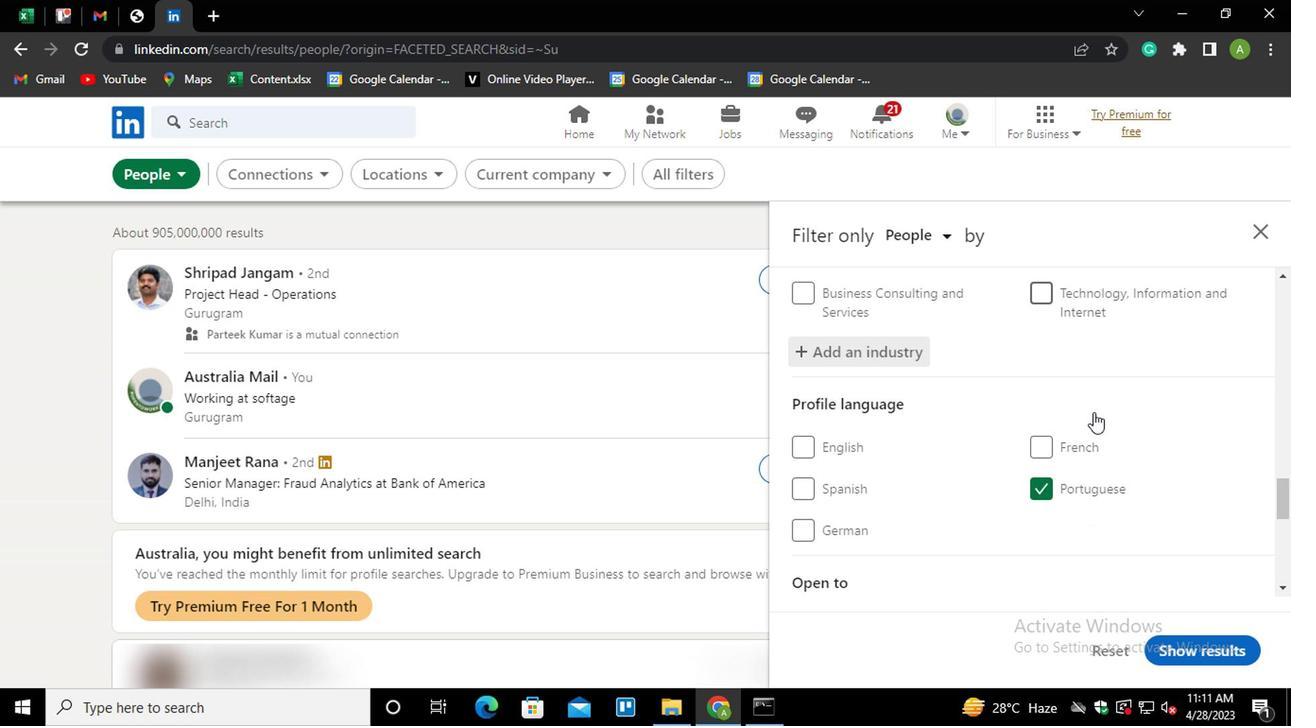 
Action: Mouse scrolled (1089, 411) with delta (0, 0)
Screenshot: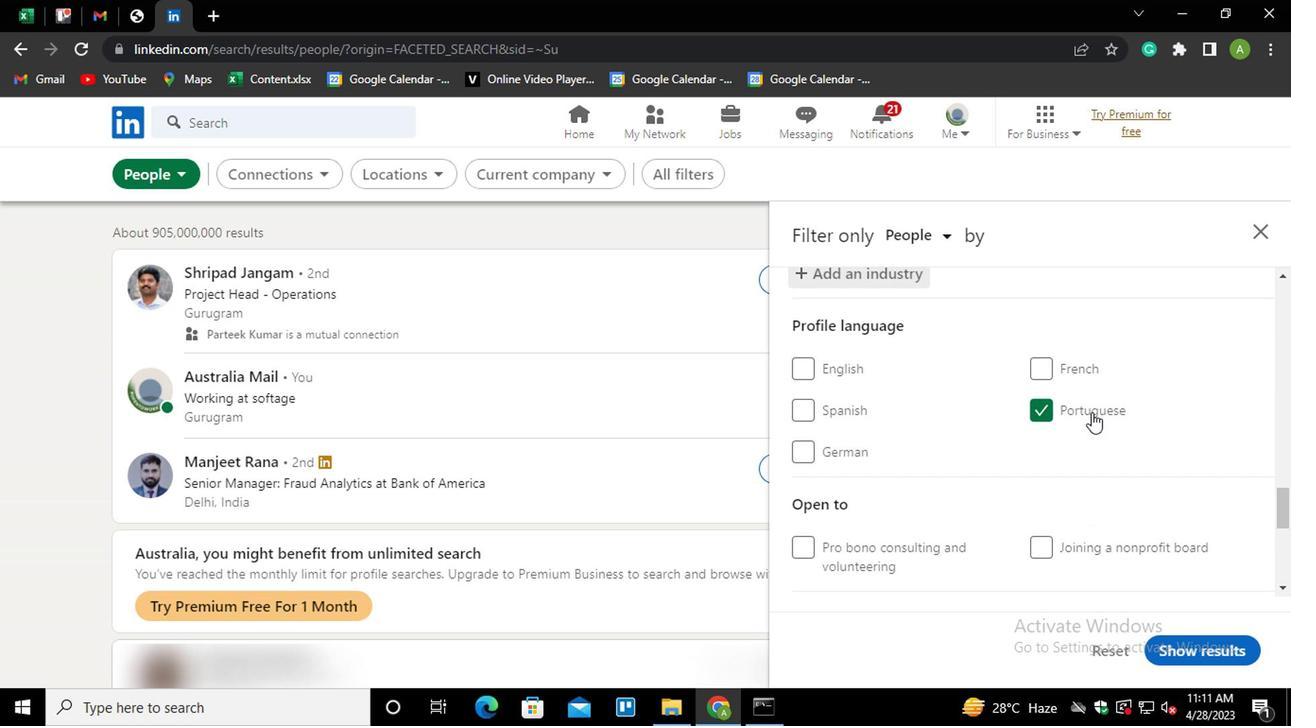
Action: Mouse scrolled (1089, 411) with delta (0, 0)
Screenshot: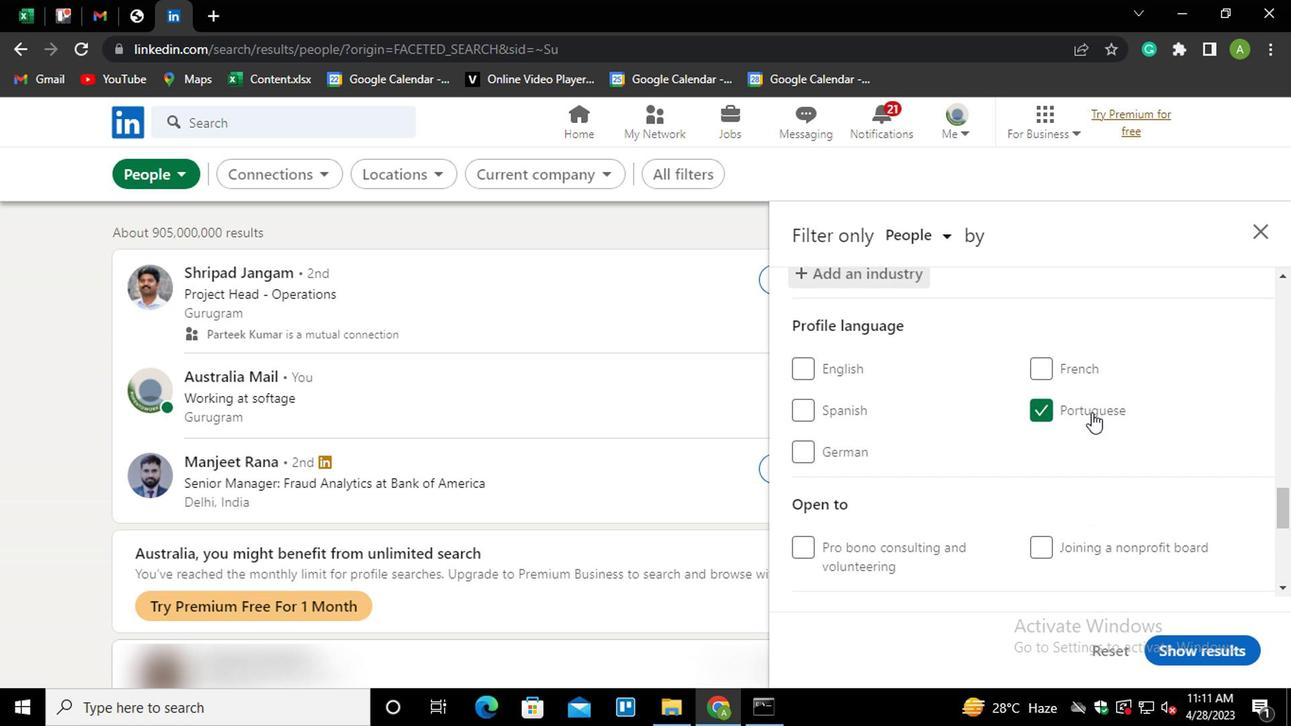 
Action: Mouse moved to (1005, 447)
Screenshot: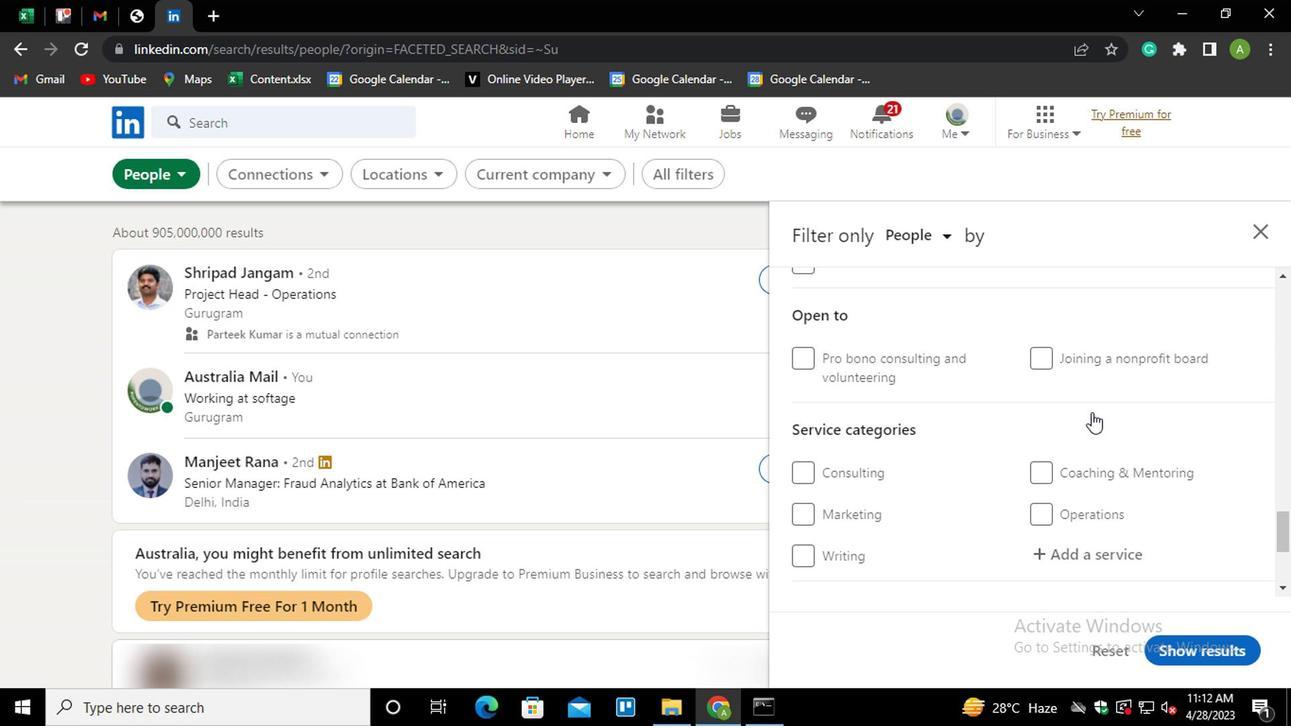 
Action: Mouse scrolled (1005, 446) with delta (0, 0)
Screenshot: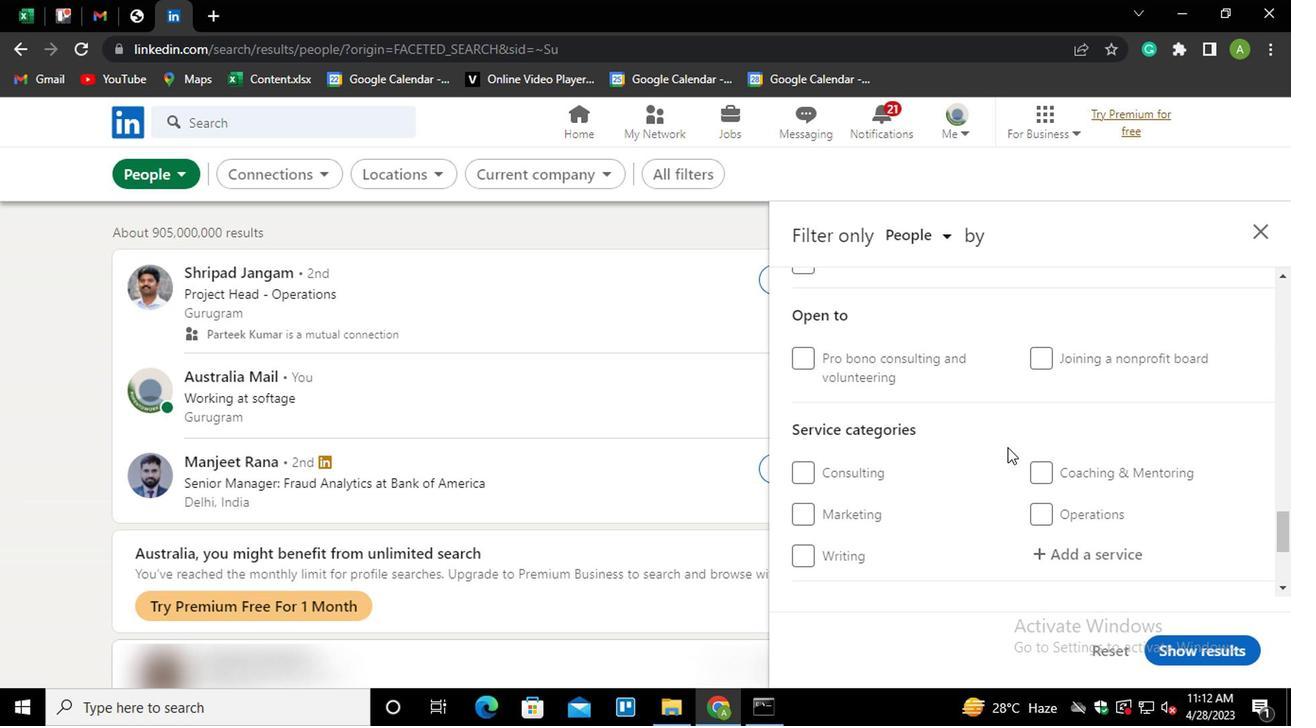 
Action: Mouse moved to (1071, 466)
Screenshot: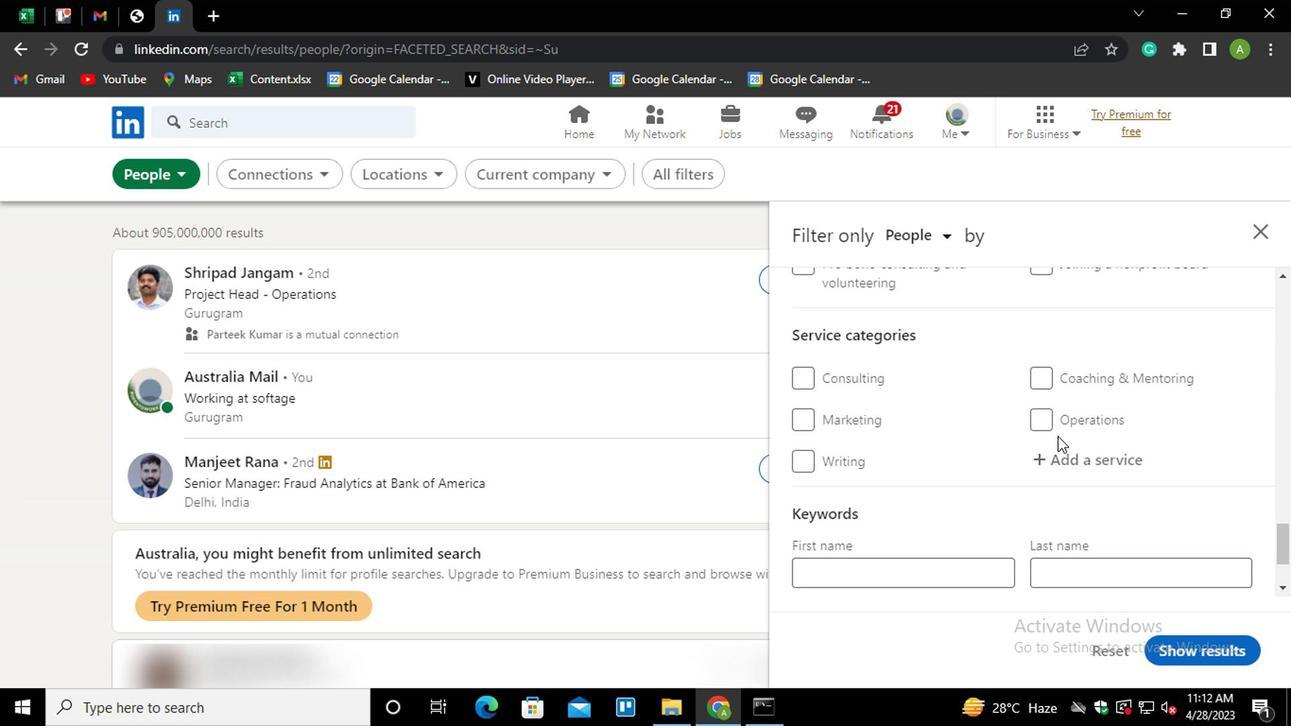 
Action: Mouse pressed left at (1071, 466)
Screenshot: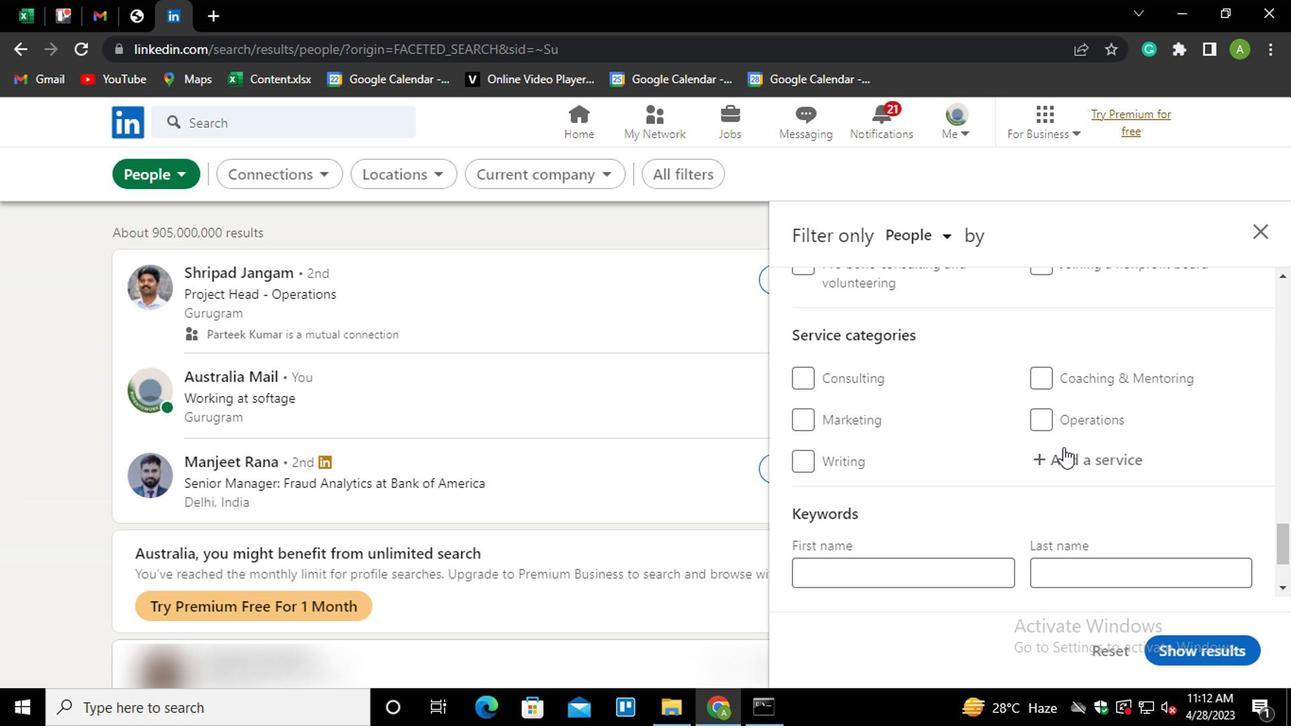 
Action: Mouse moved to (1068, 468)
Screenshot: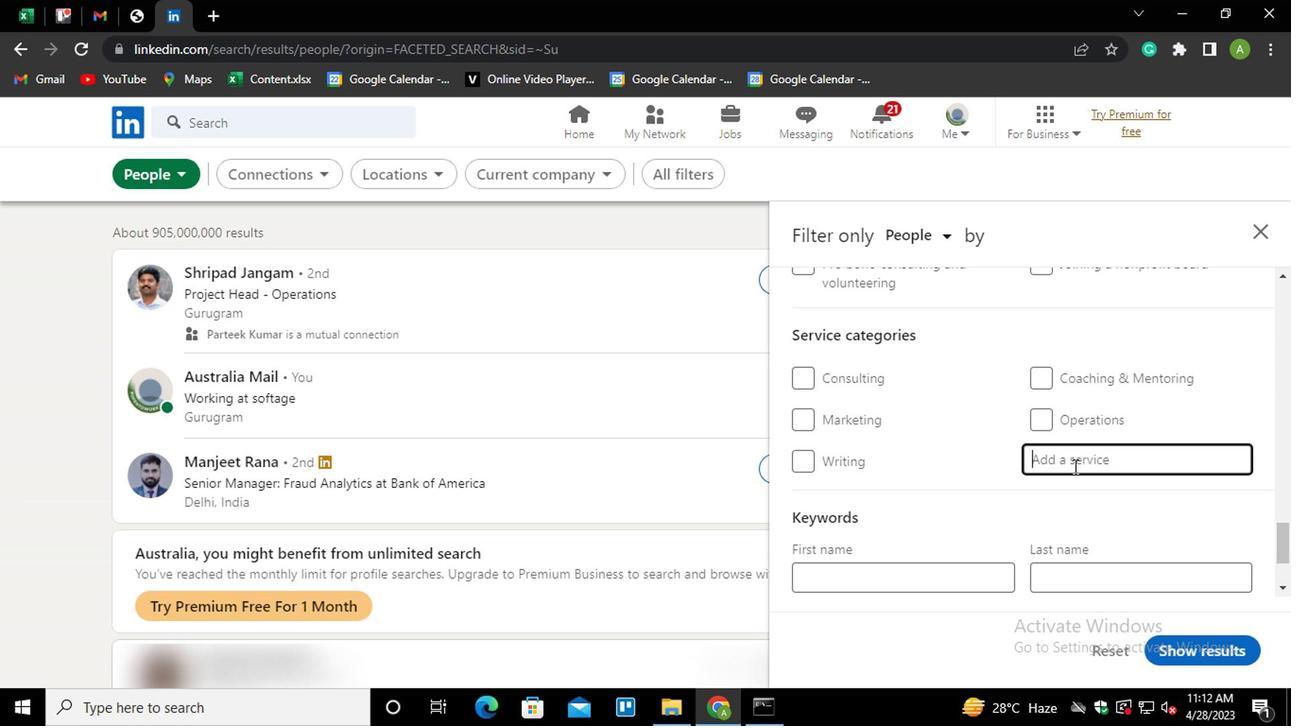 
Action: Key pressed <Key.shift>
Screenshot: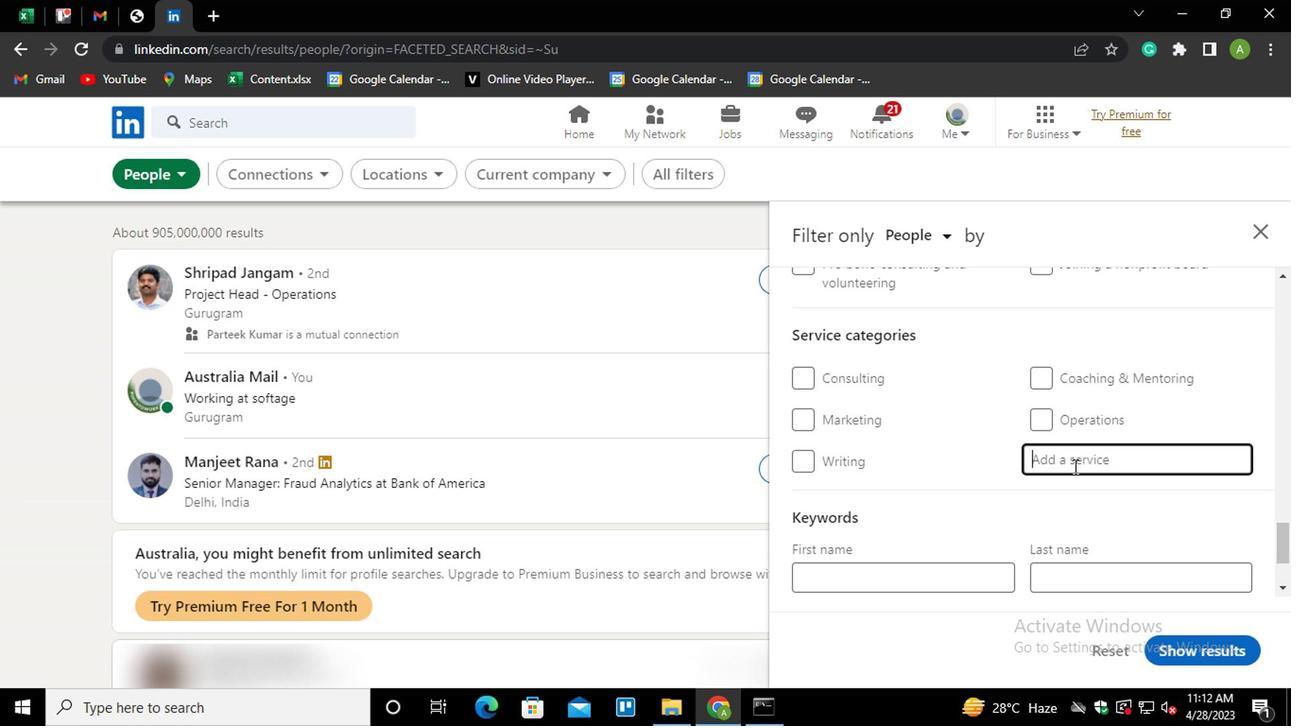 
Action: Mouse moved to (1056, 476)
Screenshot: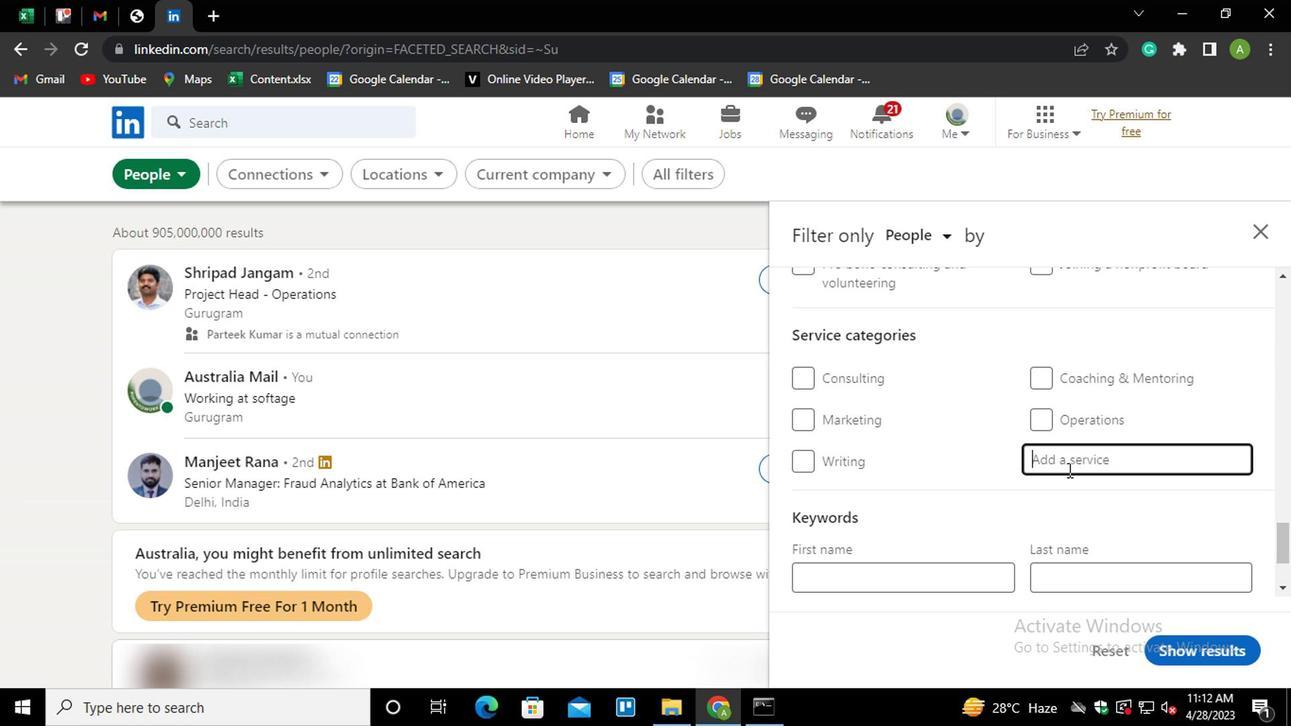 
Action: Key pressed RETIREMEN<Key.down><Key.enter>
Screenshot: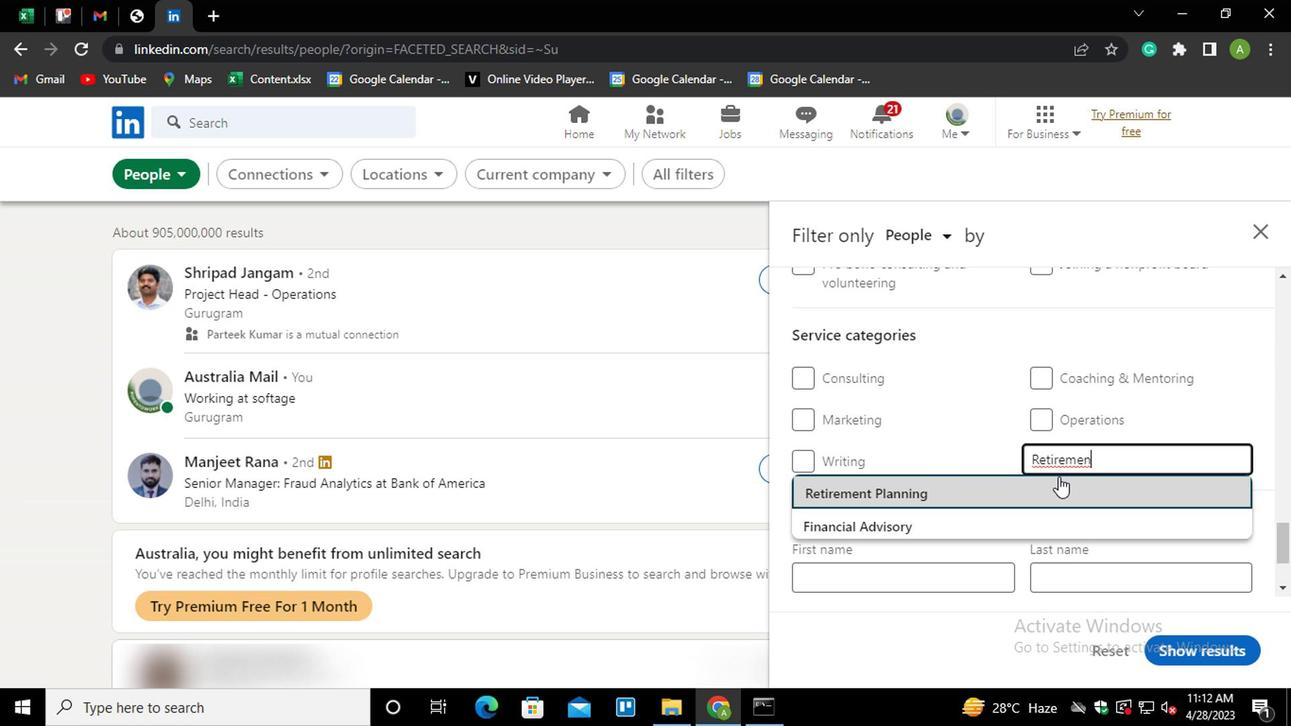 
Action: Mouse scrolled (1056, 475) with delta (0, -1)
Screenshot: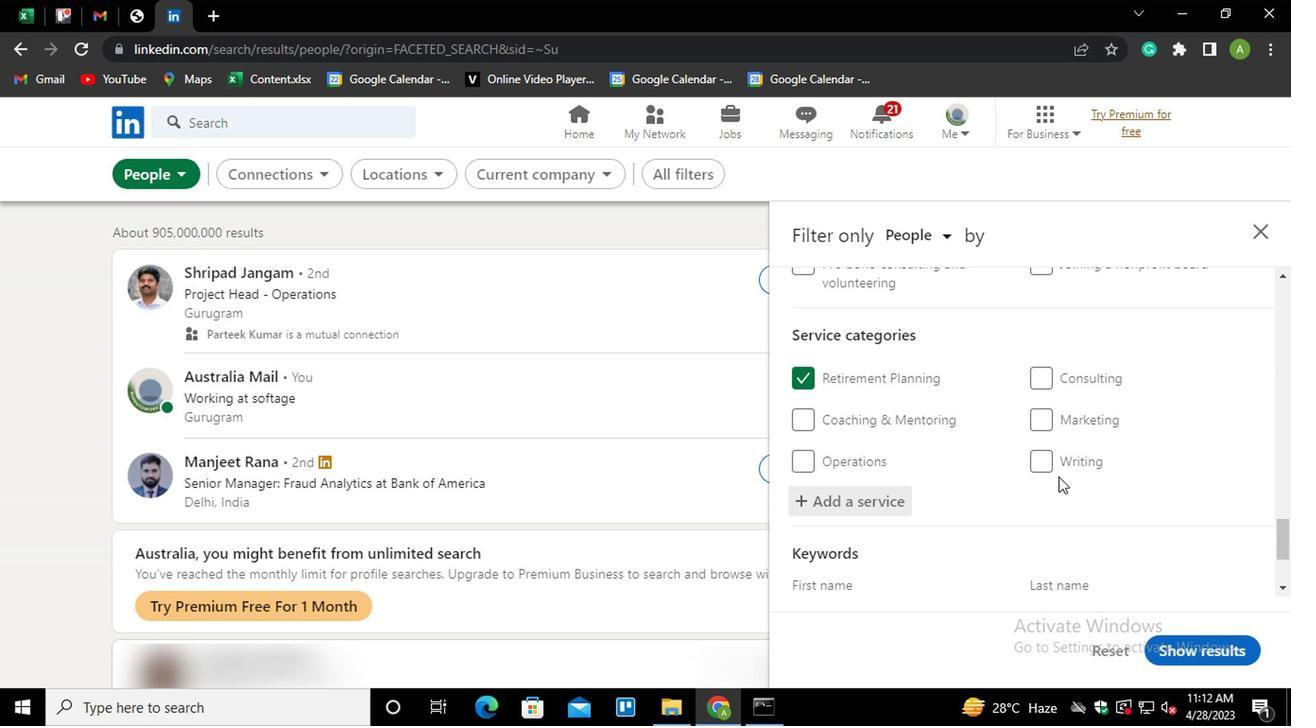 
Action: Mouse scrolled (1056, 475) with delta (0, -1)
Screenshot: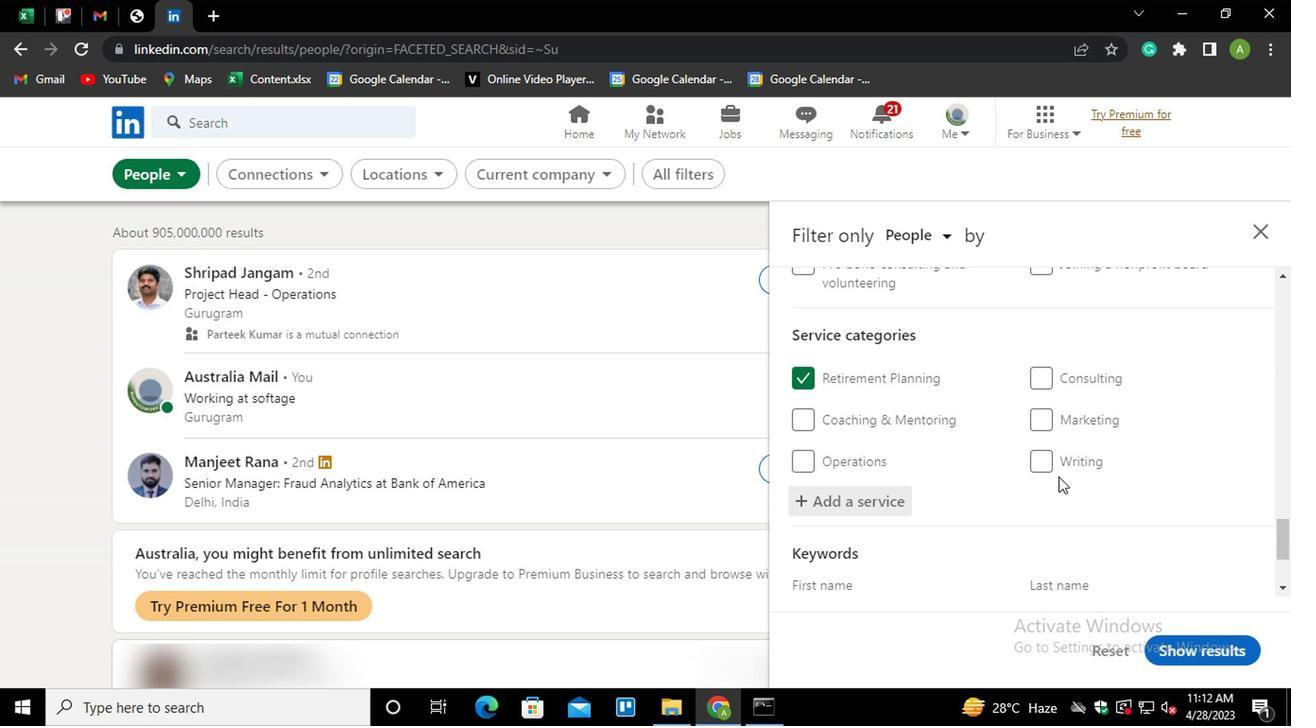 
Action: Mouse scrolled (1056, 475) with delta (0, -1)
Screenshot: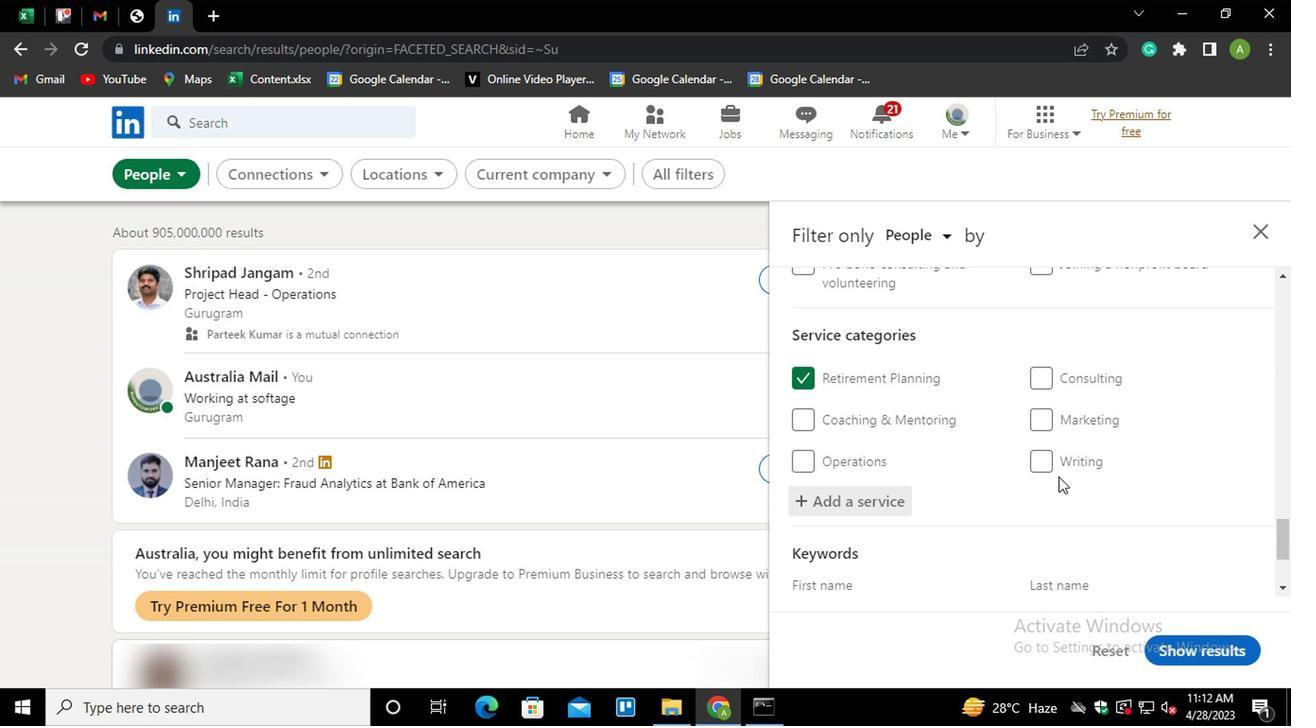 
Action: Mouse scrolled (1056, 475) with delta (0, -1)
Screenshot: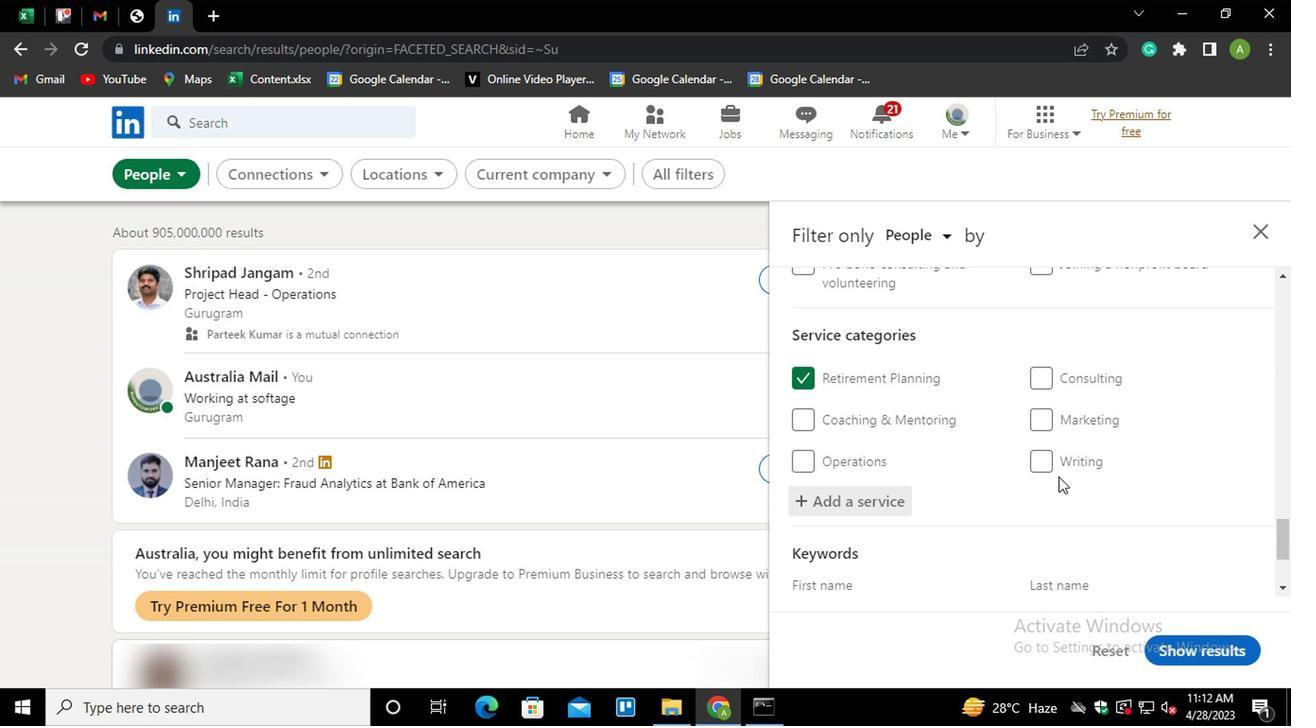 
Action: Mouse moved to (875, 522)
Screenshot: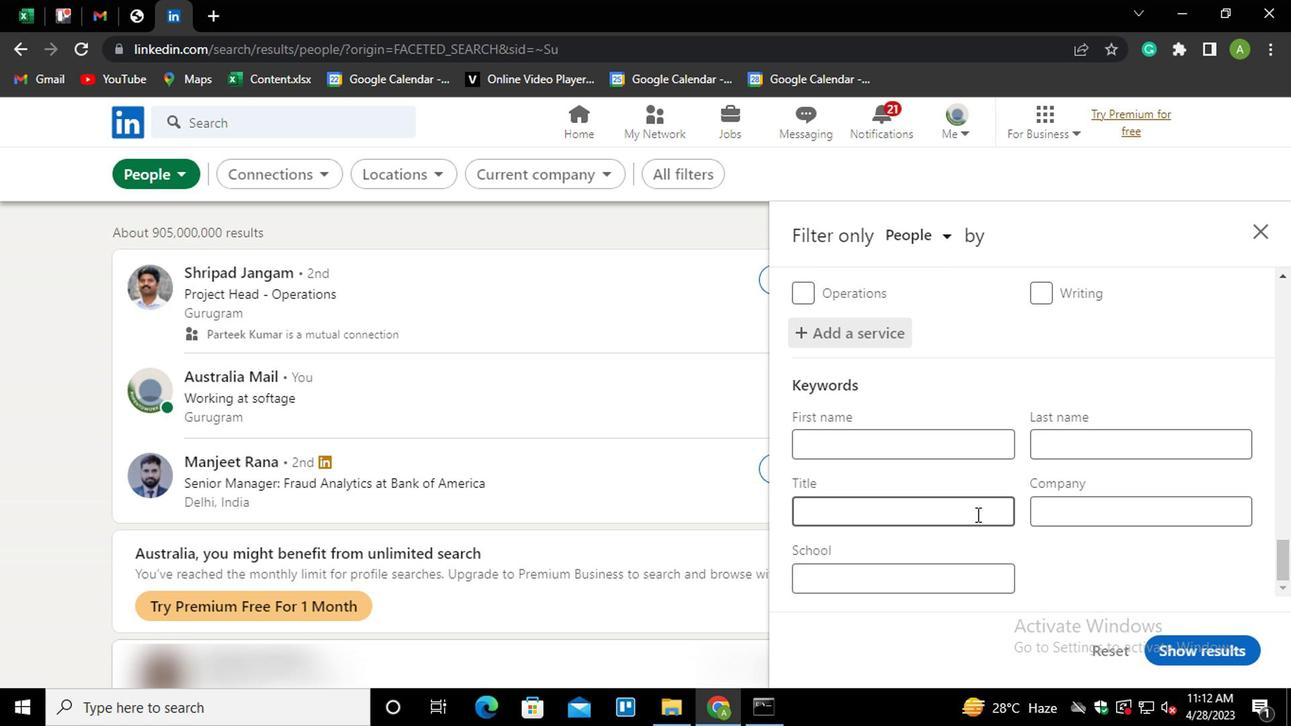 
Action: Mouse pressed left at (875, 522)
Screenshot: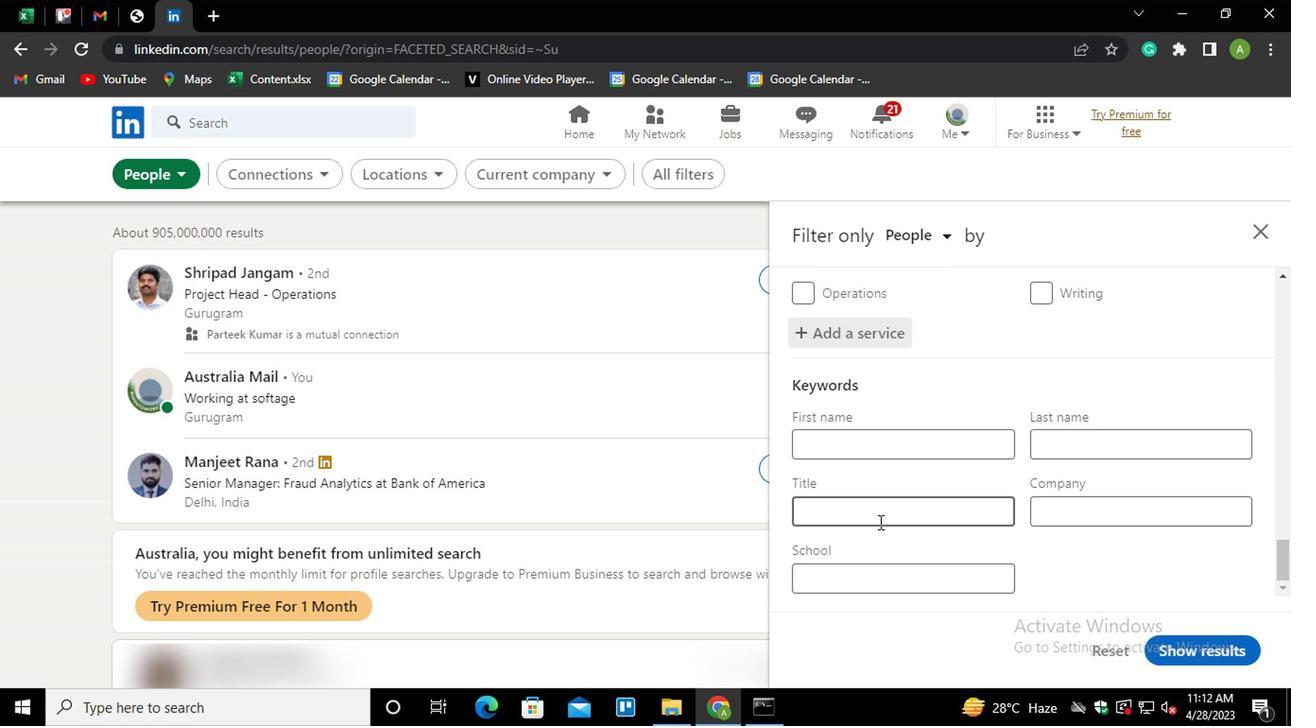 
Action: Mouse moved to (871, 525)
Screenshot: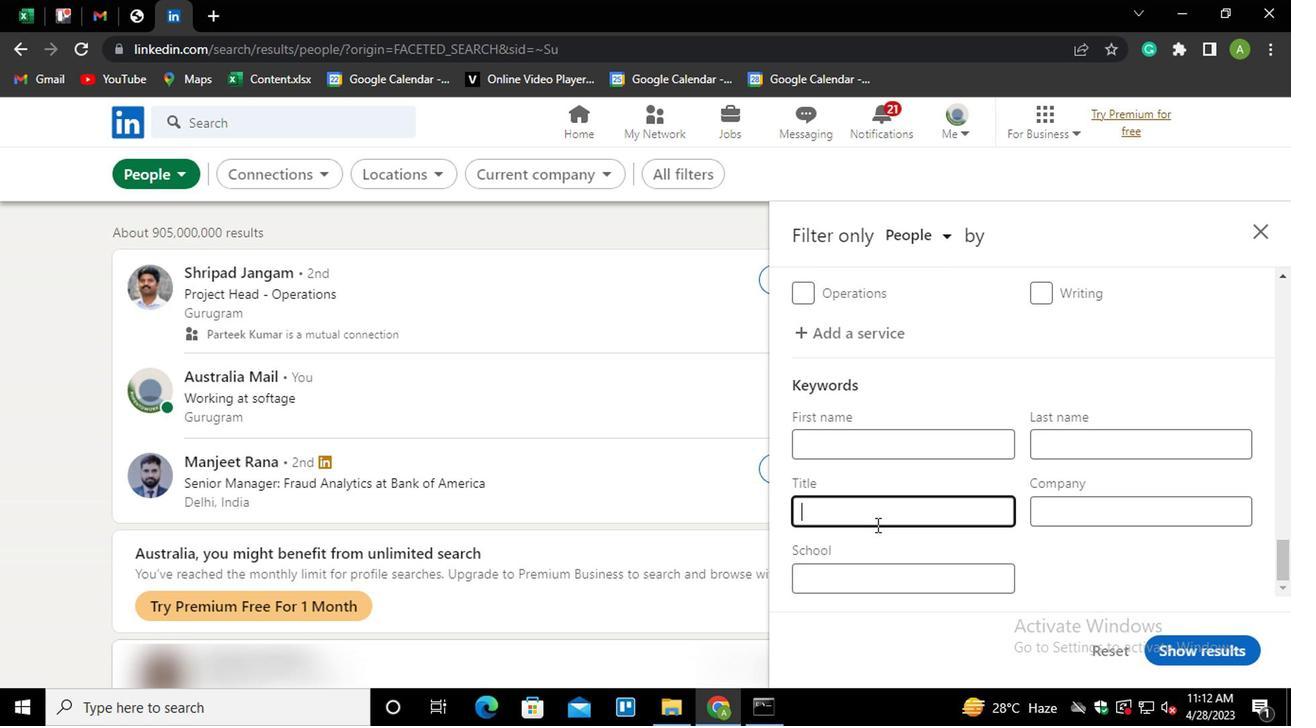 
Action: Key pressed <Key.shift>CLIENT<Key.space><Key.shift>SERCI<Key.backspace><Key.backspace>VICE<Key.space><Key.shift>SPECIALIST
Screenshot: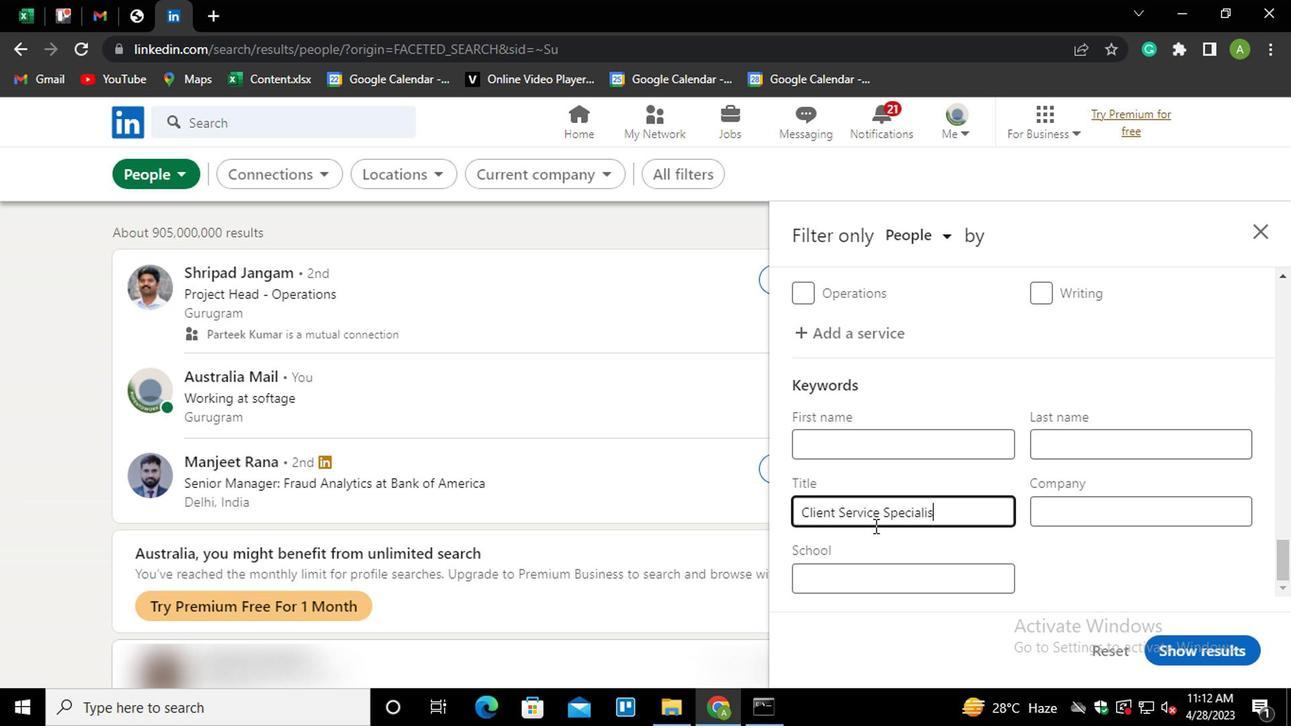 
Action: Mouse moved to (1084, 576)
Screenshot: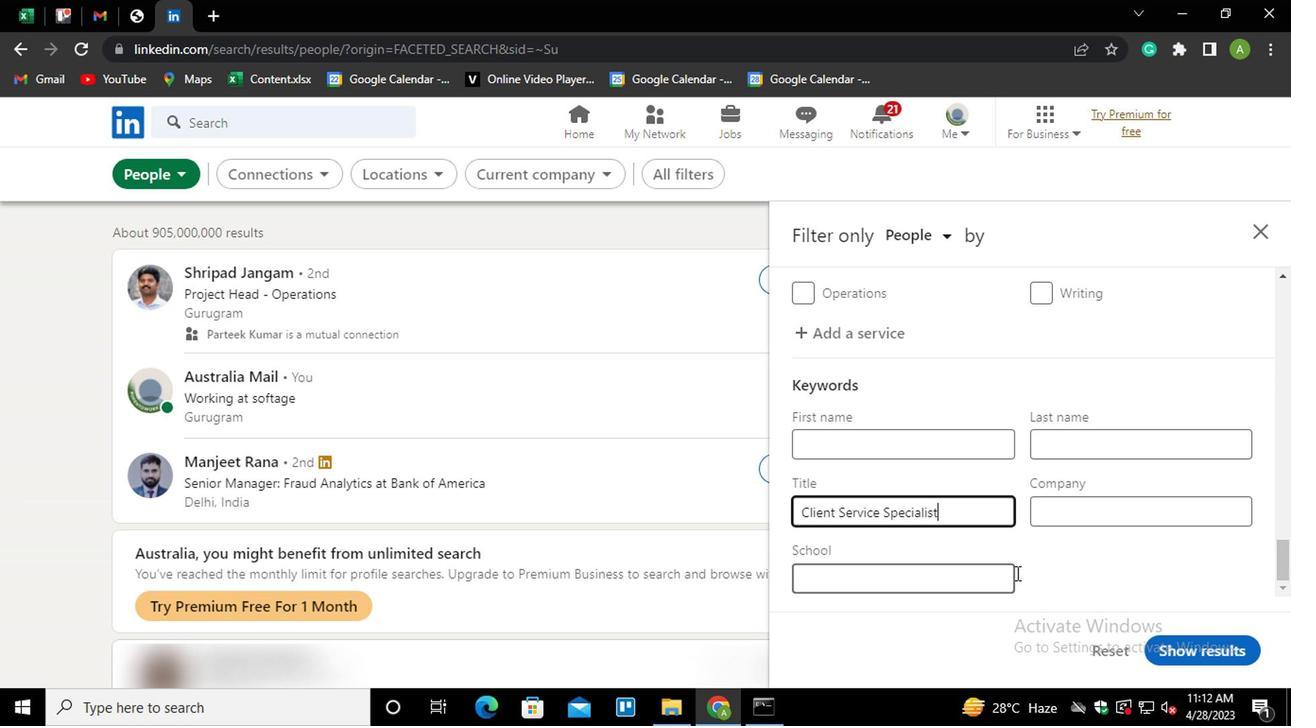 
Action: Mouse pressed left at (1084, 576)
Screenshot: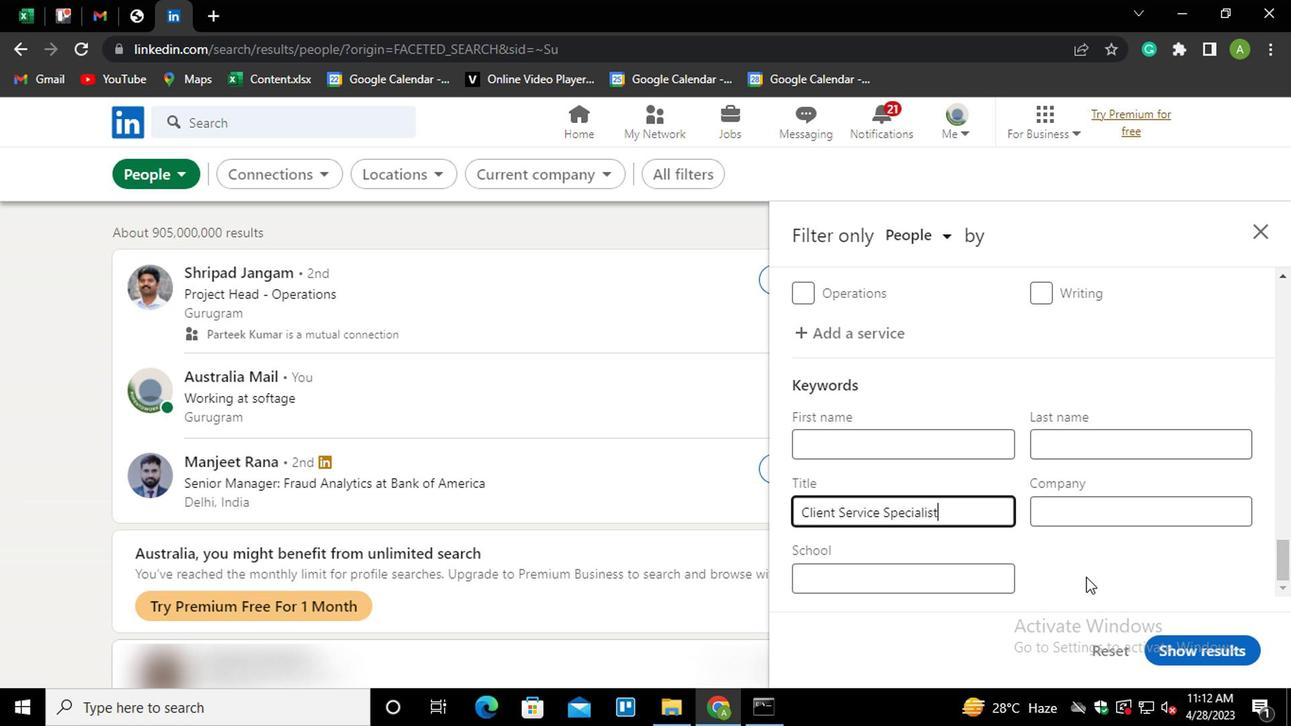 
Action: Mouse moved to (1191, 651)
Screenshot: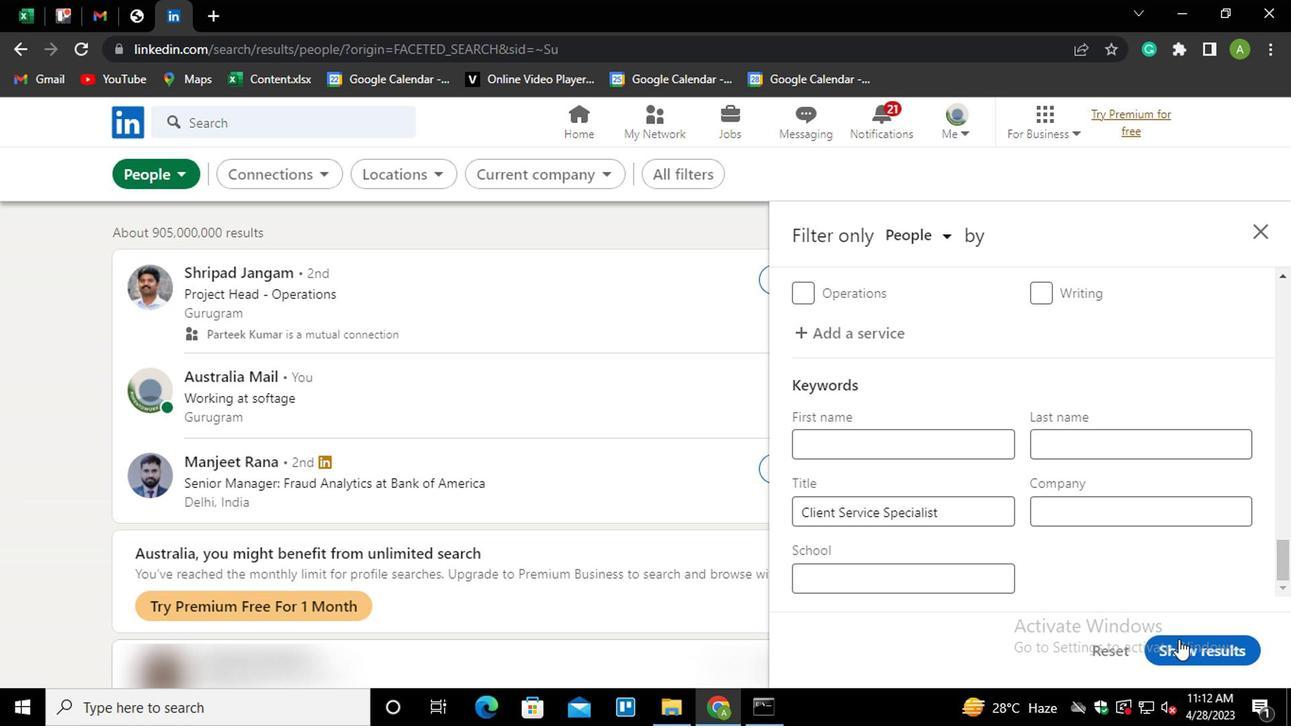 
Action: Mouse pressed left at (1191, 651)
Screenshot: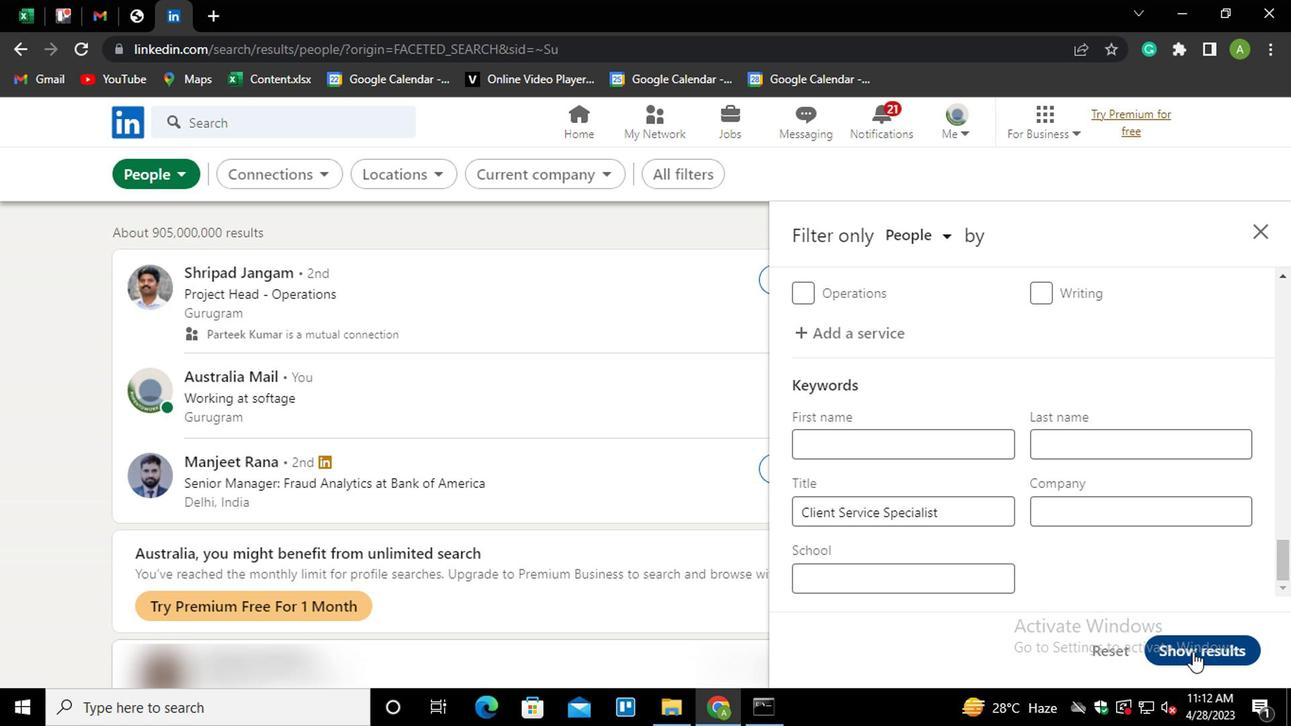 
